 Task: Find connections with filter location Stowmarket with filter topic #Startuplife with filter profile language Spanish with filter current company Idea Cellular Ltd with filter school Sri Krishnadevaraya University with filter industry Construction with filter service category Content Strategy with filter keywords title Sheet Metal Worker
Action: Mouse moved to (540, 79)
Screenshot: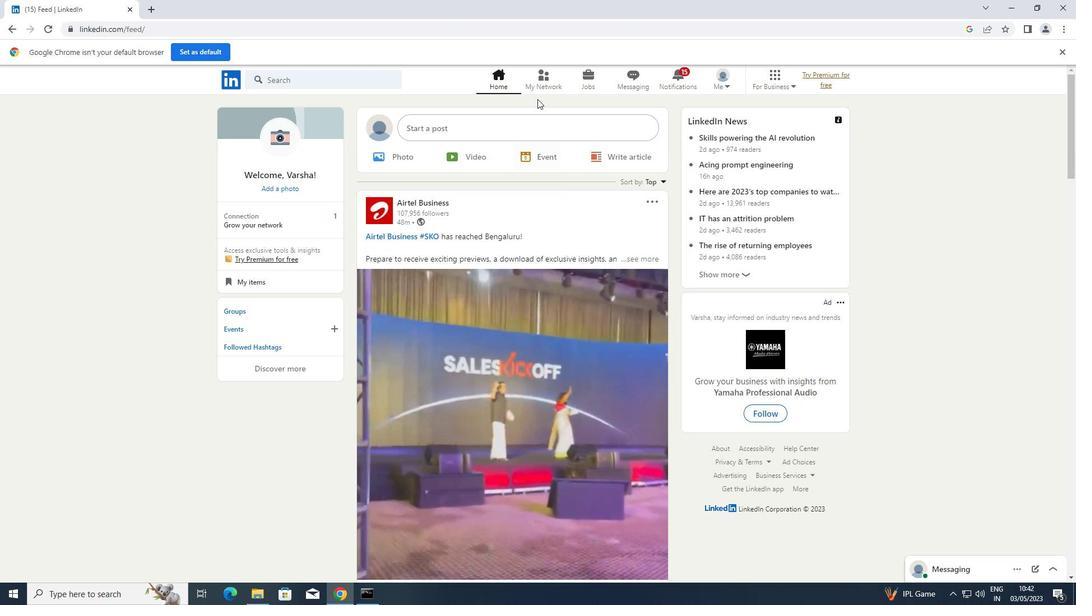 
Action: Mouse pressed left at (540, 79)
Screenshot: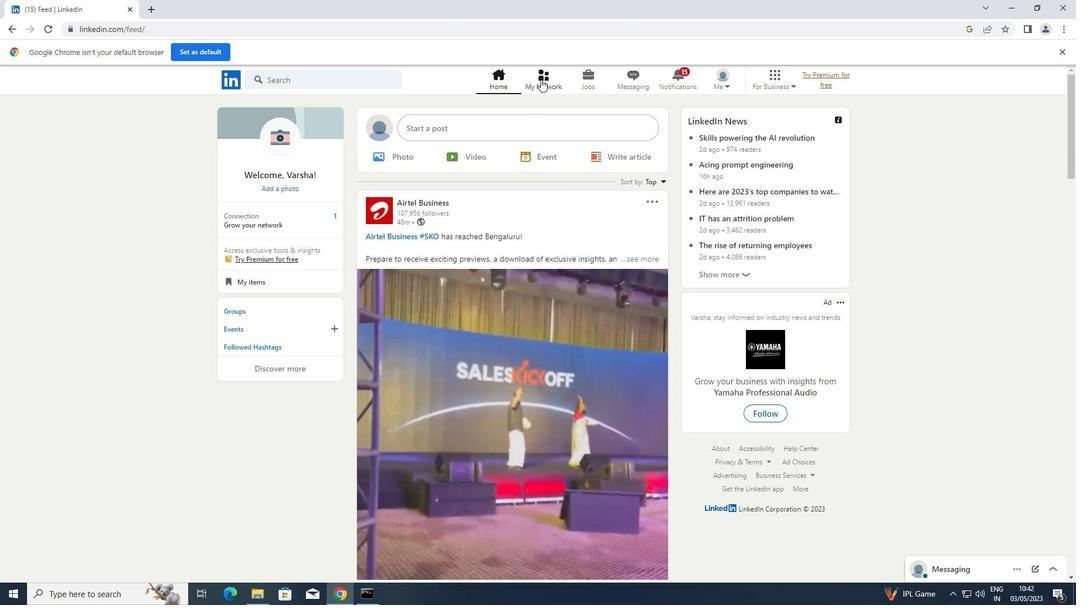 
Action: Mouse moved to (253, 135)
Screenshot: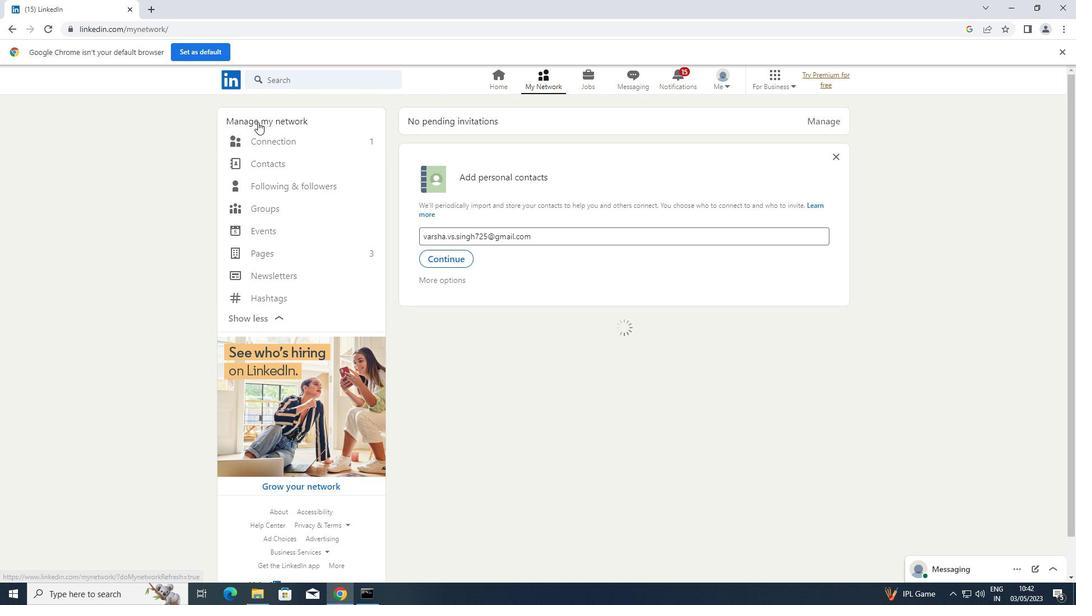 
Action: Mouse pressed left at (253, 135)
Screenshot: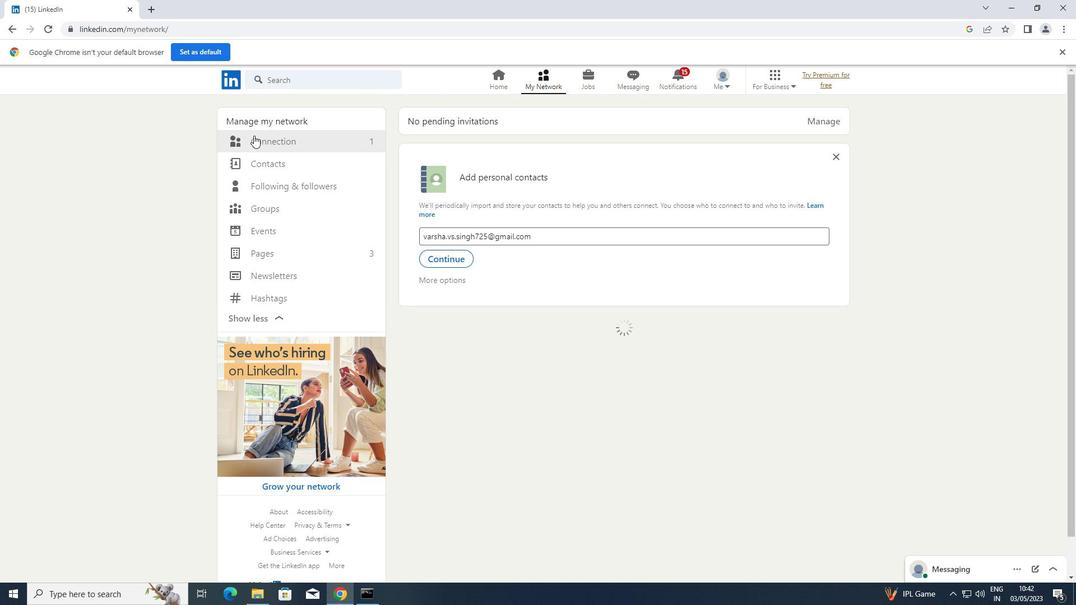 
Action: Mouse moved to (643, 140)
Screenshot: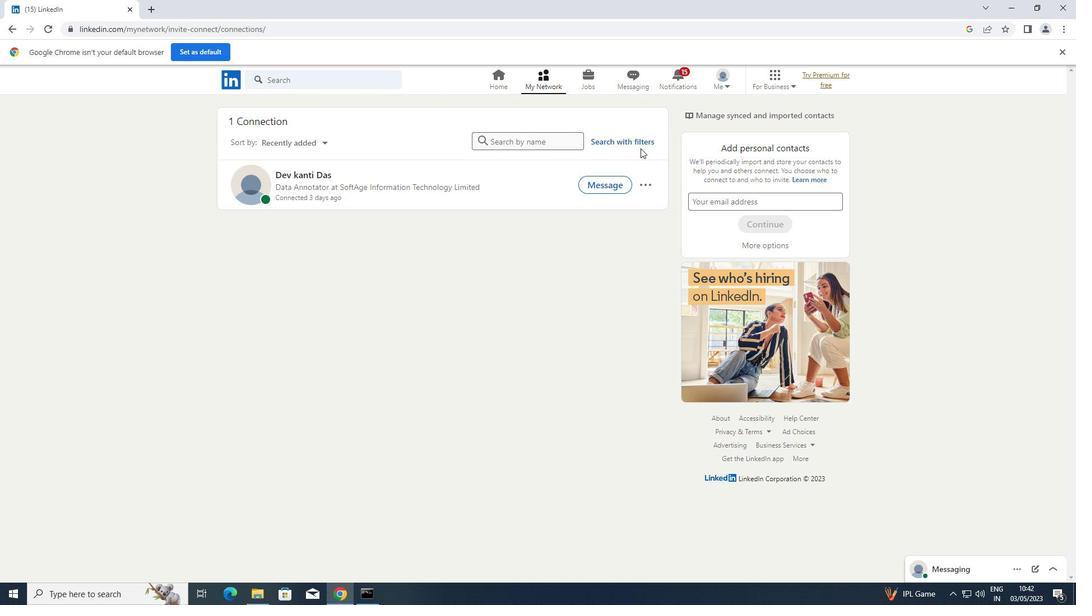 
Action: Mouse pressed left at (643, 140)
Screenshot: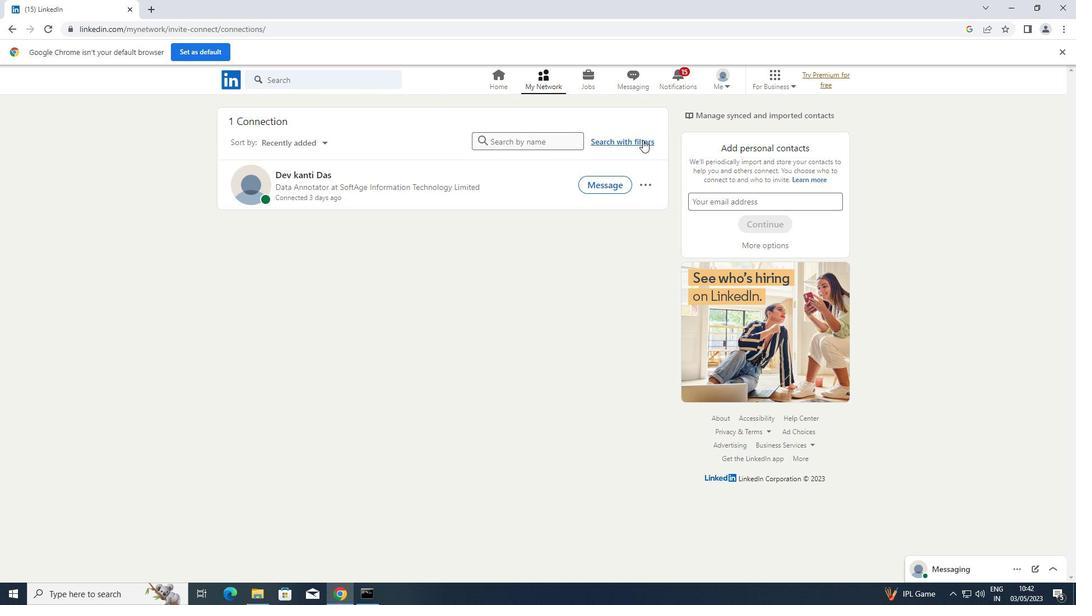 
Action: Mouse moved to (571, 115)
Screenshot: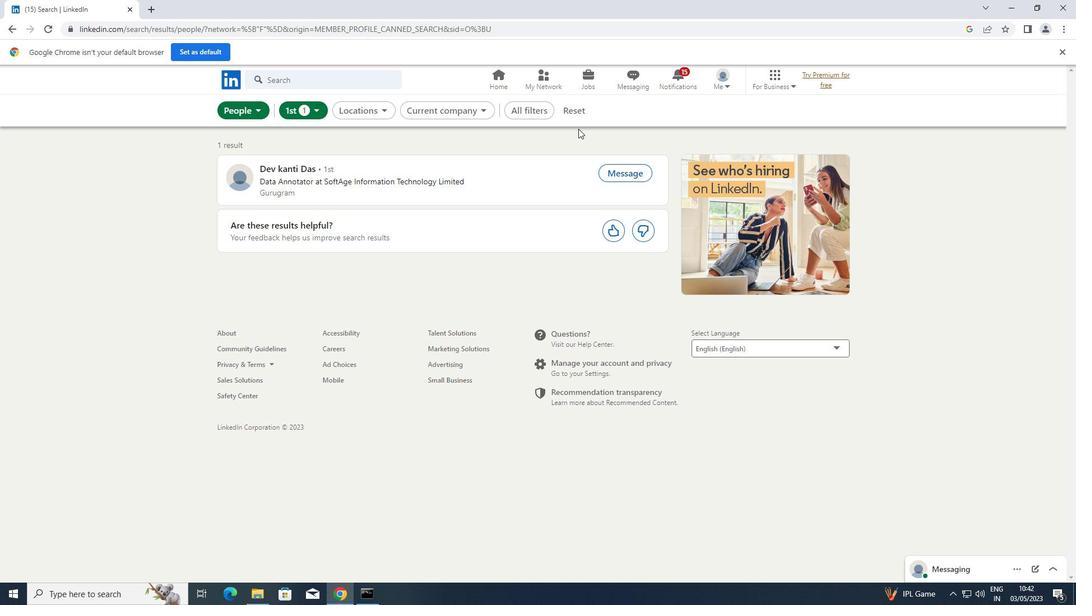 
Action: Mouse pressed left at (571, 115)
Screenshot: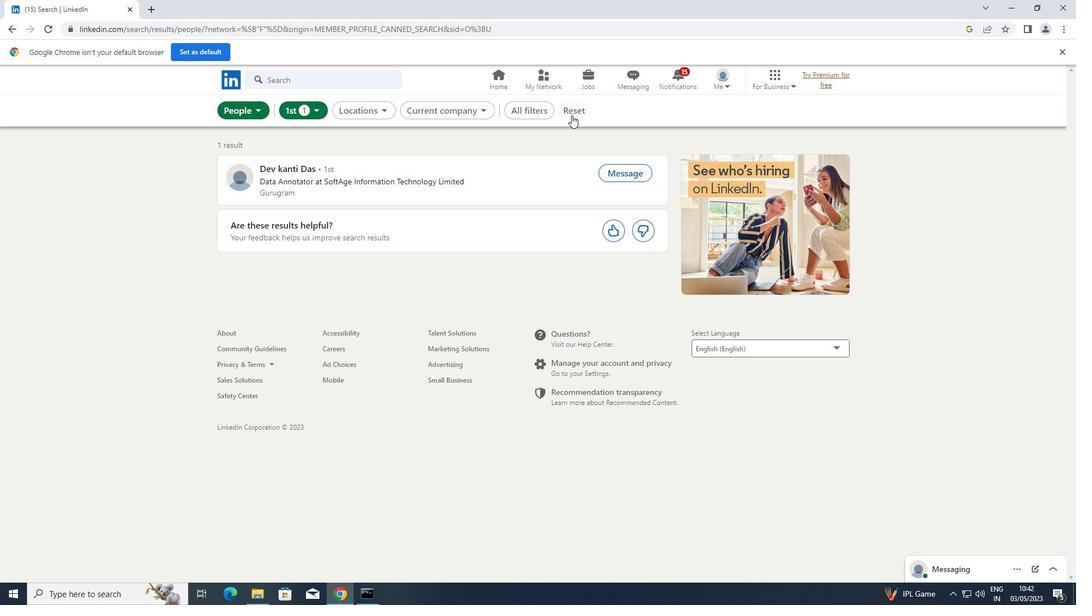 
Action: Mouse moved to (556, 104)
Screenshot: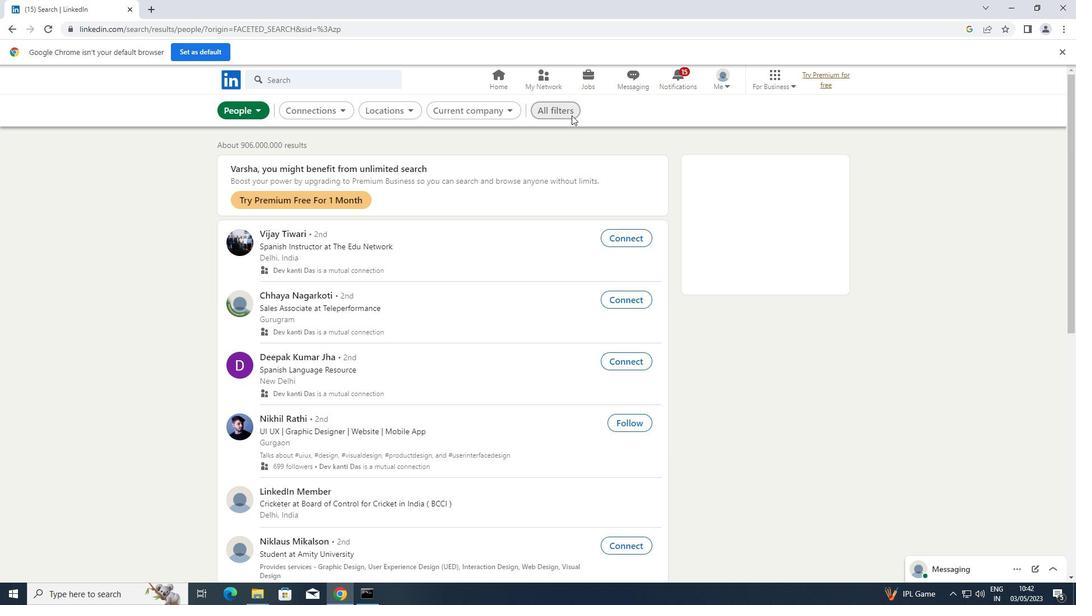 
Action: Mouse pressed left at (556, 104)
Screenshot: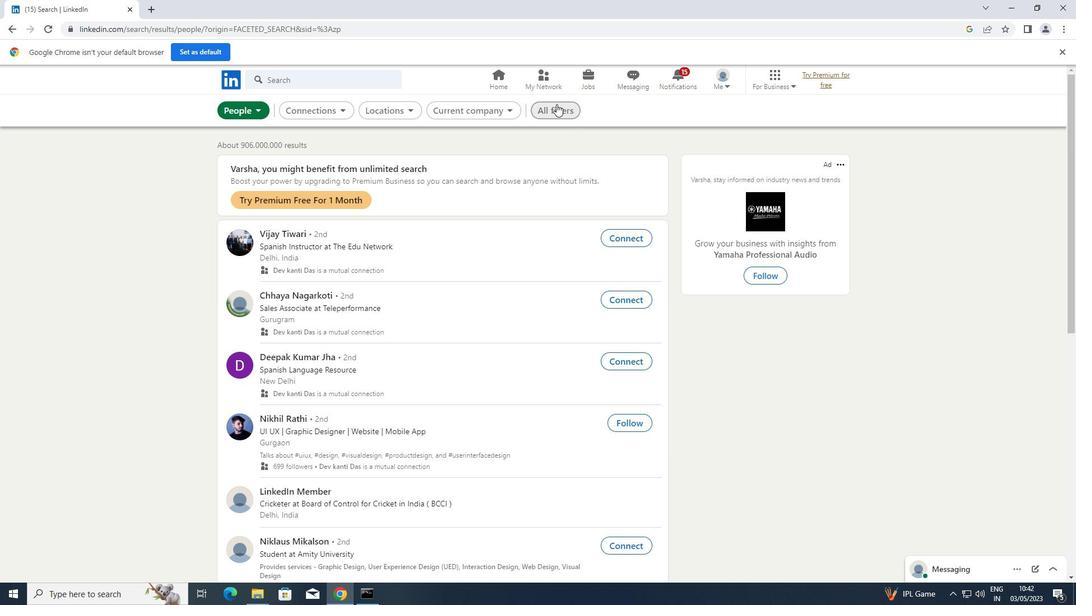 
Action: Mouse moved to (817, 230)
Screenshot: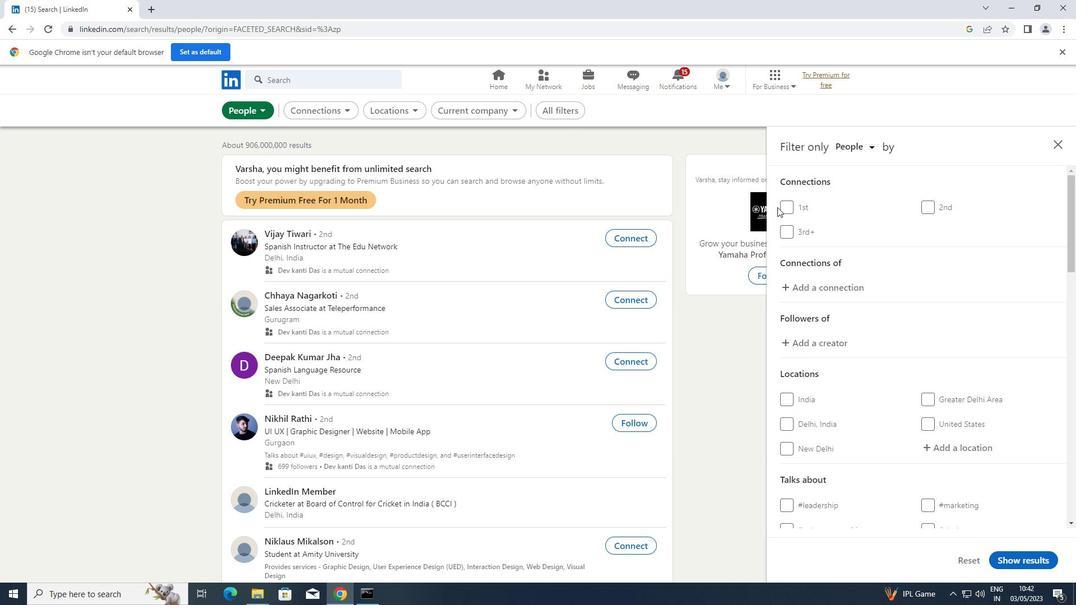 
Action: Mouse scrolled (817, 230) with delta (0, 0)
Screenshot: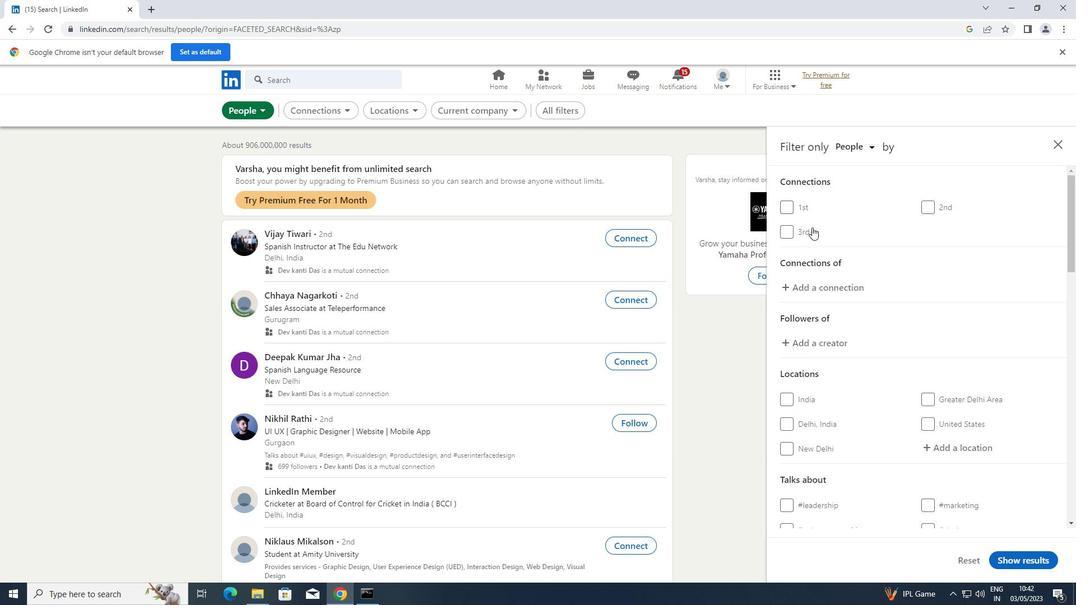 
Action: Mouse scrolled (817, 230) with delta (0, 0)
Screenshot: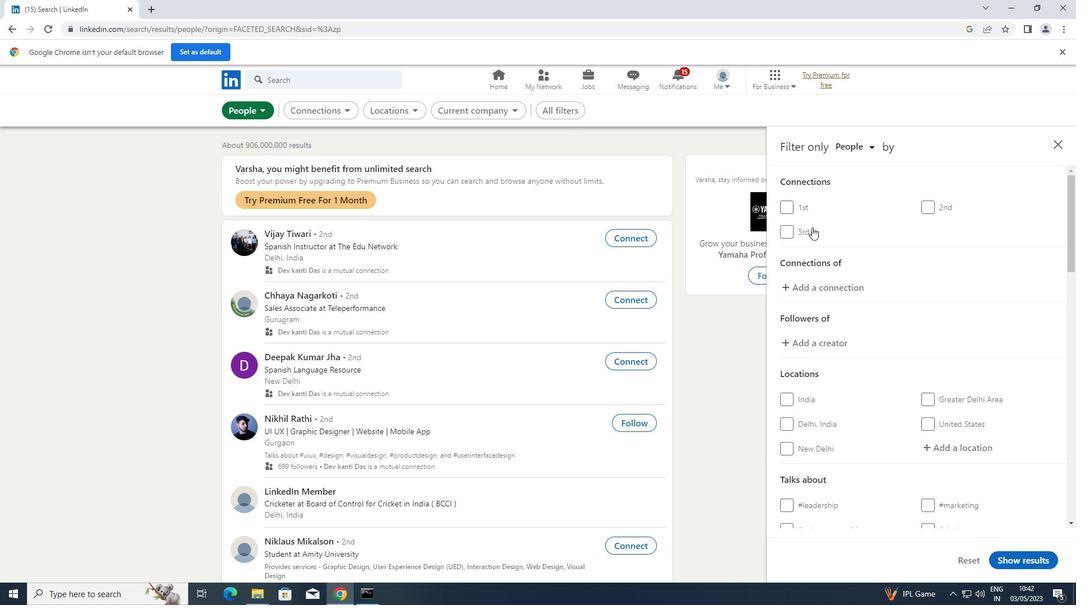 
Action: Mouse moved to (939, 331)
Screenshot: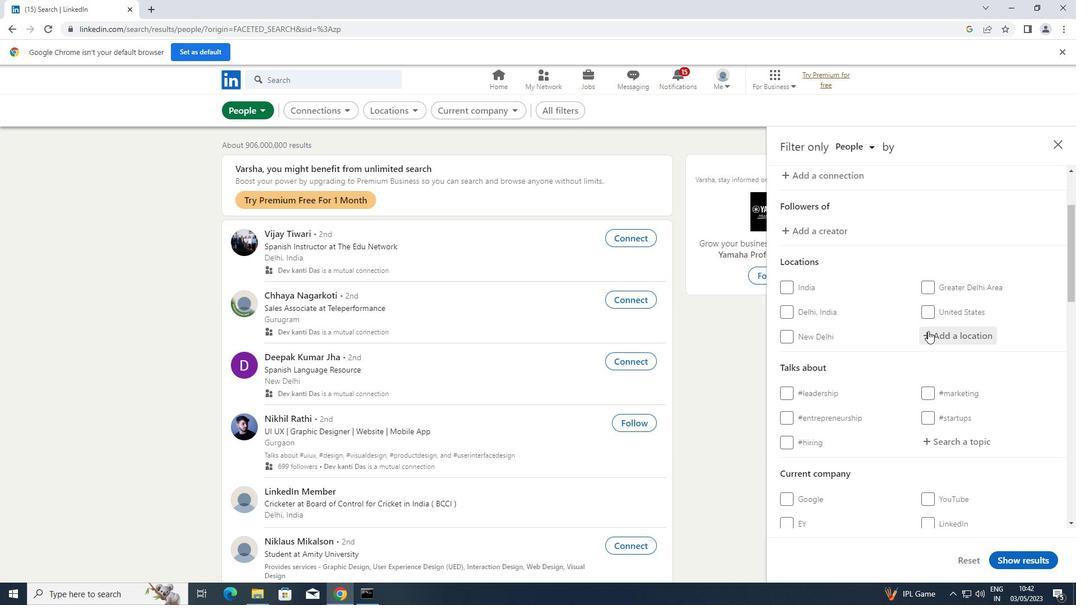 
Action: Mouse pressed left at (939, 331)
Screenshot: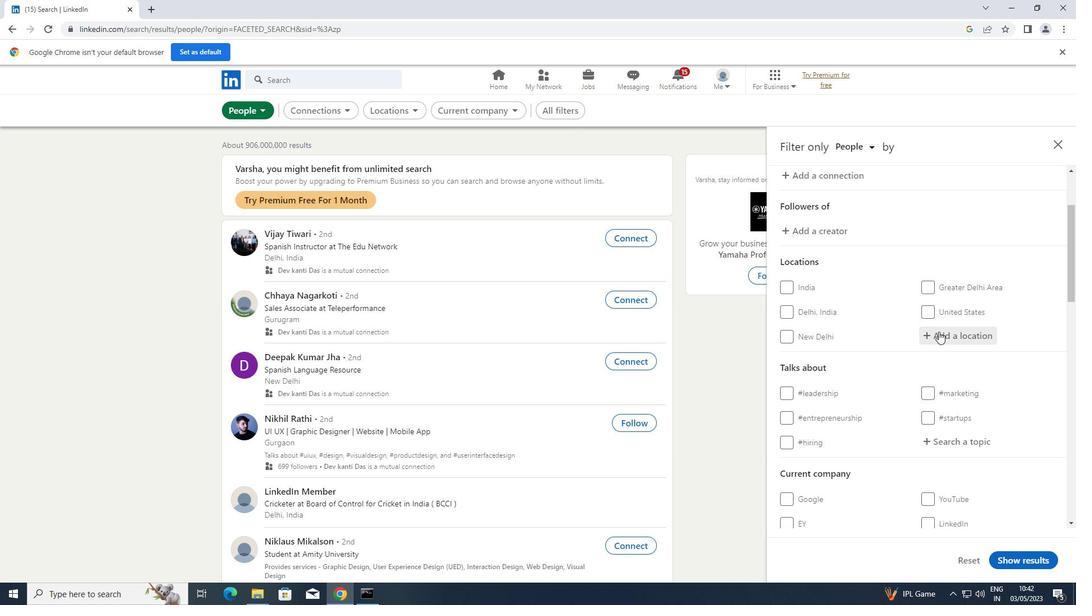 
Action: Mouse moved to (936, 332)
Screenshot: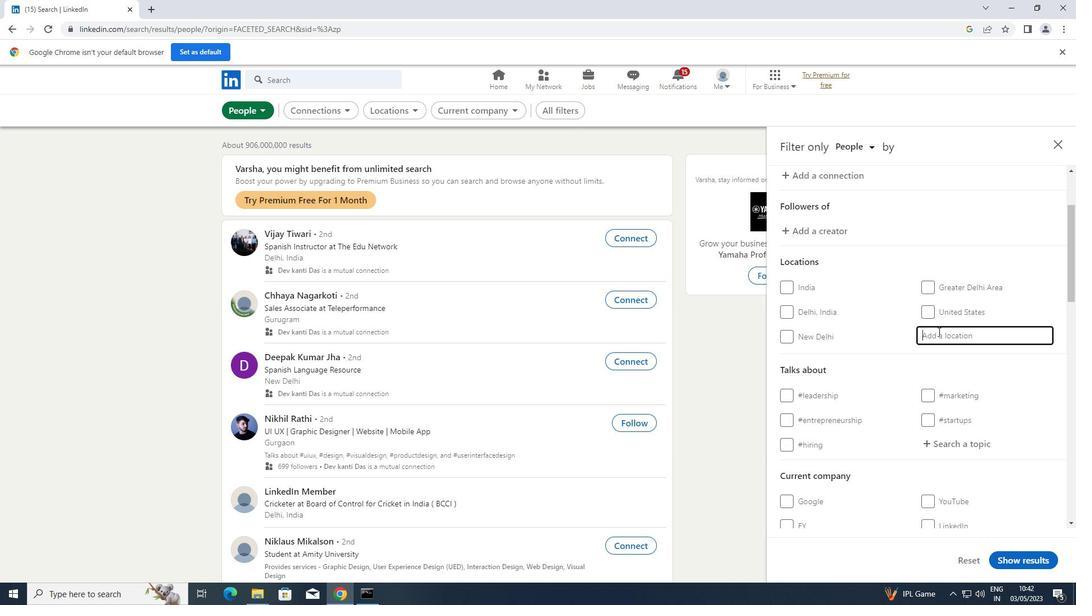 
Action: Key pressed <Key.shift>STOWMARKET
Screenshot: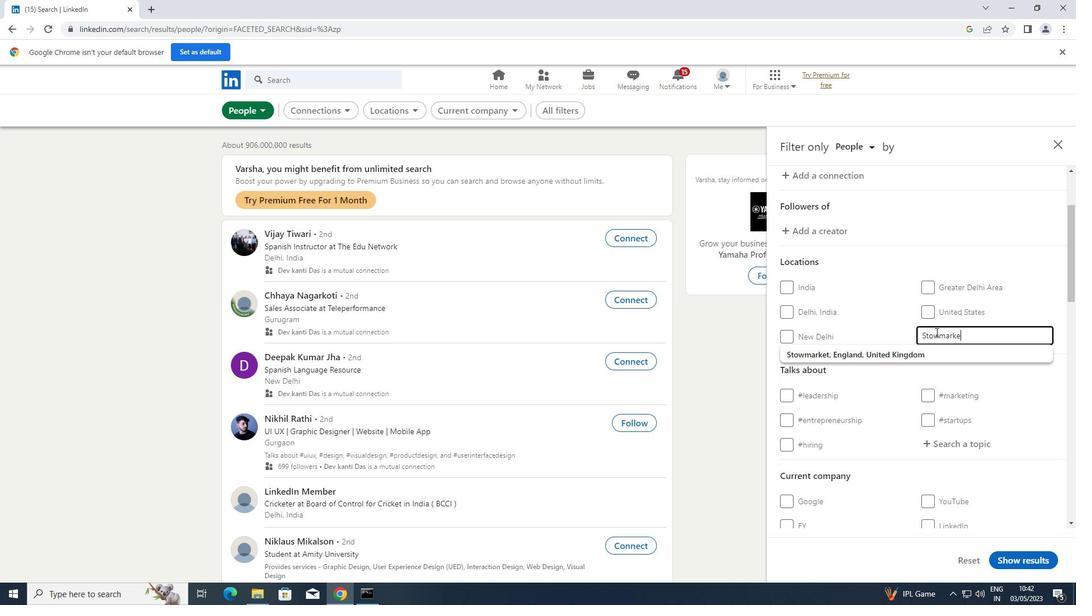 
Action: Mouse moved to (932, 444)
Screenshot: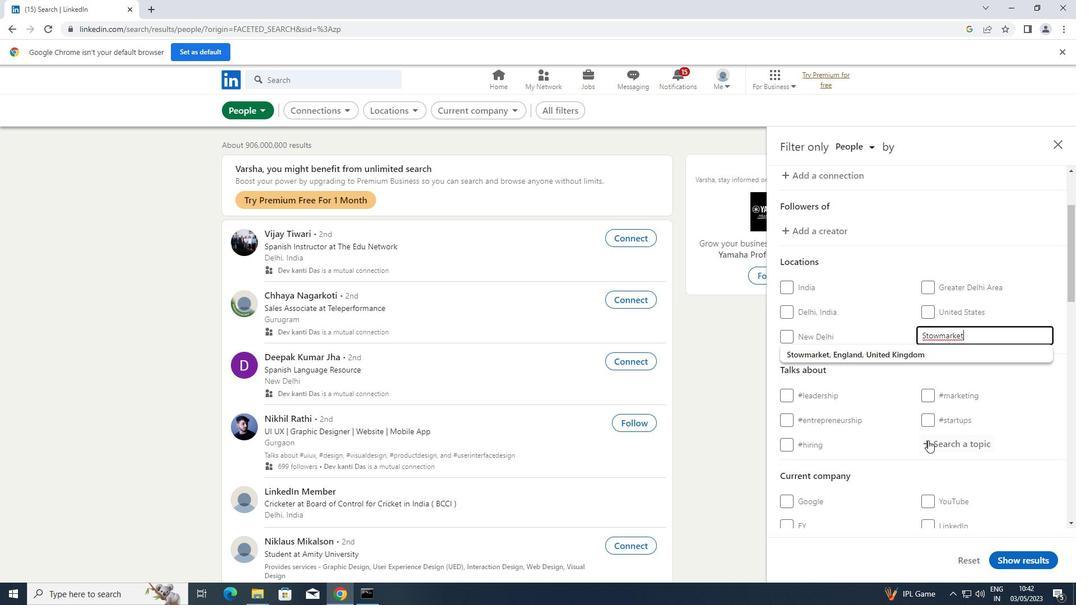 
Action: Mouse pressed left at (932, 444)
Screenshot: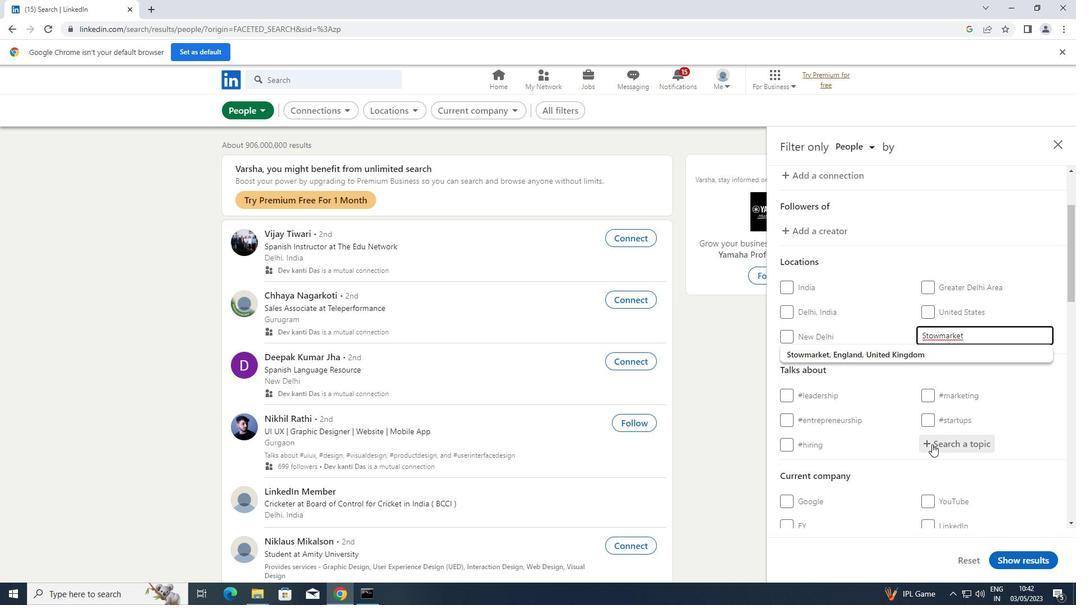 
Action: Key pressed <Key.shift>STARTUPLI
Screenshot: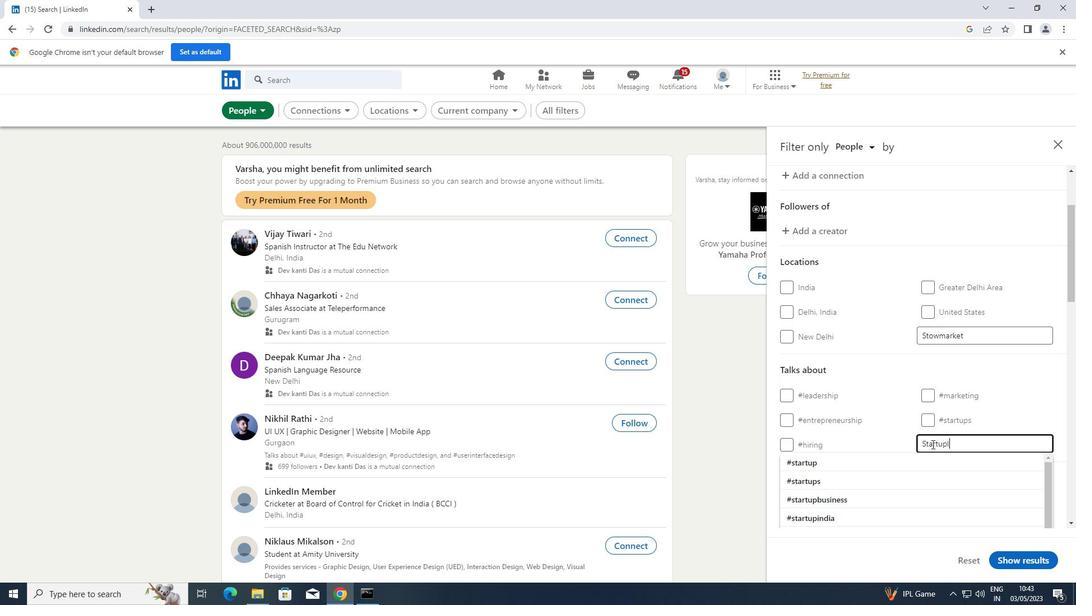 
Action: Mouse moved to (826, 458)
Screenshot: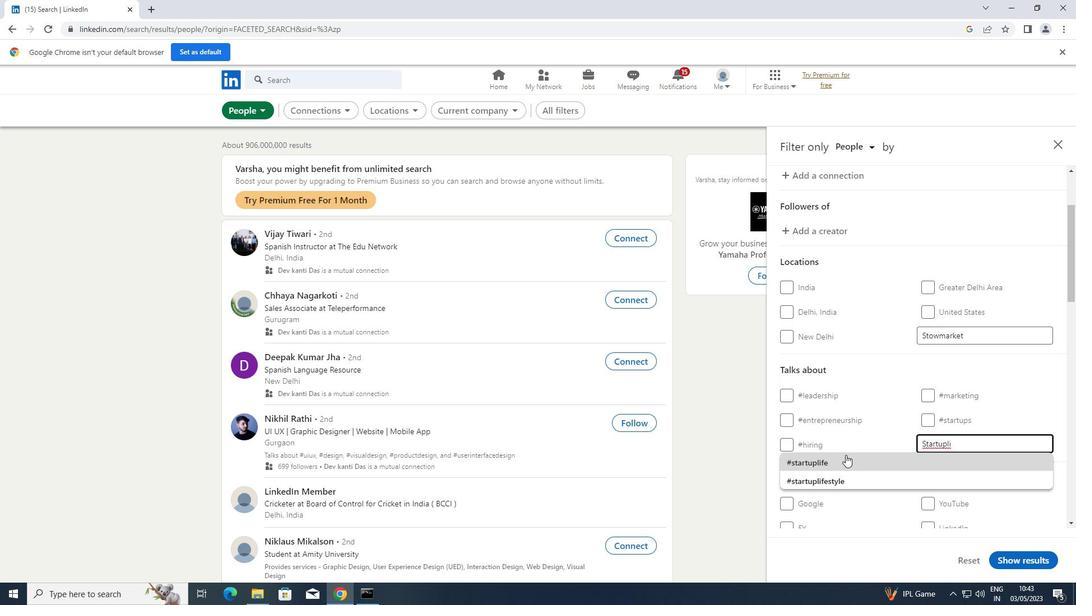 
Action: Mouse pressed left at (826, 458)
Screenshot: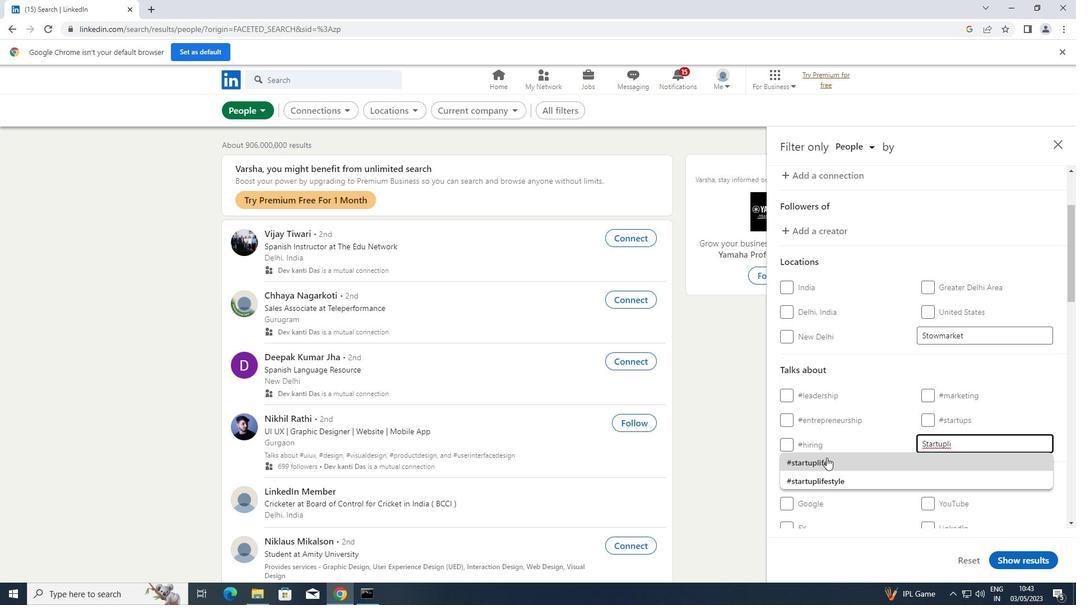 
Action: Mouse moved to (520, 160)
Screenshot: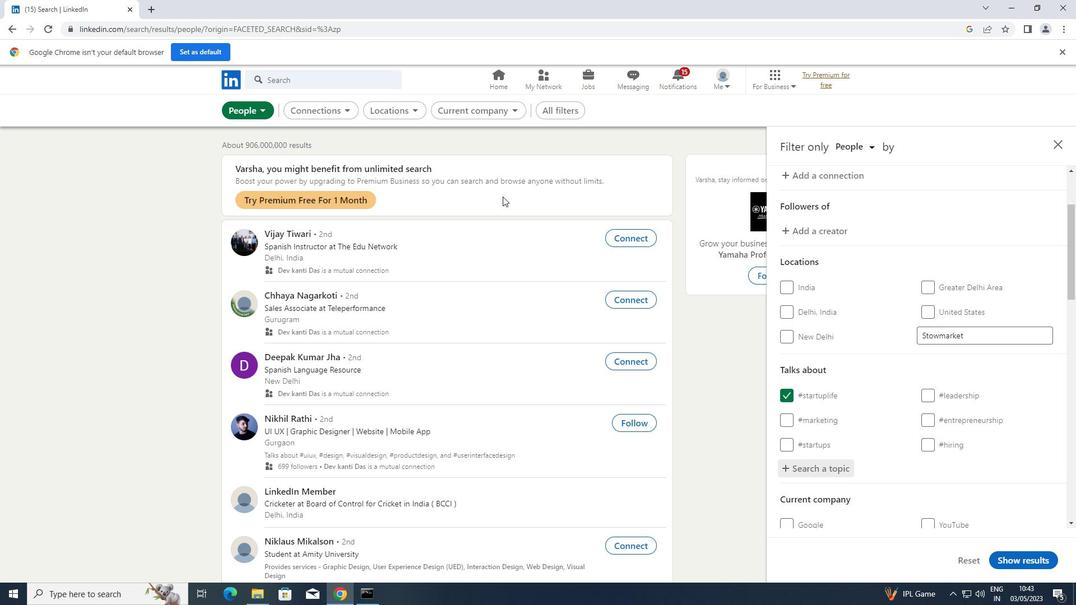 
Action: Mouse scrolled (520, 159) with delta (0, 0)
Screenshot: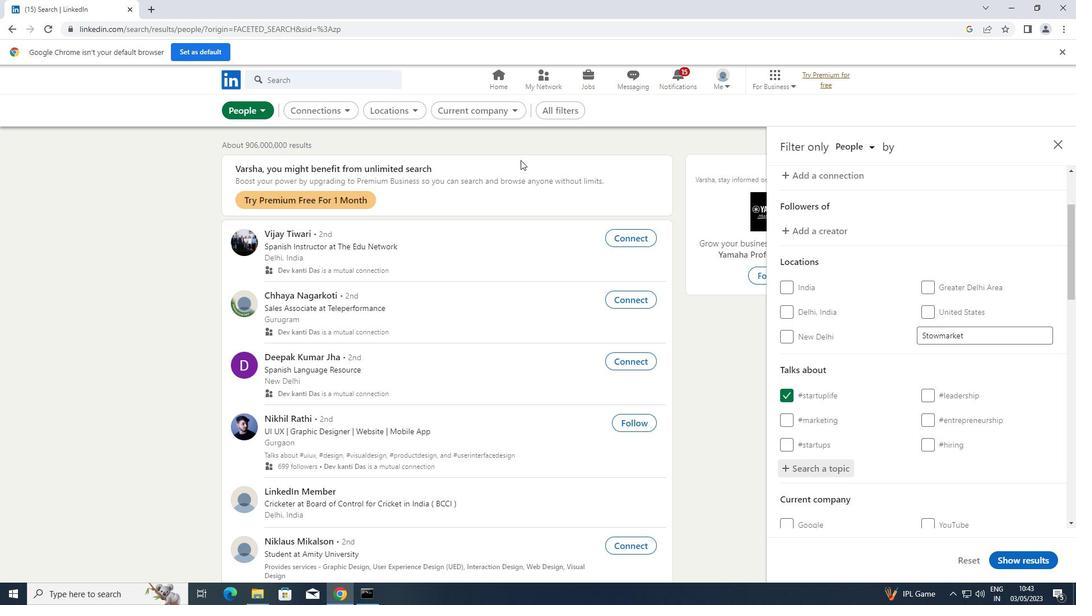 
Action: Mouse scrolled (520, 159) with delta (0, 0)
Screenshot: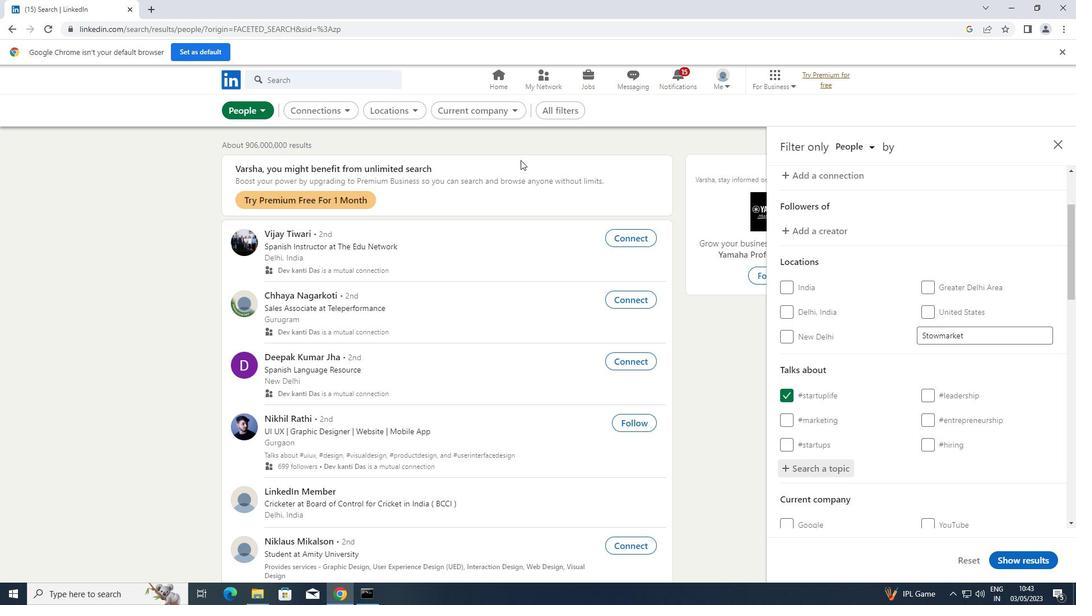 
Action: Mouse scrolled (520, 159) with delta (0, 0)
Screenshot: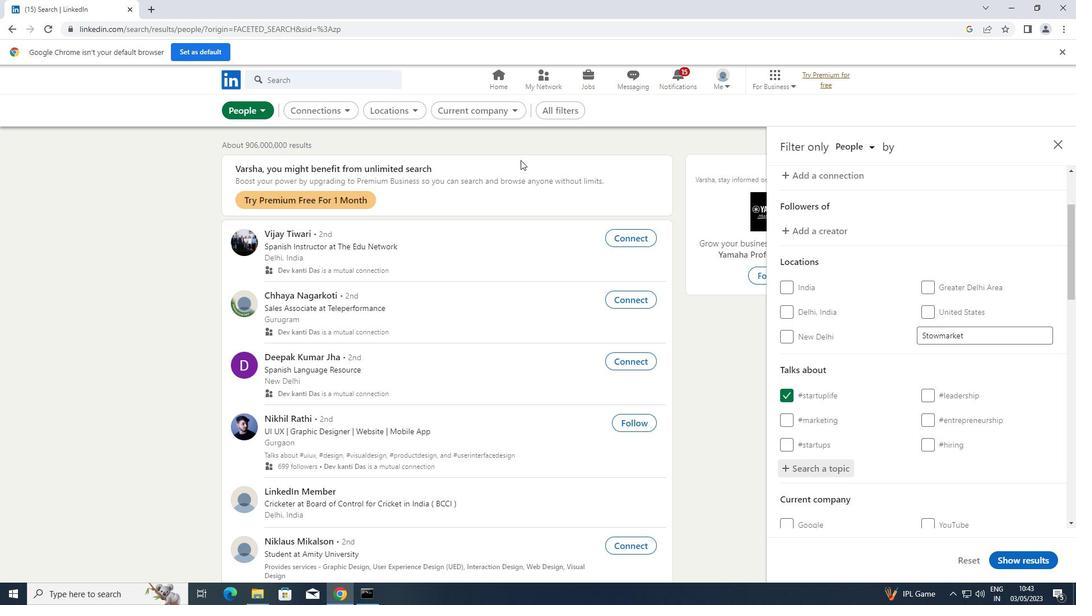
Action: Mouse moved to (794, 344)
Screenshot: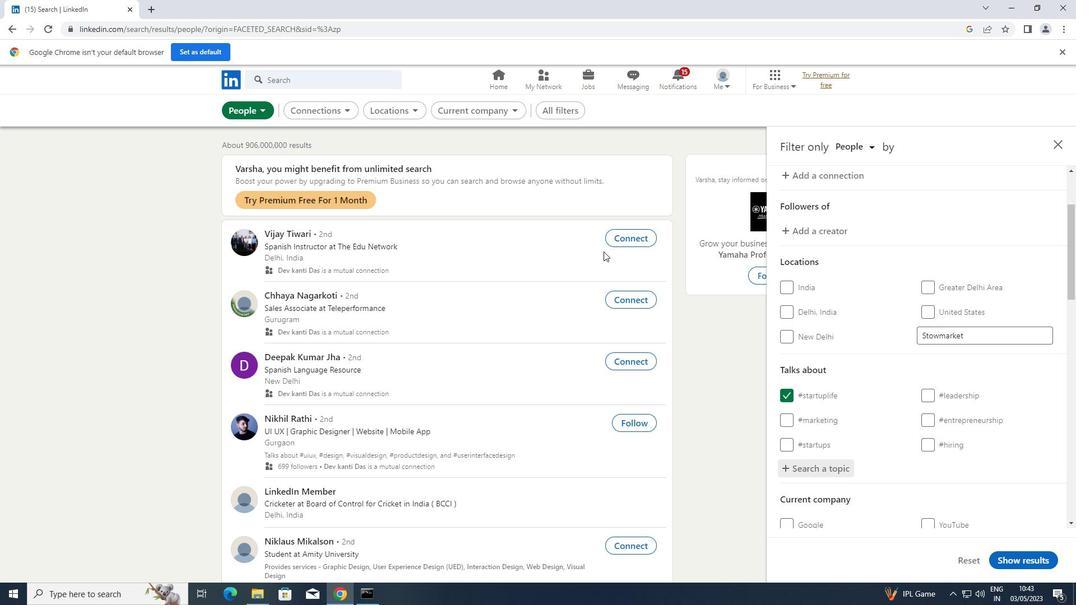 
Action: Mouse scrolled (794, 344) with delta (0, 0)
Screenshot: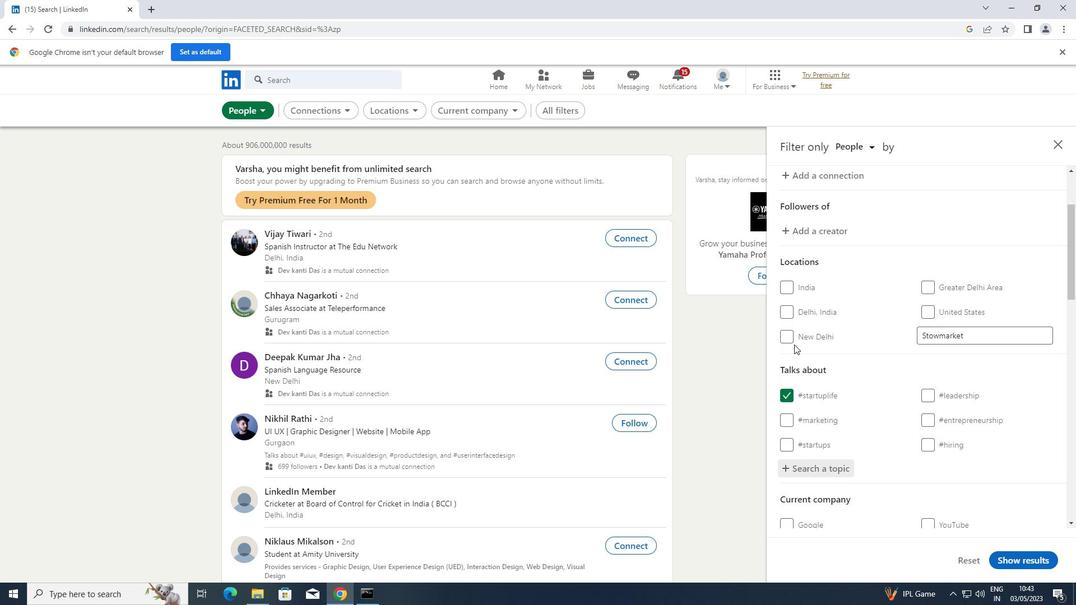 
Action: Mouse scrolled (794, 344) with delta (0, 0)
Screenshot: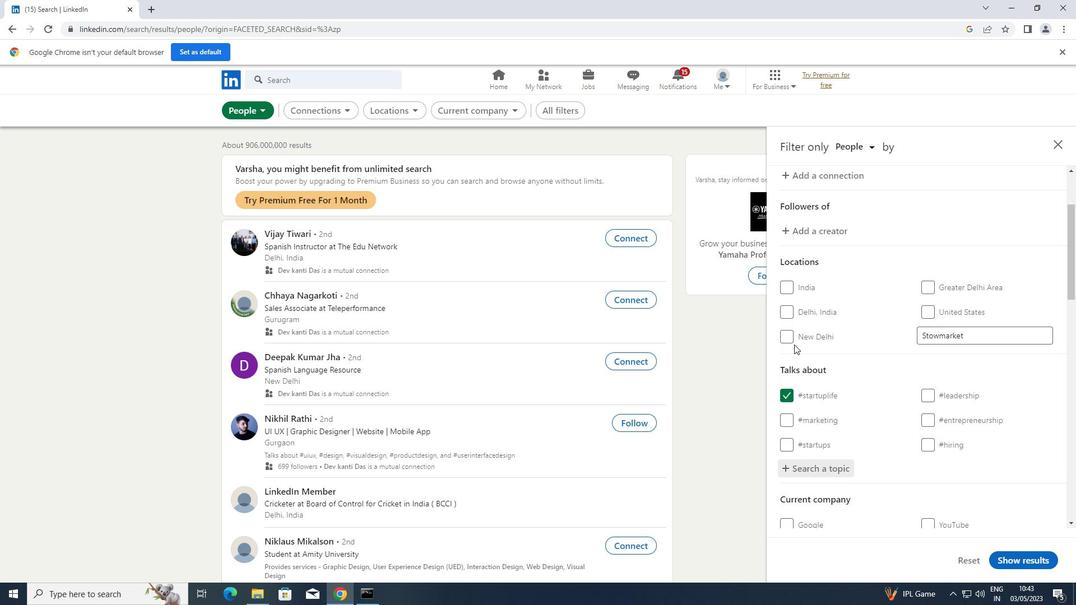 
Action: Mouse scrolled (794, 344) with delta (0, 0)
Screenshot: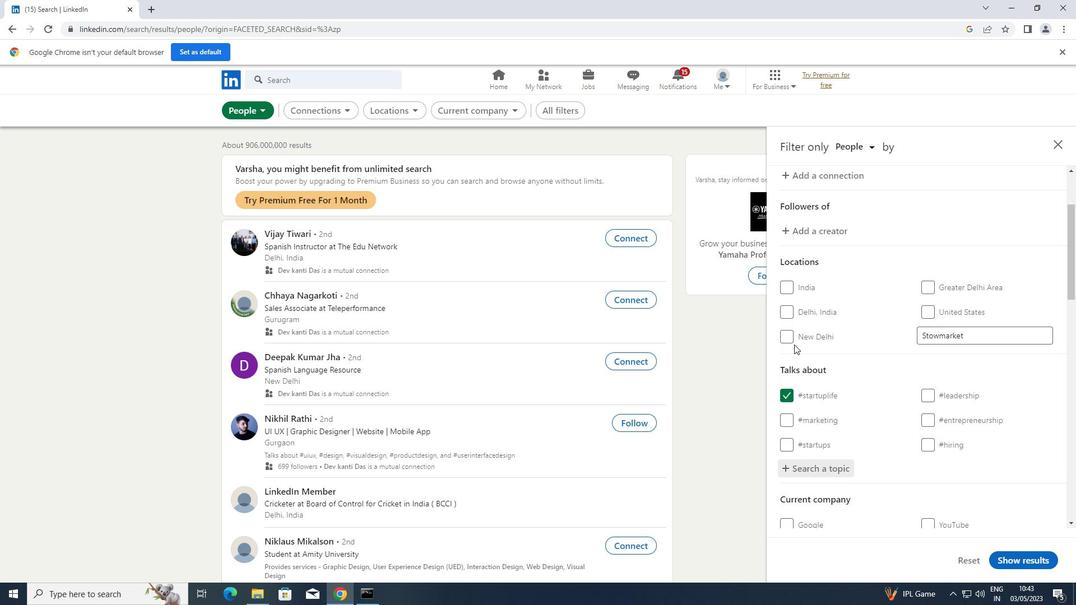 
Action: Mouse scrolled (794, 344) with delta (0, 0)
Screenshot: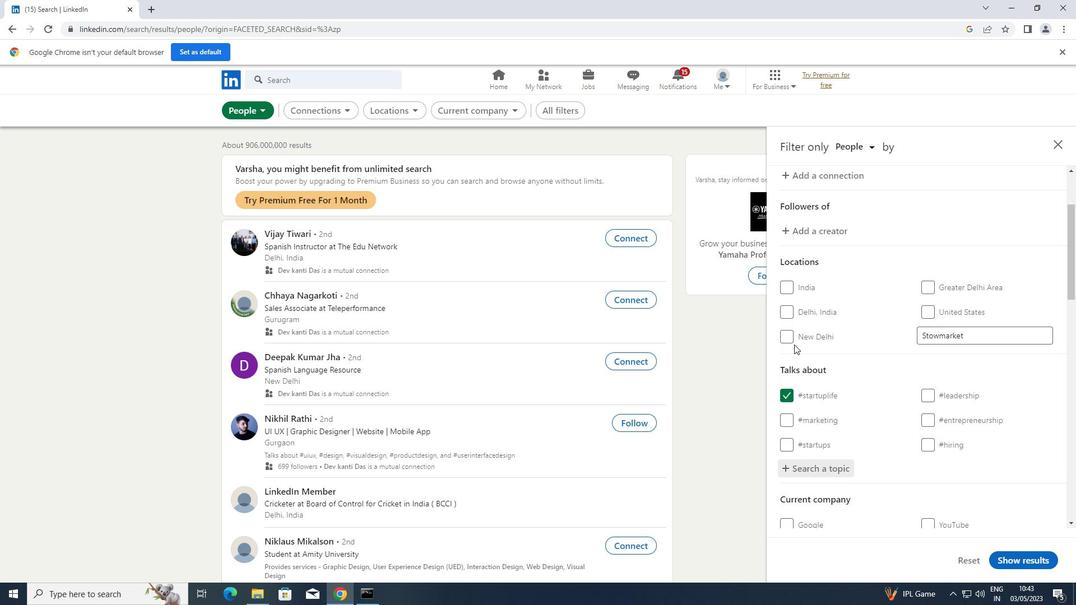 
Action: Mouse scrolled (794, 344) with delta (0, 0)
Screenshot: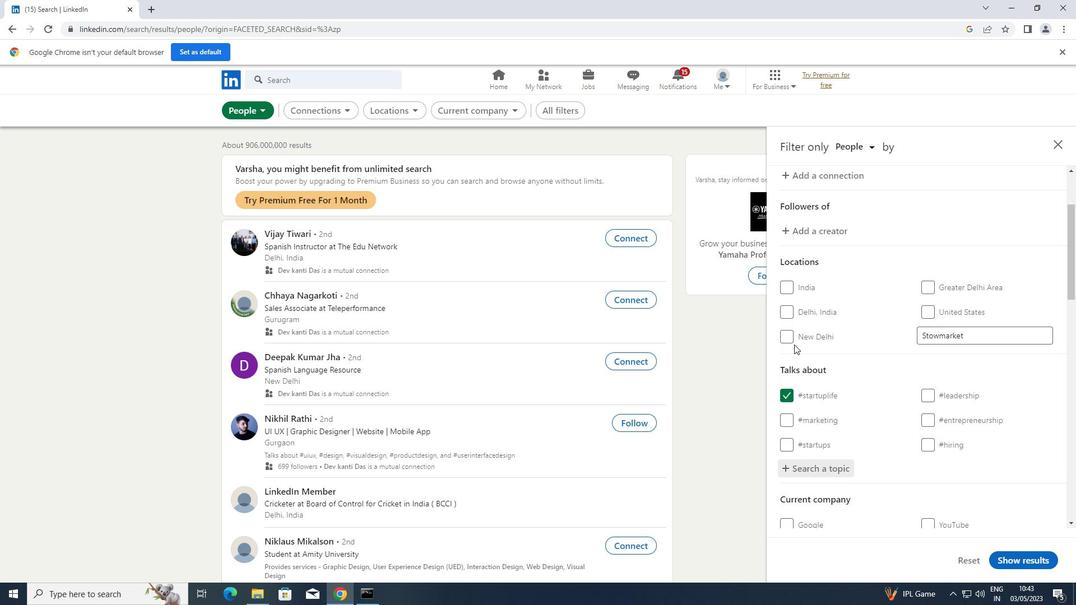 
Action: Mouse scrolled (794, 344) with delta (0, 0)
Screenshot: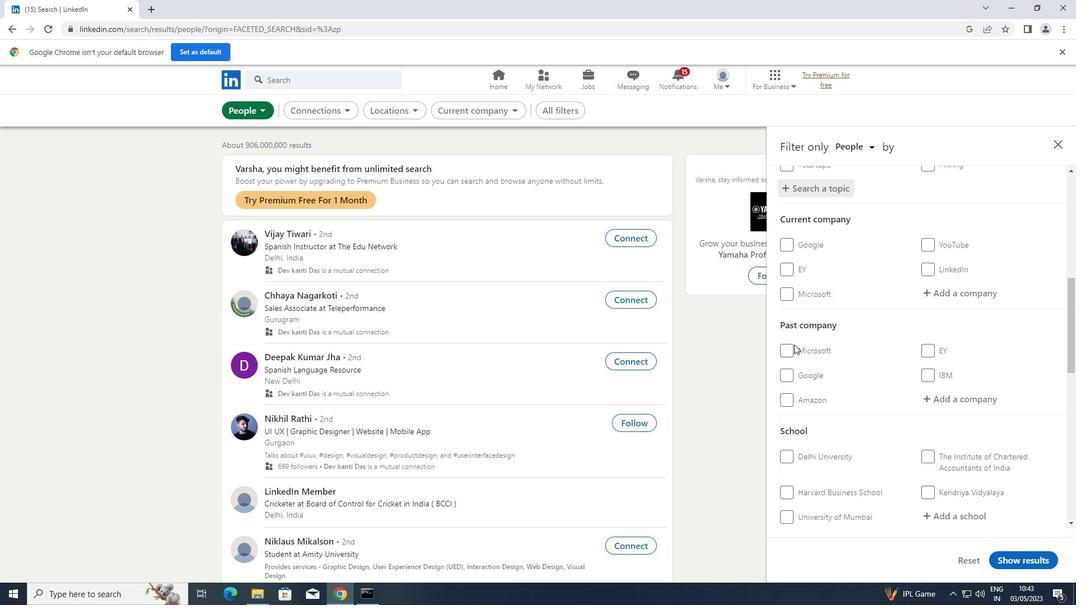 
Action: Mouse scrolled (794, 344) with delta (0, 0)
Screenshot: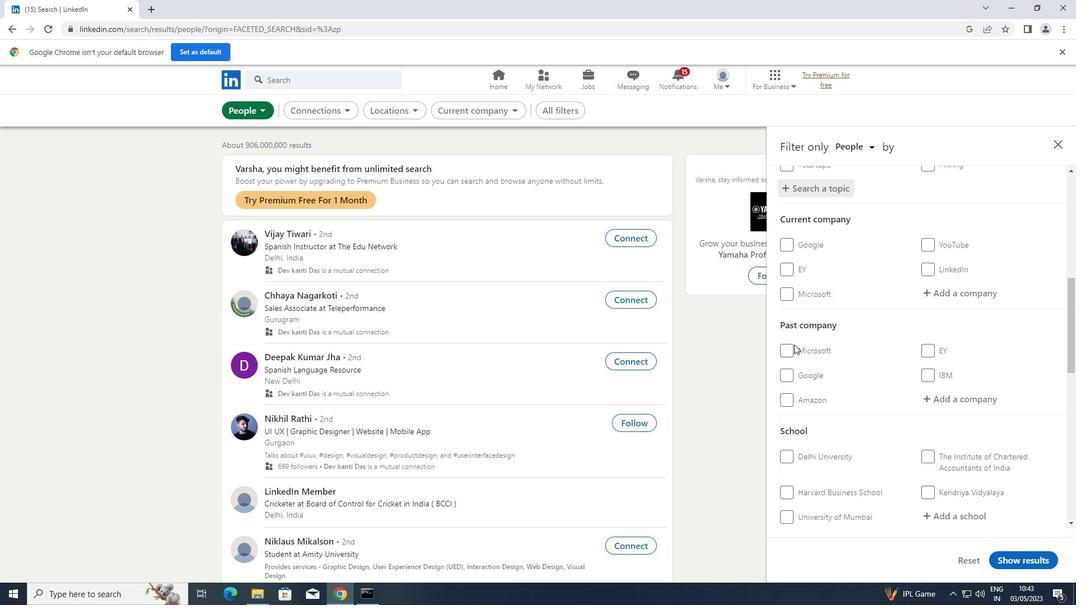 
Action: Mouse scrolled (794, 344) with delta (0, 0)
Screenshot: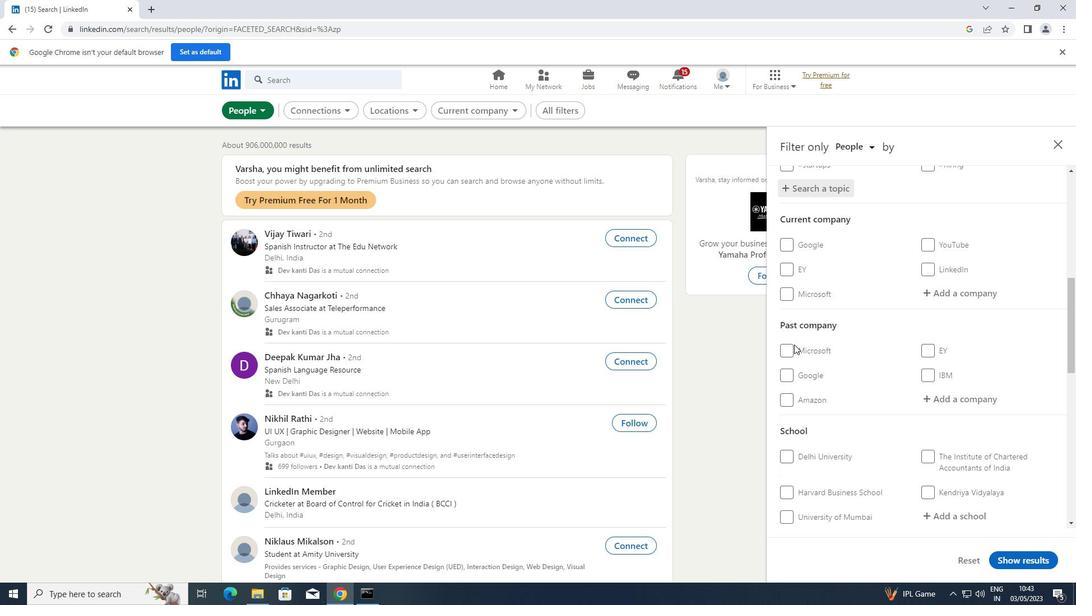 
Action: Mouse scrolled (794, 344) with delta (0, 0)
Screenshot: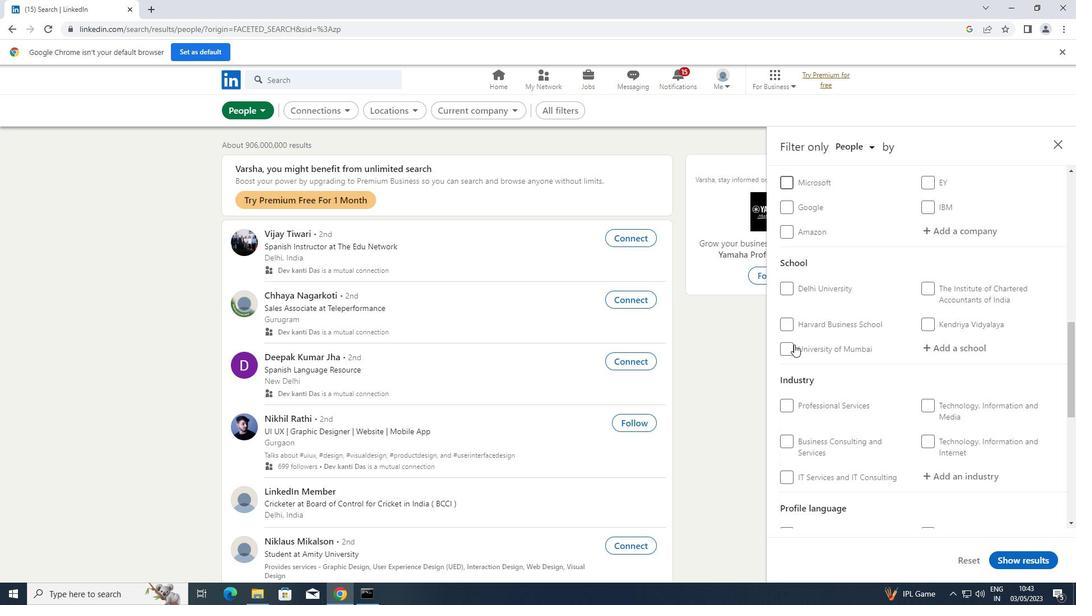
Action: Mouse moved to (794, 344)
Screenshot: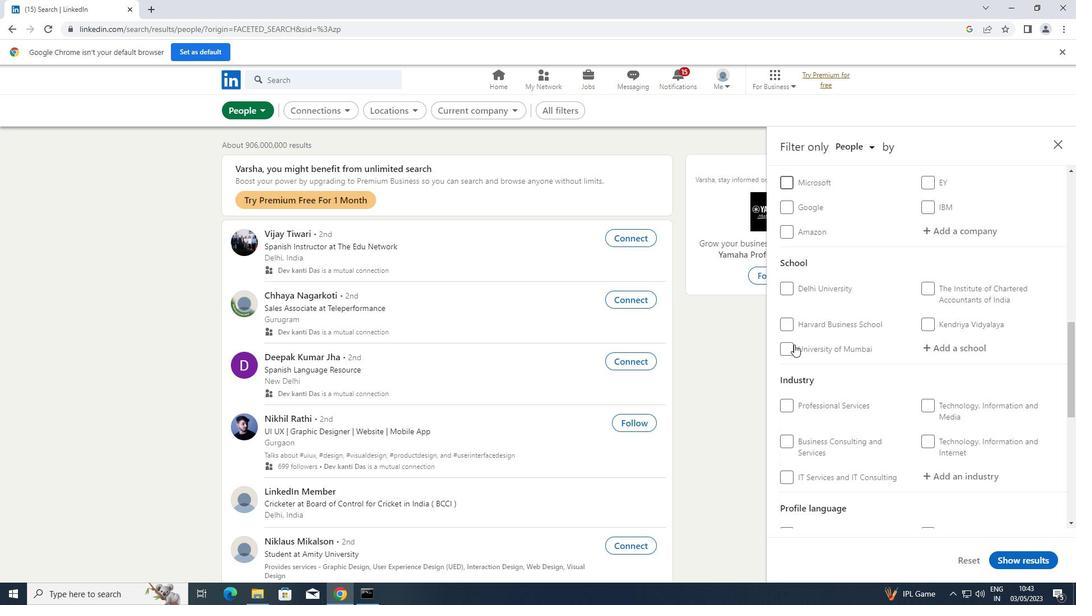 
Action: Mouse scrolled (794, 344) with delta (0, 0)
Screenshot: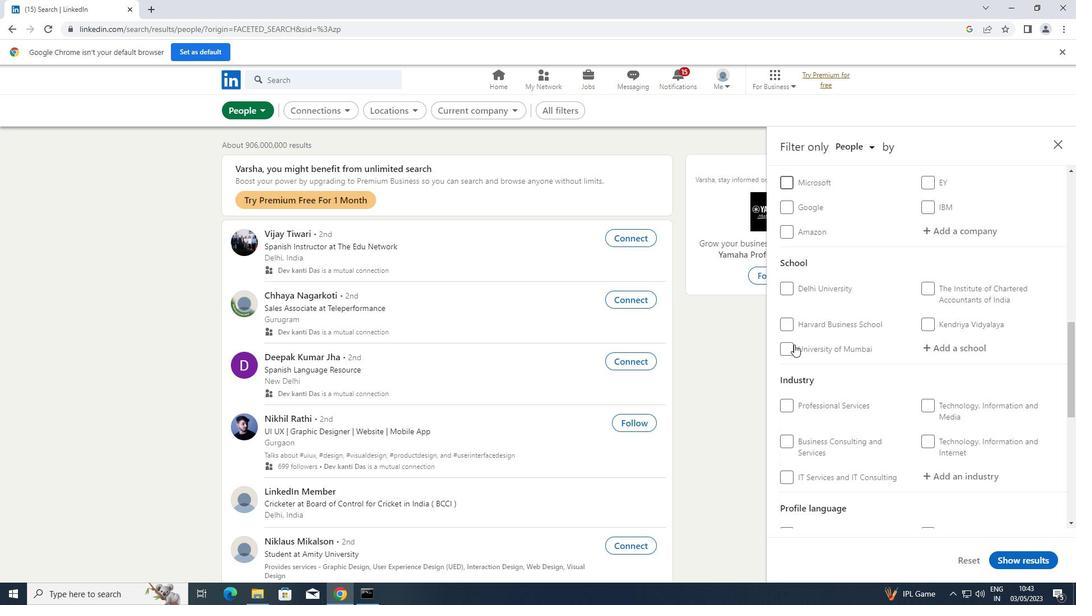 
Action: Mouse moved to (801, 349)
Screenshot: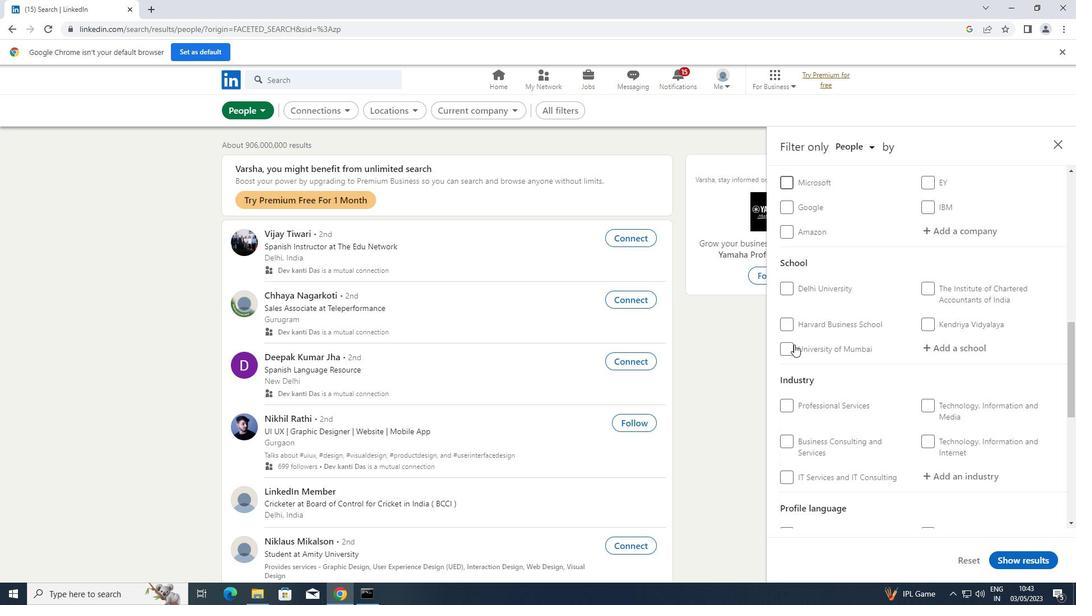 
Action: Mouse scrolled (801, 348) with delta (0, 0)
Screenshot: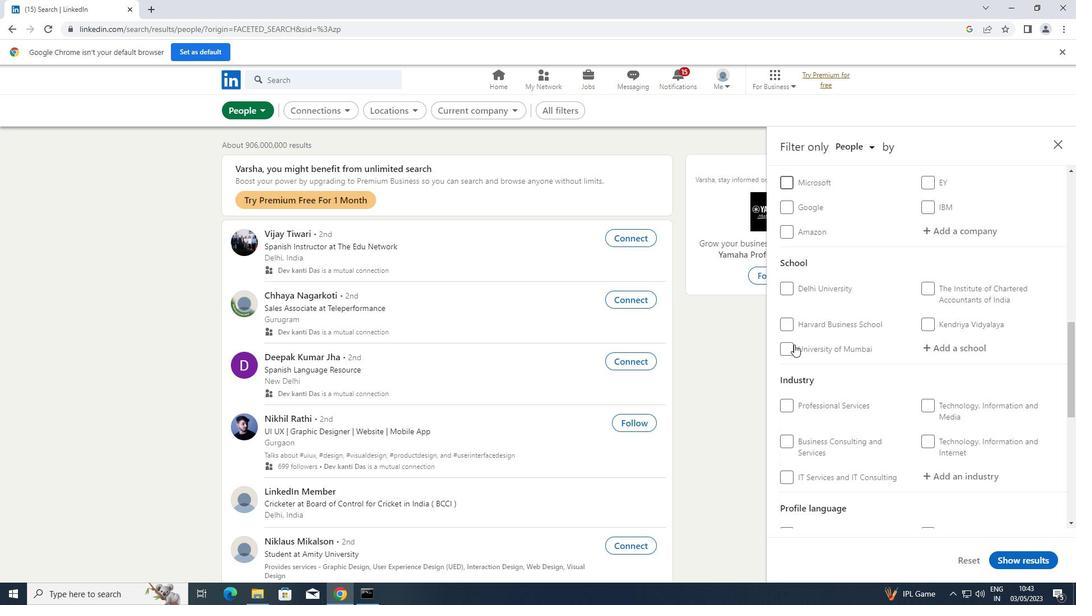 
Action: Mouse moved to (817, 353)
Screenshot: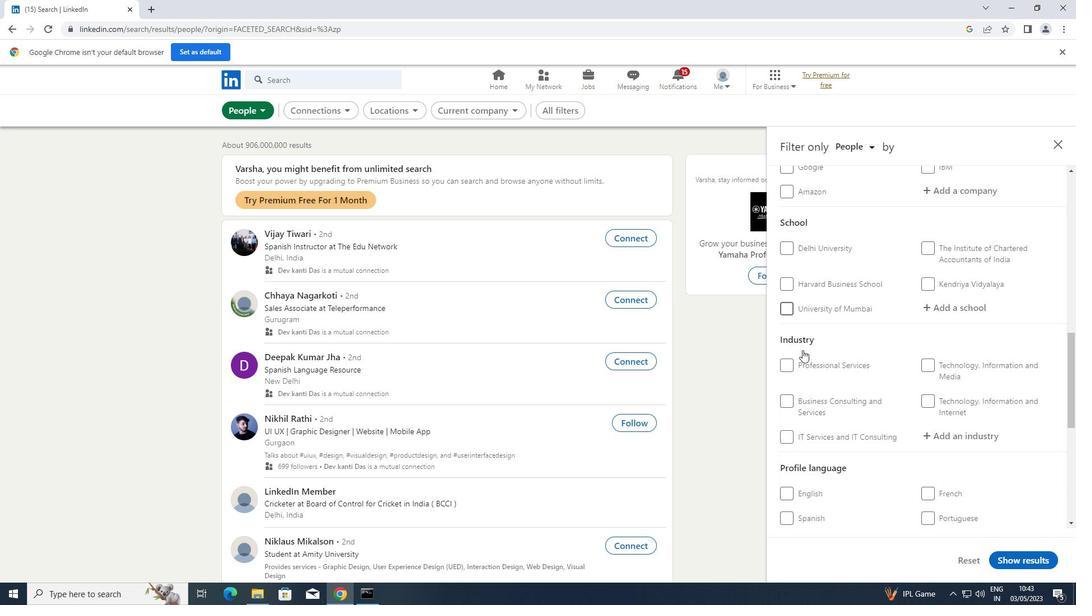 
Action: Mouse scrolled (817, 353) with delta (0, 0)
Screenshot: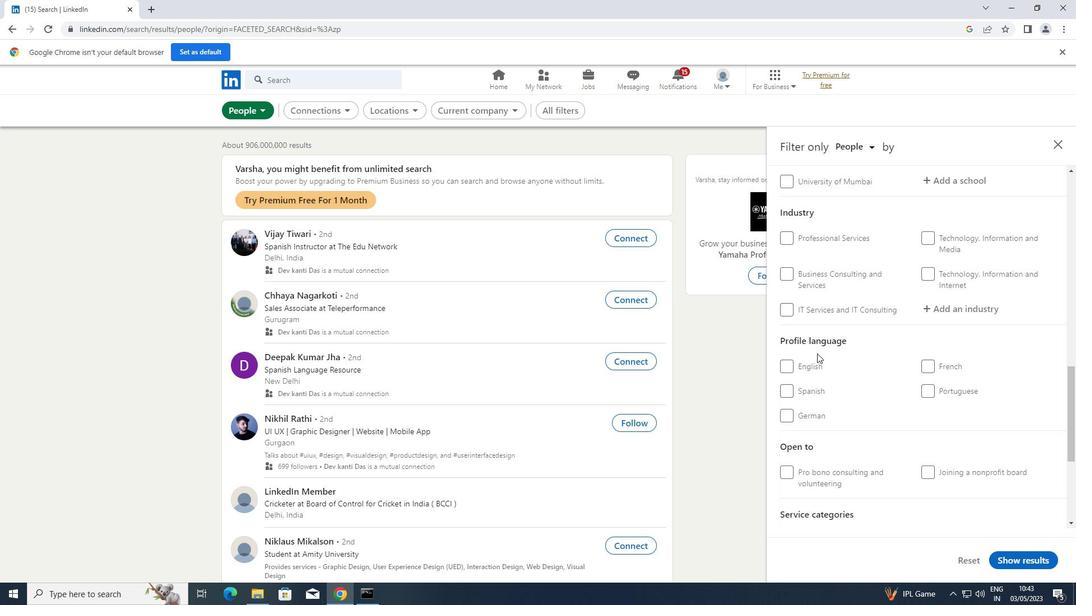 
Action: Mouse scrolled (817, 353) with delta (0, 0)
Screenshot: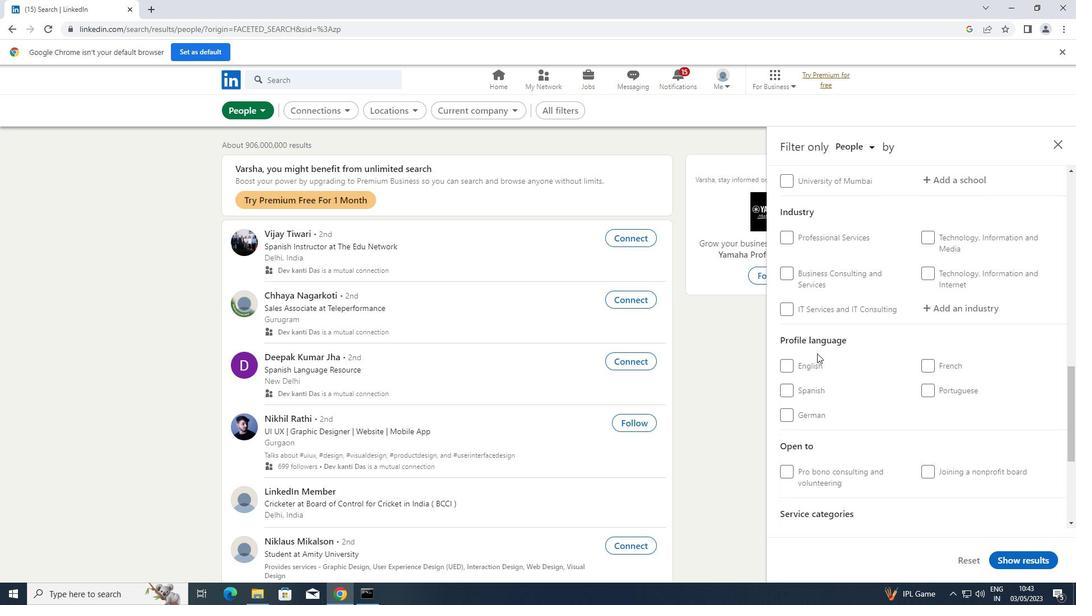 
Action: Mouse scrolled (817, 353) with delta (0, 0)
Screenshot: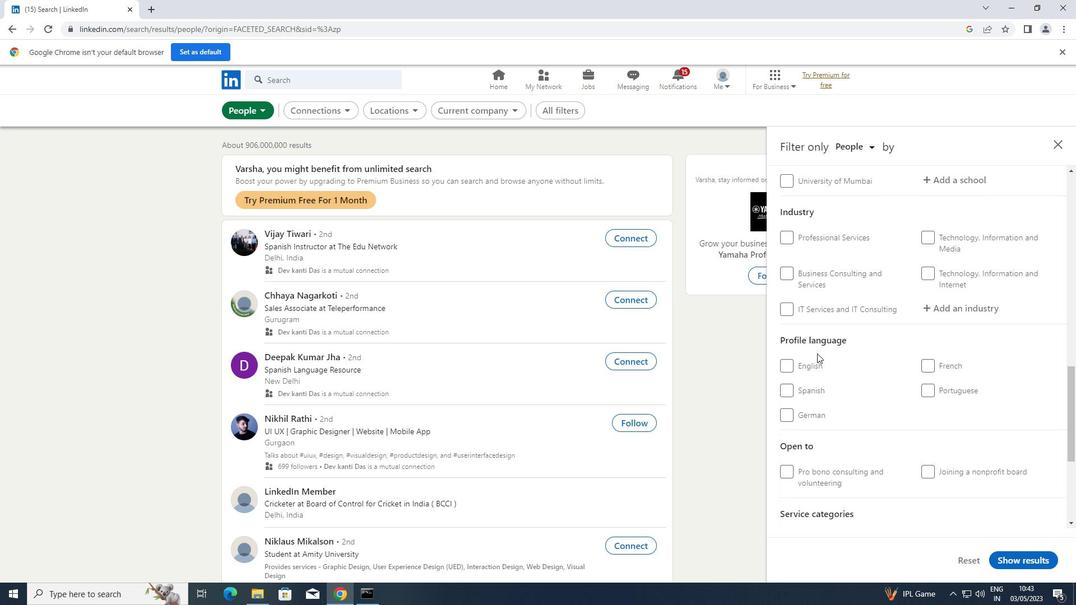 
Action: Mouse moved to (823, 367)
Screenshot: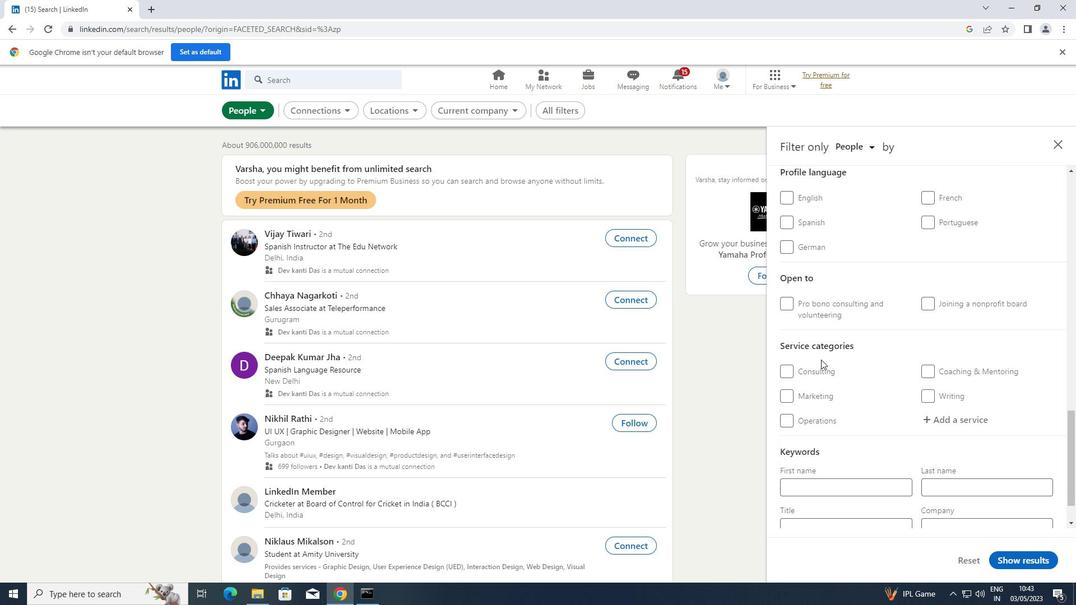 
Action: Mouse scrolled (823, 366) with delta (0, 0)
Screenshot: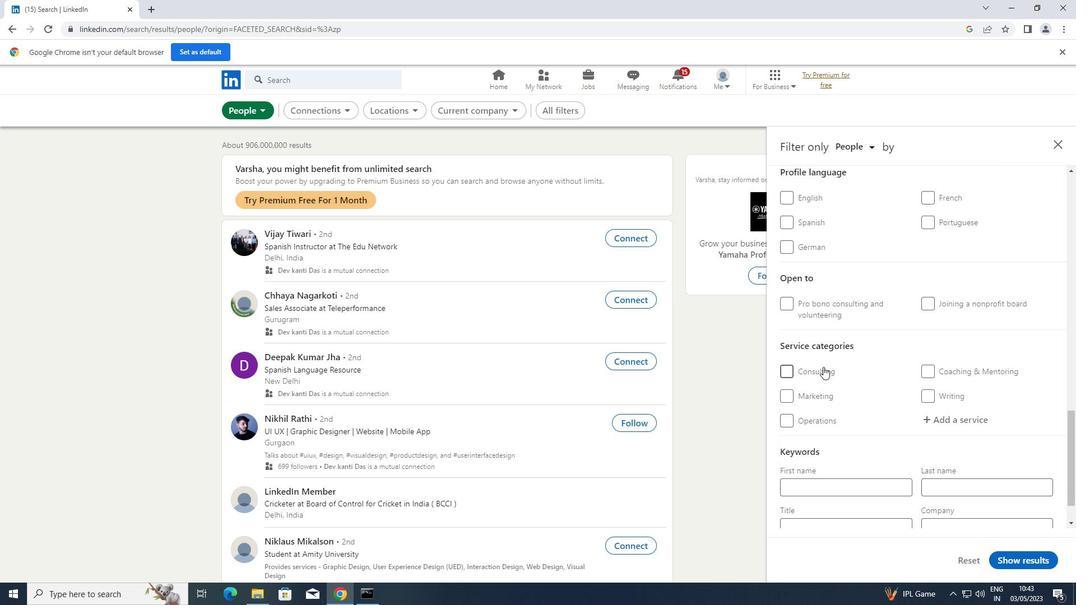 
Action: Mouse scrolled (823, 366) with delta (0, 0)
Screenshot: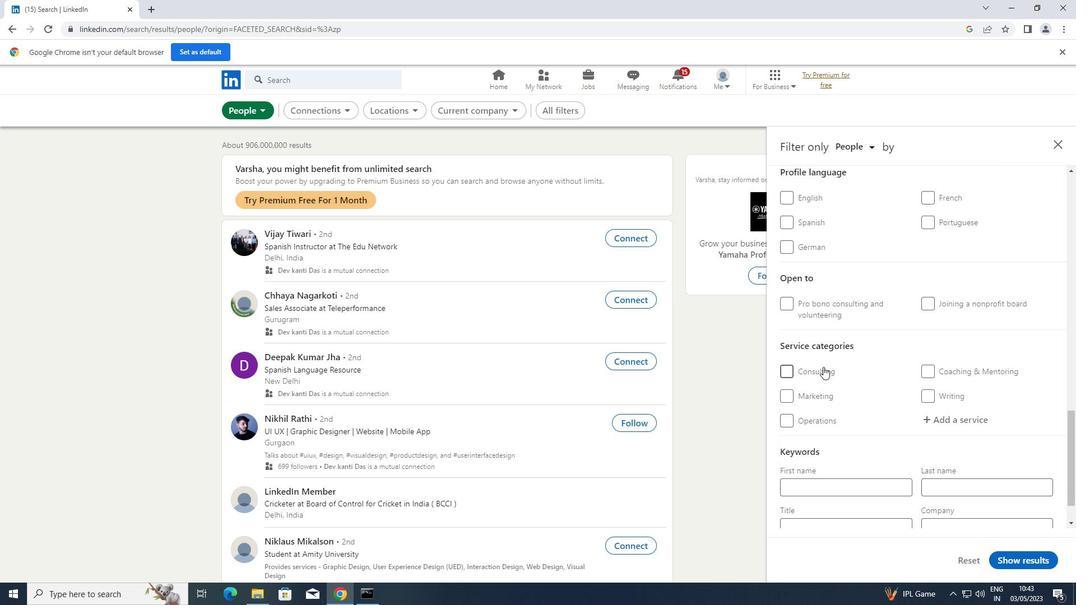 
Action: Mouse scrolled (823, 366) with delta (0, 0)
Screenshot: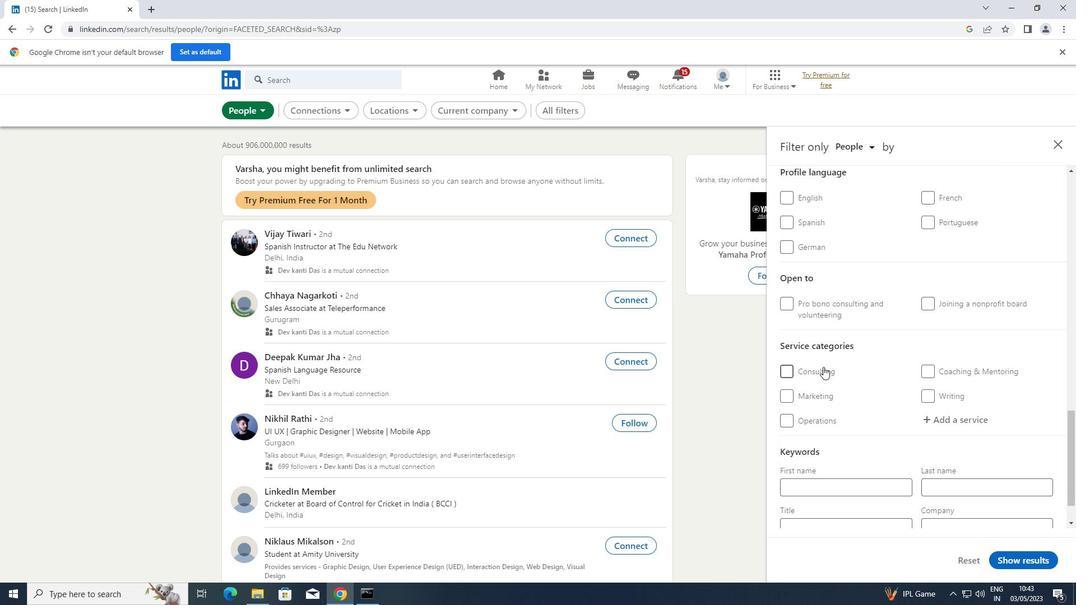 
Action: Mouse scrolled (823, 366) with delta (0, 0)
Screenshot: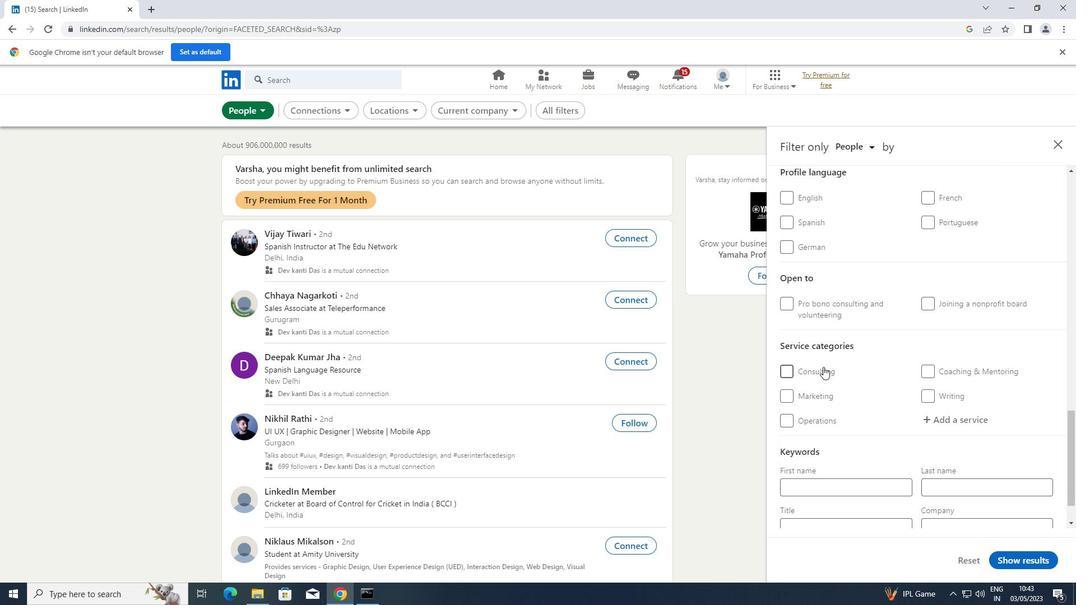 
Action: Mouse moved to (828, 348)
Screenshot: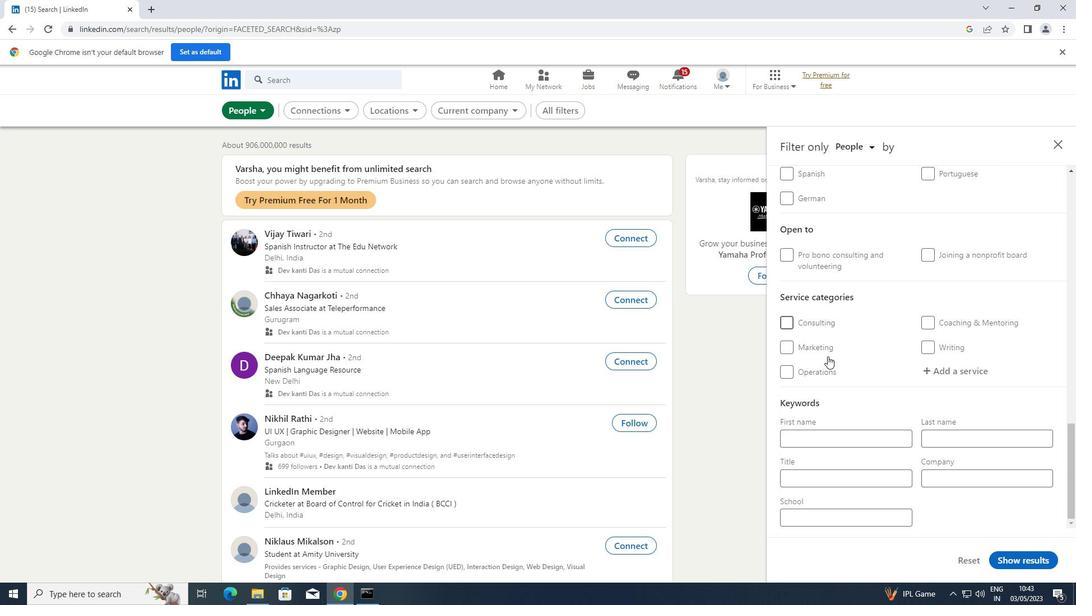 
Action: Mouse scrolled (828, 348) with delta (0, 0)
Screenshot: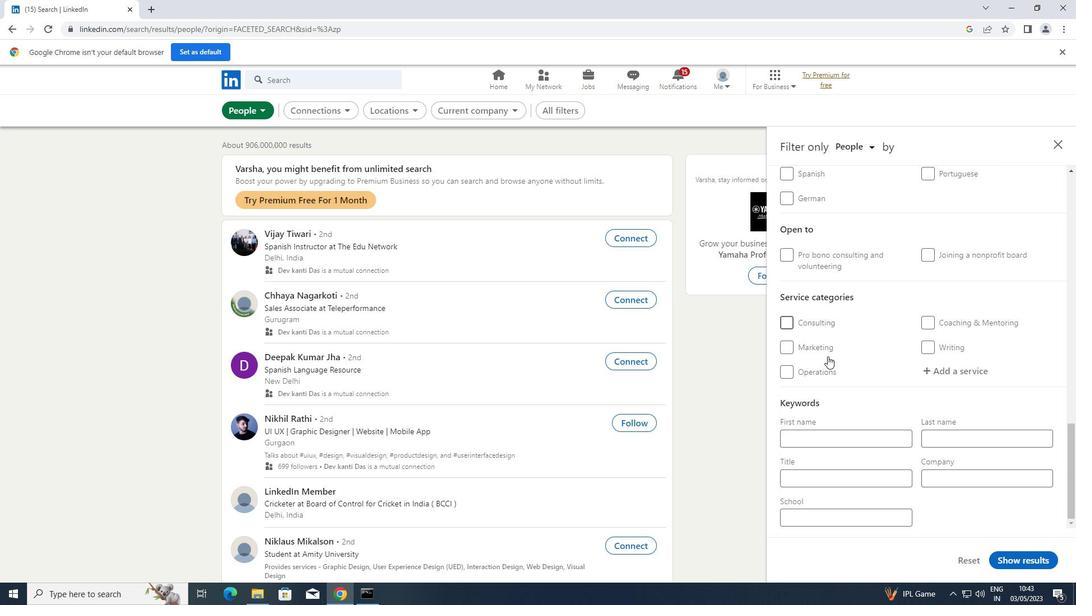 
Action: Mouse scrolled (828, 348) with delta (0, 0)
Screenshot: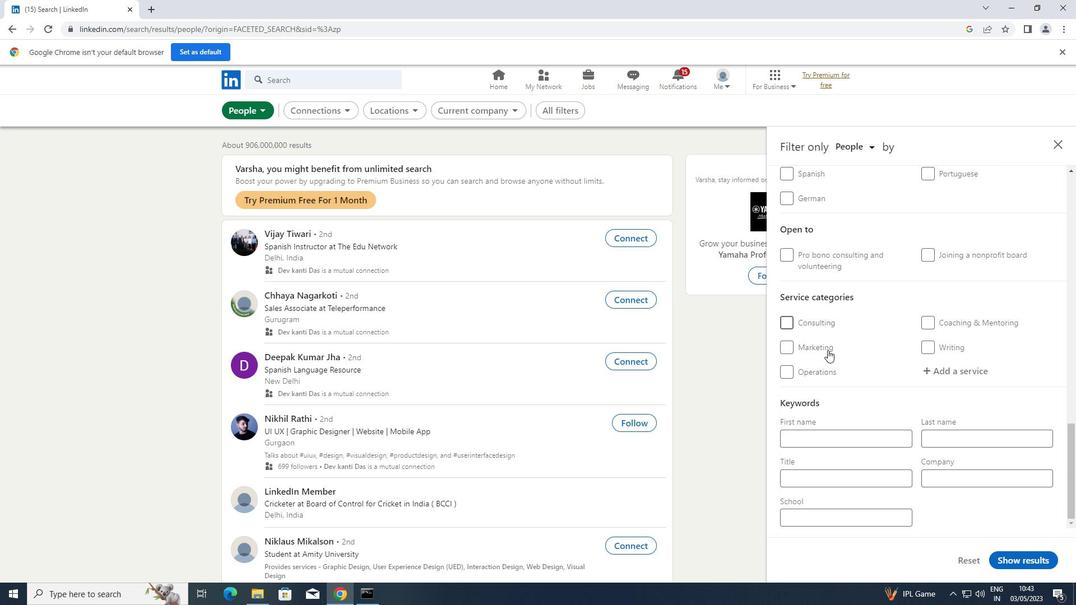
Action: Mouse moved to (789, 284)
Screenshot: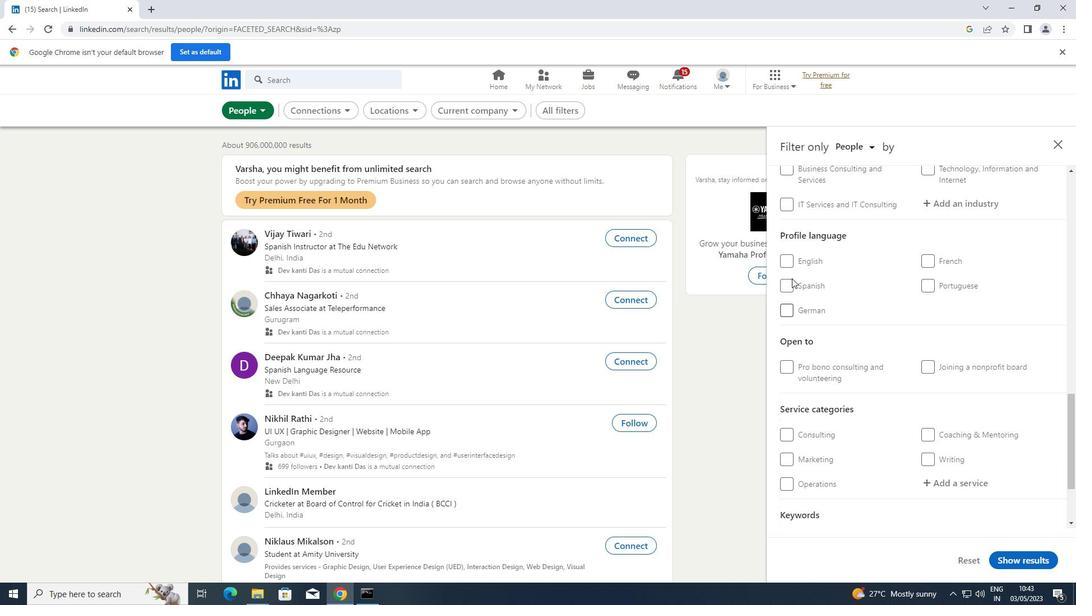 
Action: Mouse pressed left at (789, 284)
Screenshot: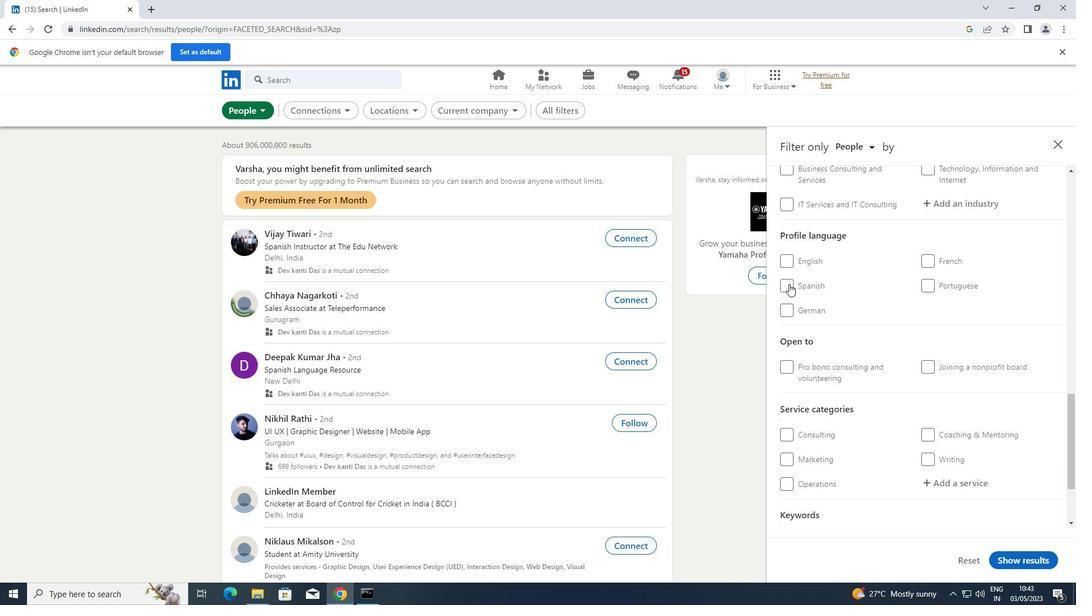 
Action: Mouse moved to (806, 289)
Screenshot: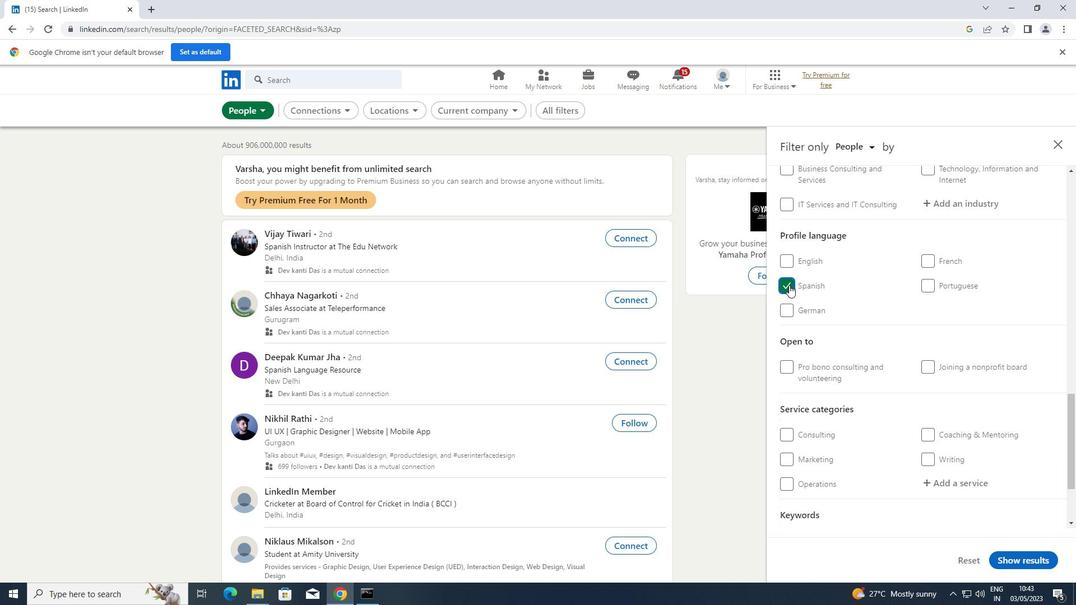 
Action: Mouse scrolled (806, 289) with delta (0, 0)
Screenshot: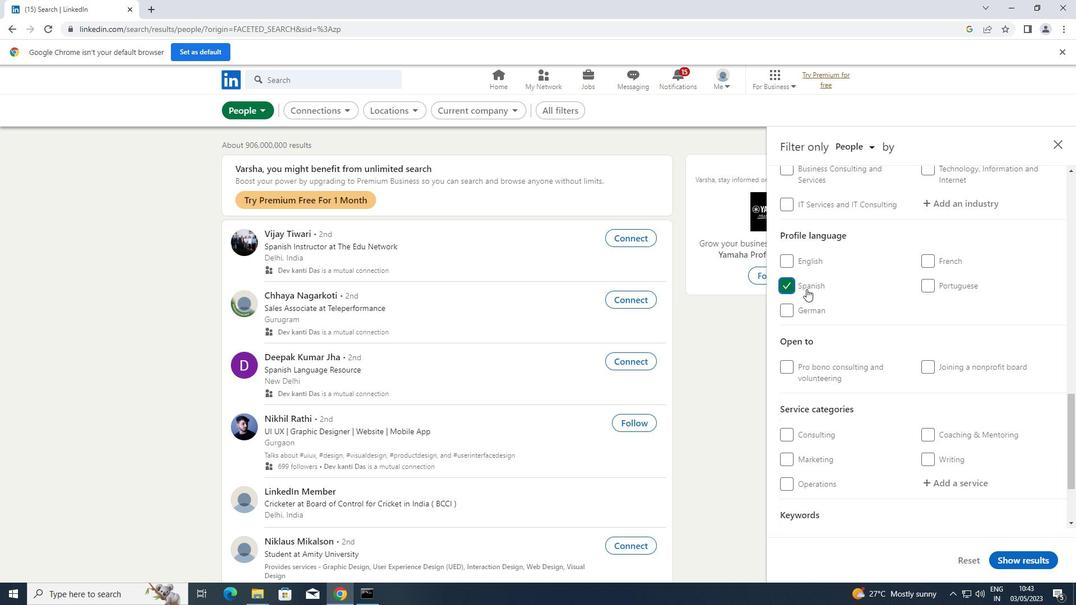 
Action: Mouse scrolled (806, 289) with delta (0, 0)
Screenshot: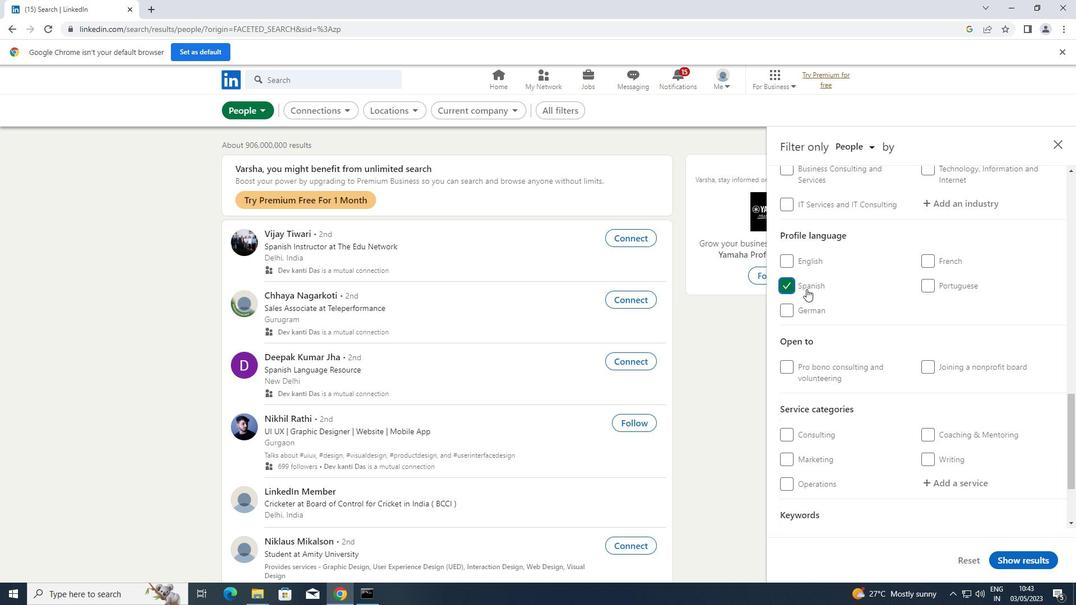 
Action: Mouse scrolled (806, 289) with delta (0, 0)
Screenshot: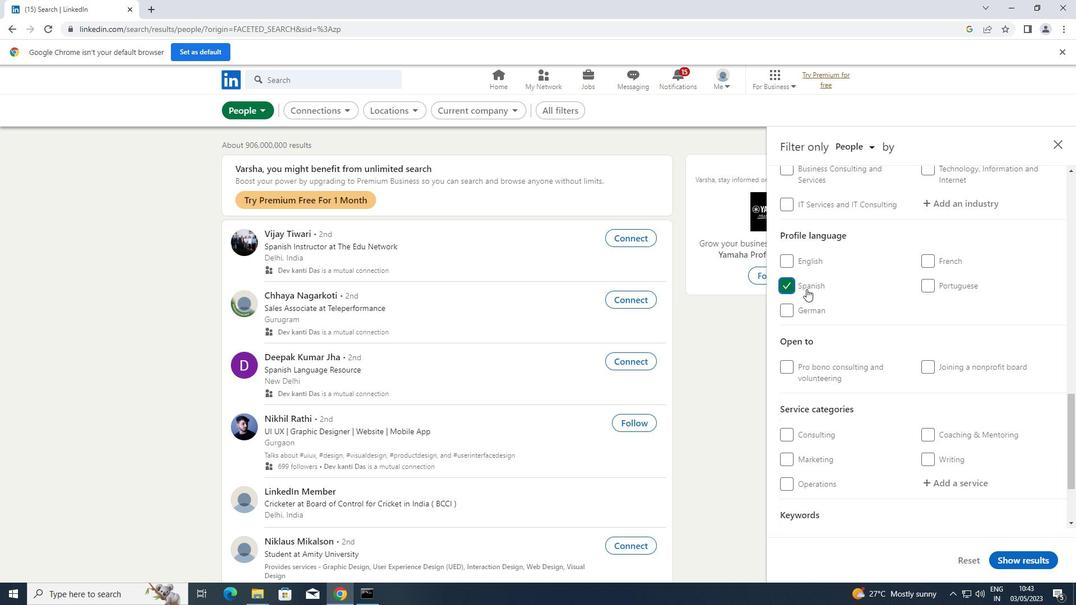 
Action: Mouse scrolled (806, 289) with delta (0, 0)
Screenshot: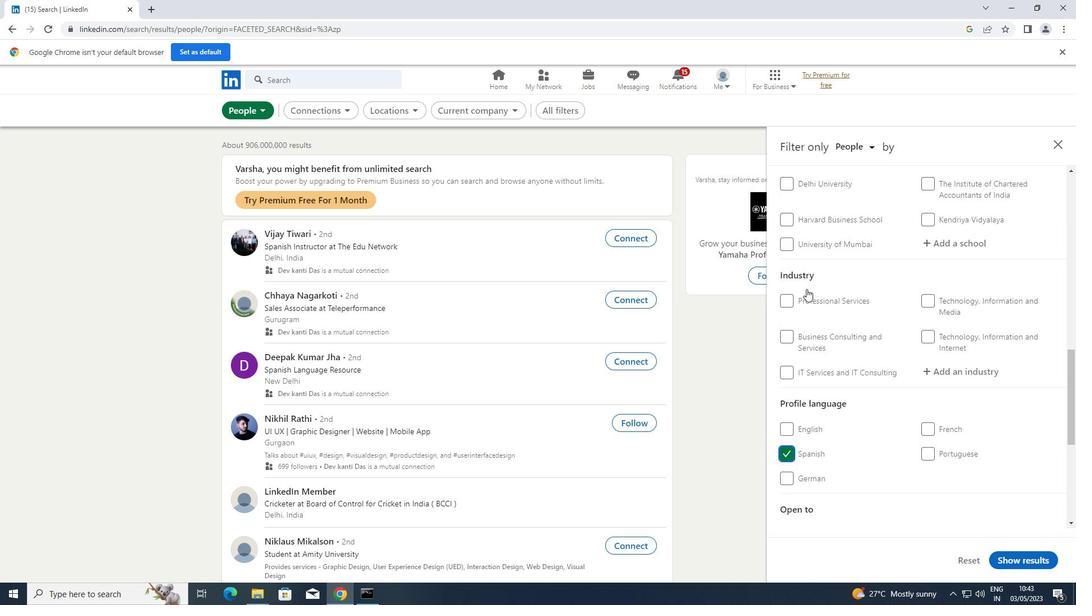 
Action: Mouse scrolled (806, 289) with delta (0, 0)
Screenshot: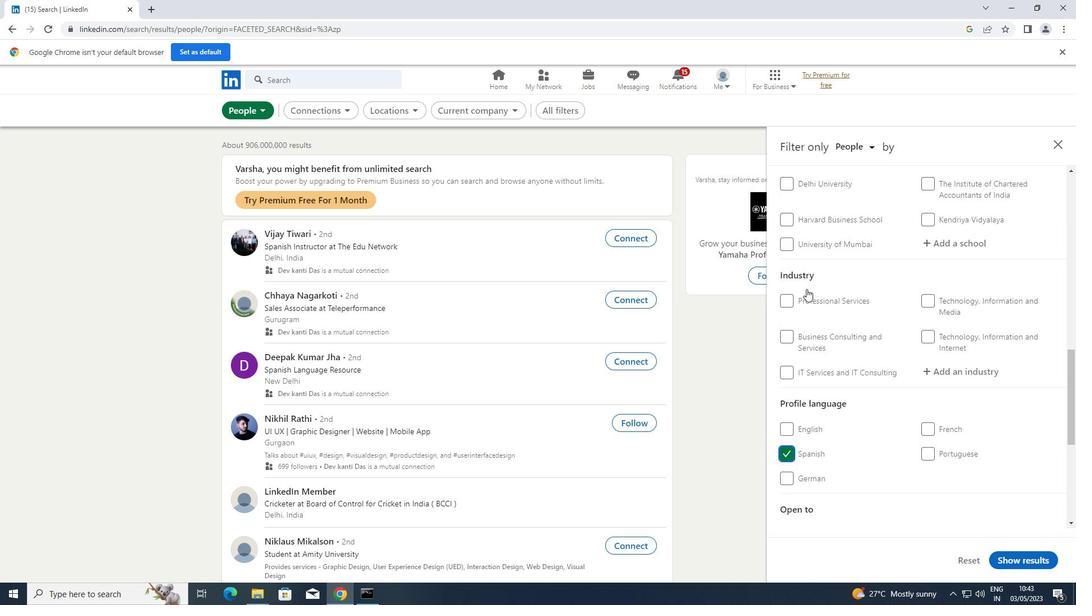 
Action: Mouse scrolled (806, 289) with delta (0, 0)
Screenshot: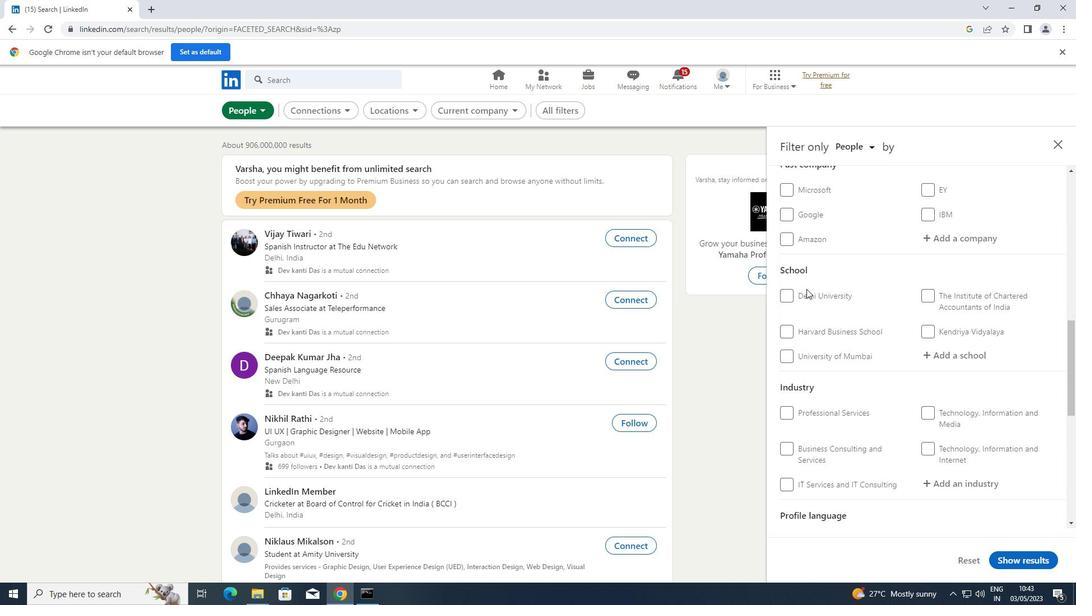 
Action: Mouse moved to (811, 289)
Screenshot: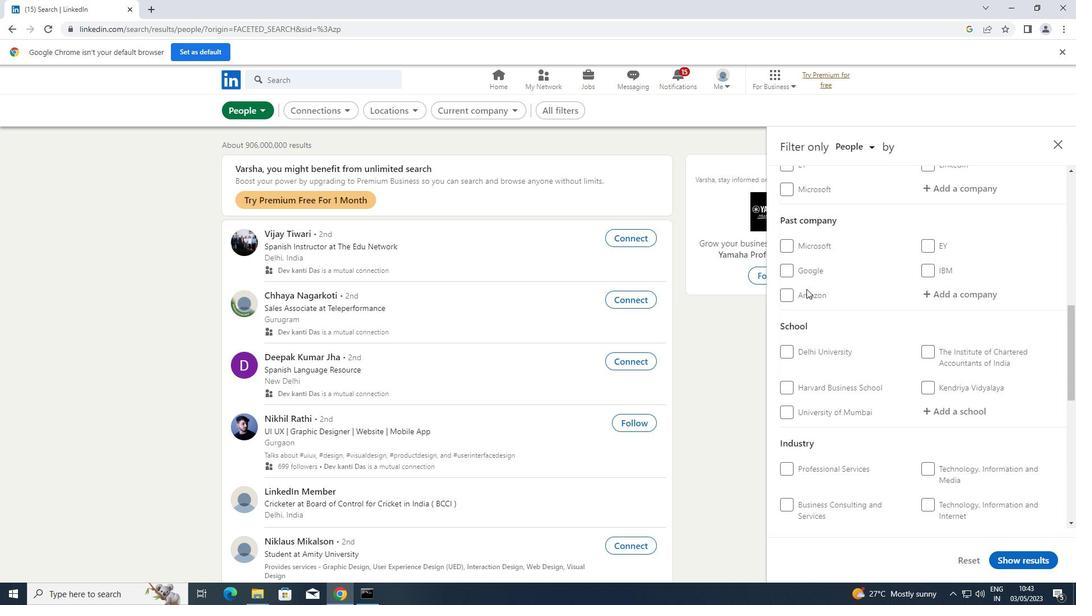 
Action: Mouse scrolled (811, 289) with delta (0, 0)
Screenshot: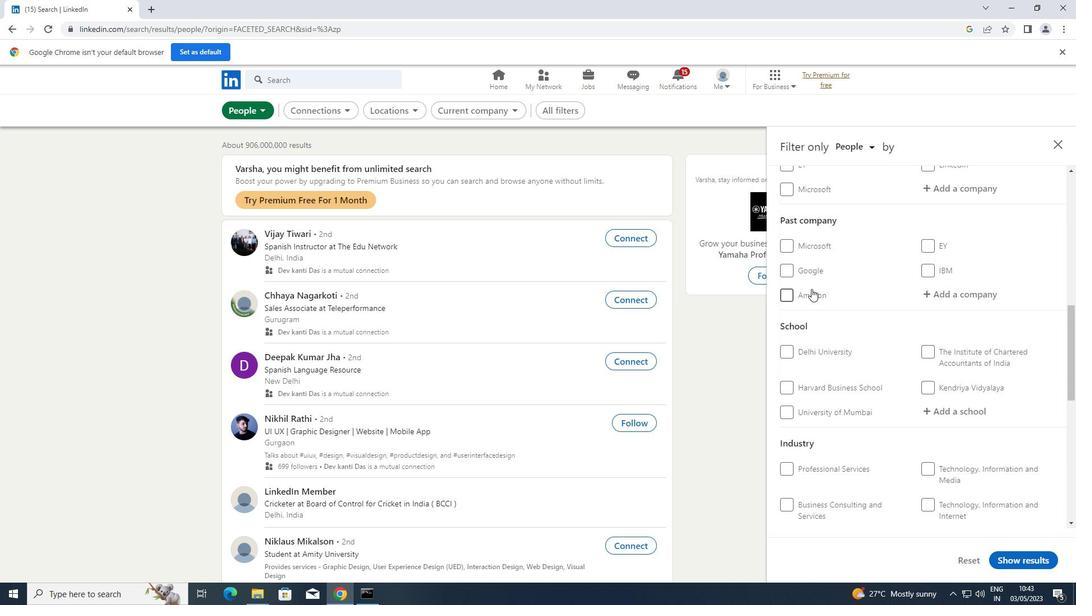 
Action: Mouse scrolled (811, 289) with delta (0, 0)
Screenshot: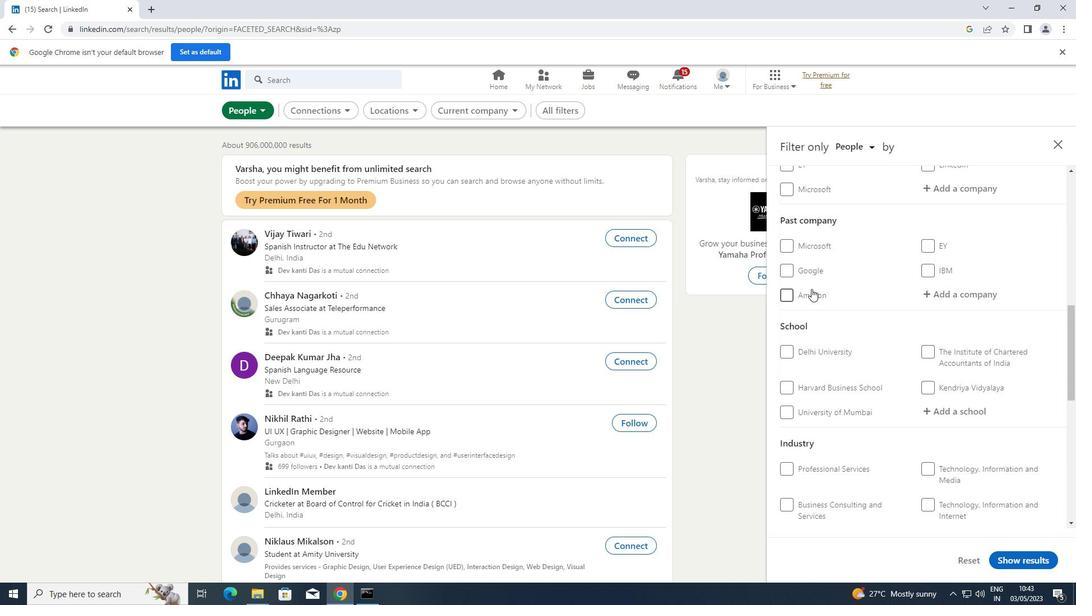 
Action: Mouse moved to (956, 294)
Screenshot: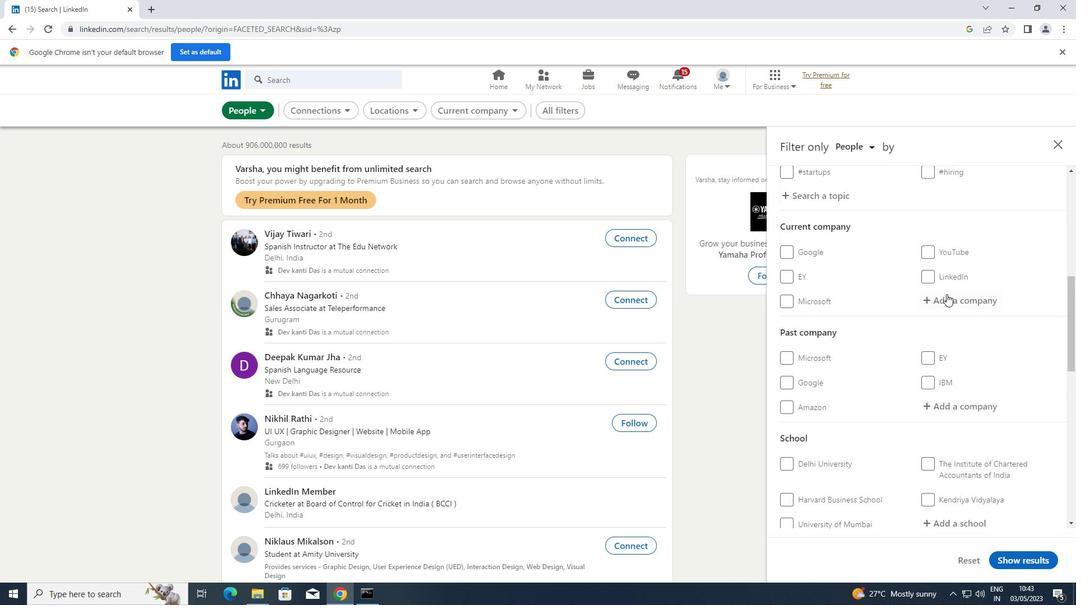 
Action: Mouse pressed left at (956, 294)
Screenshot: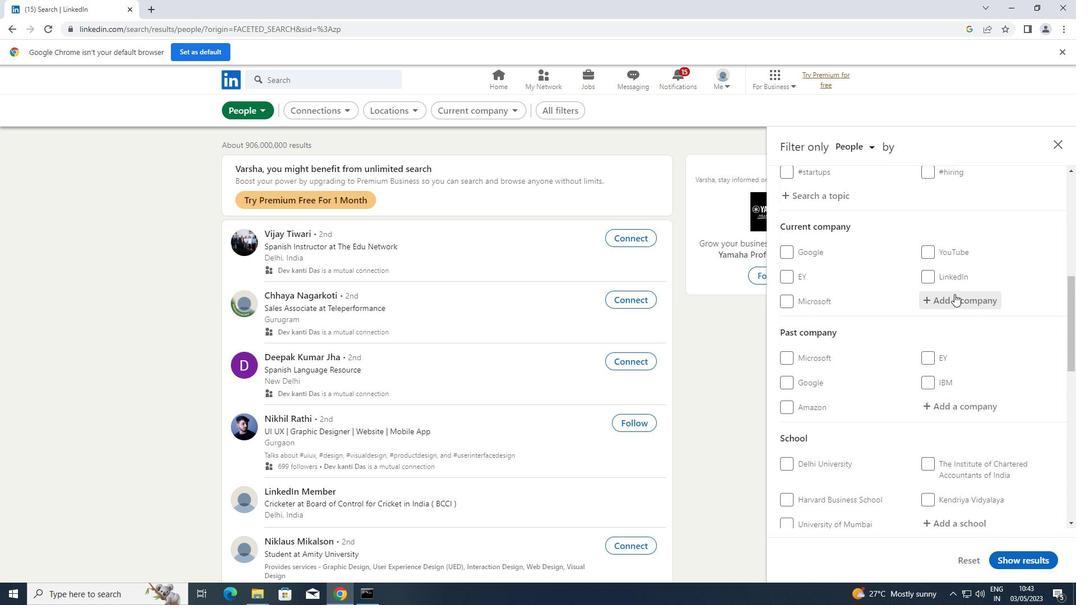
Action: Key pressed <Key.shift_r><Key.shift_r>IDEA<Key.space><Key.shift>CE
Screenshot: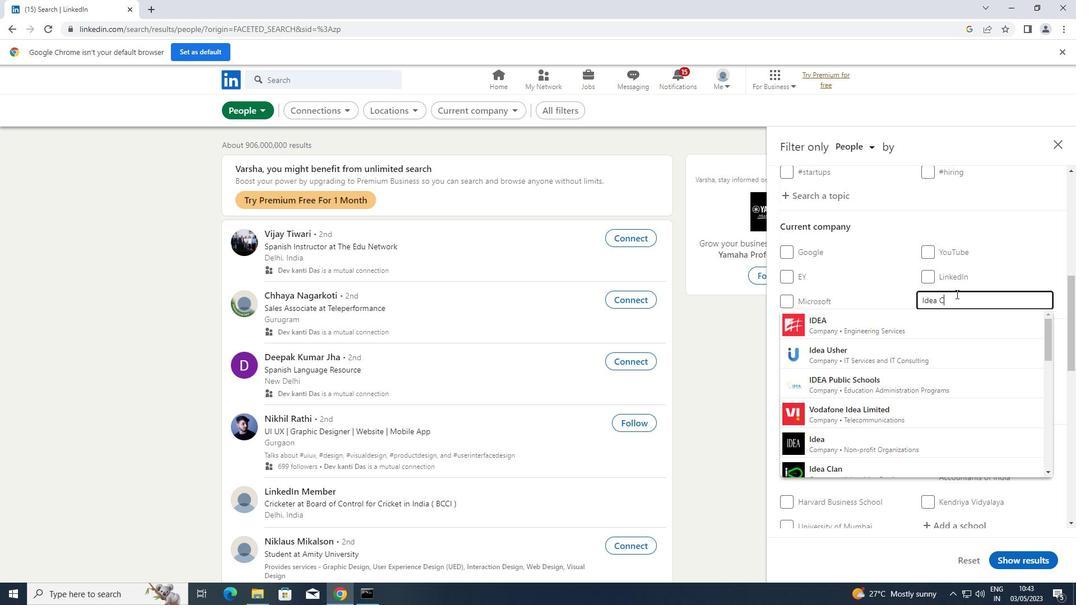 
Action: Mouse moved to (875, 325)
Screenshot: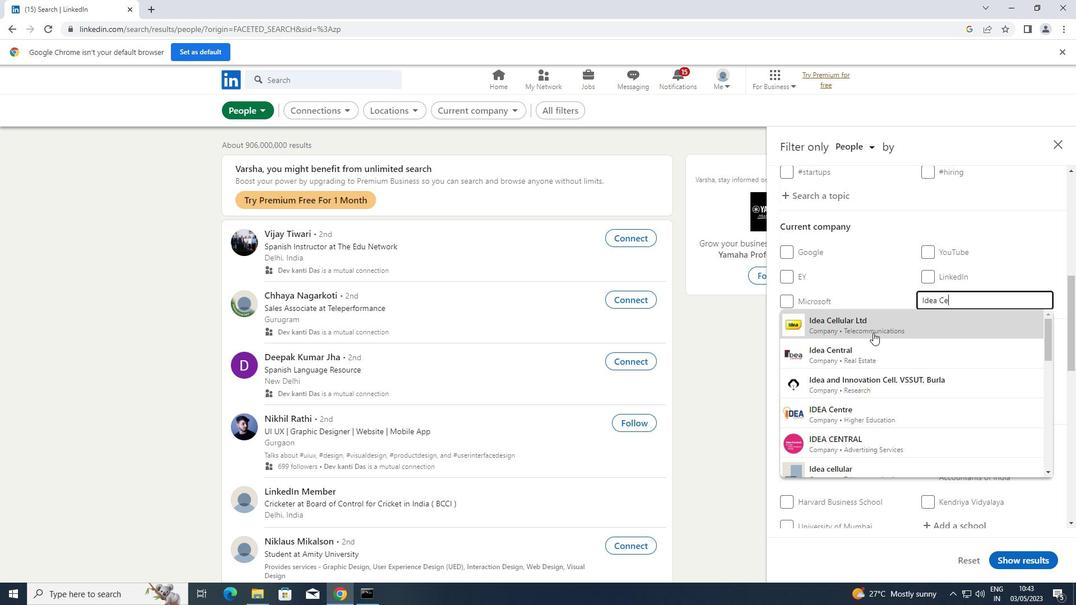 
Action: Mouse pressed left at (875, 325)
Screenshot: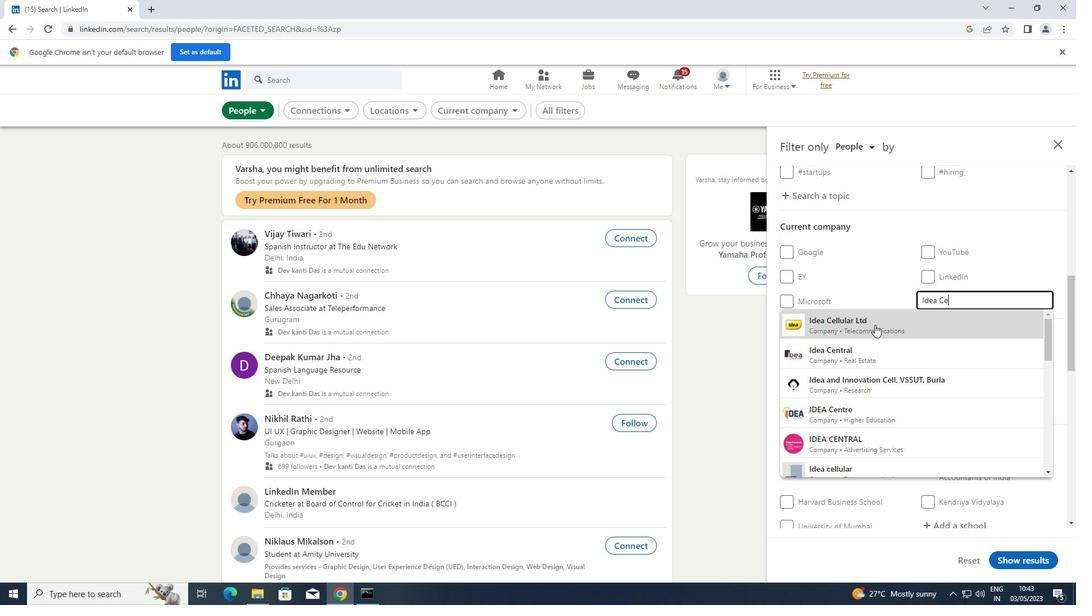 
Action: Mouse moved to (875, 324)
Screenshot: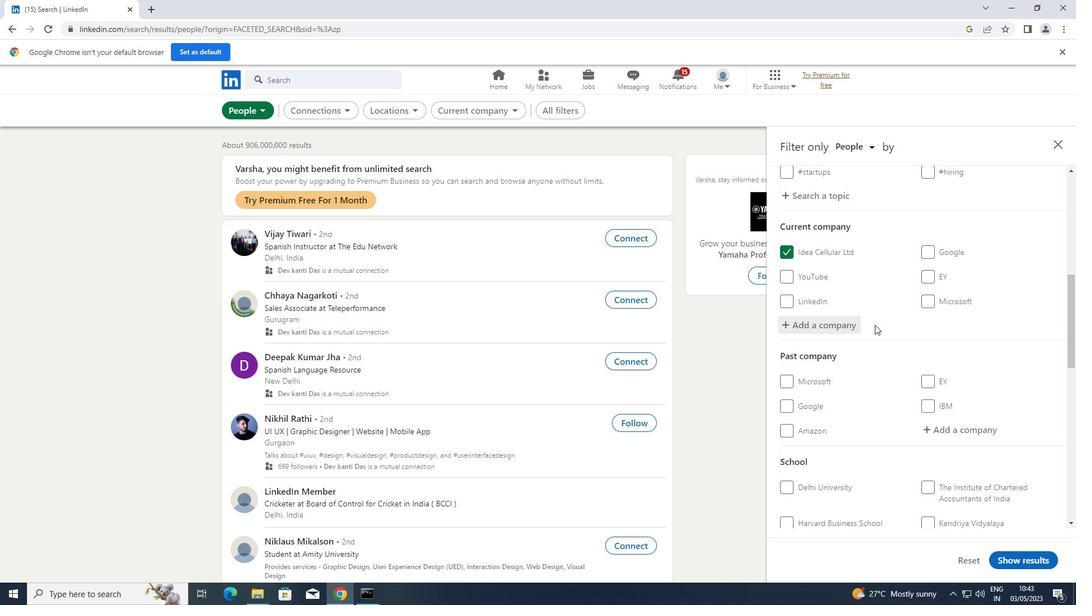 
Action: Mouse scrolled (875, 324) with delta (0, 0)
Screenshot: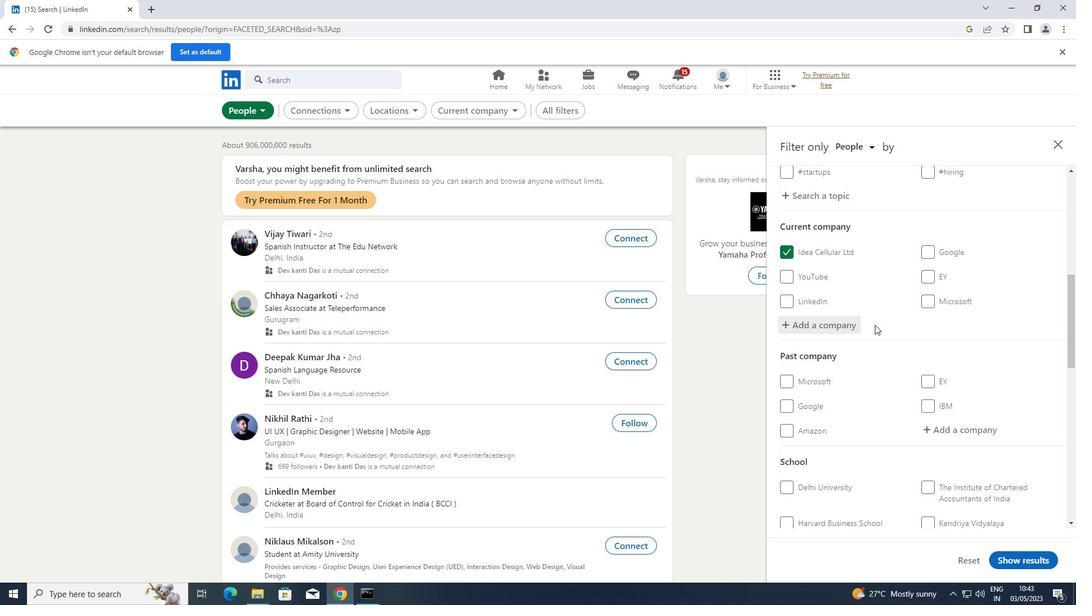 
Action: Mouse scrolled (875, 324) with delta (0, 0)
Screenshot: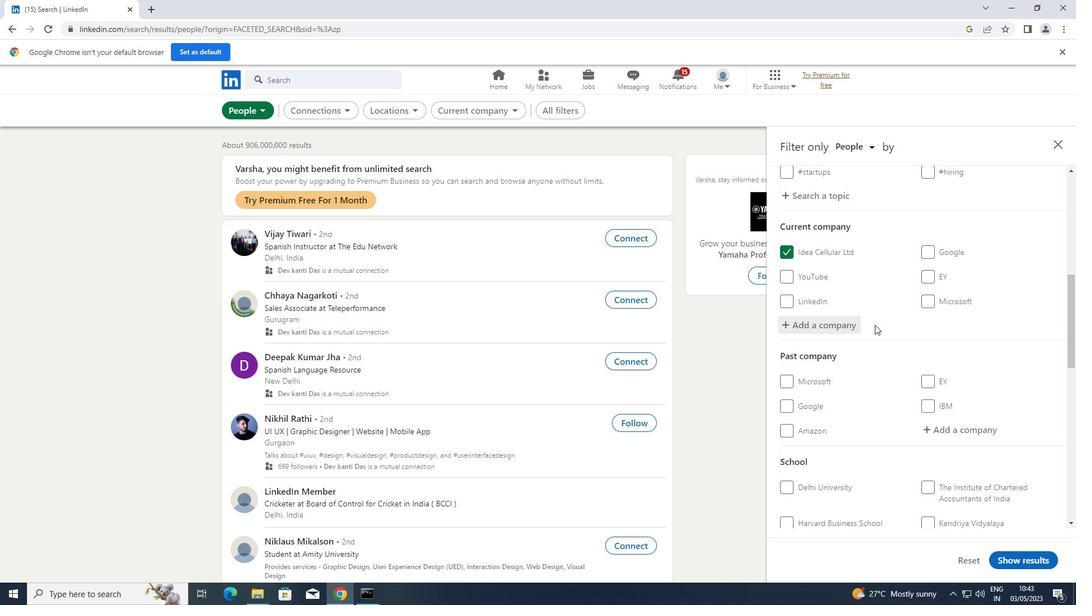 
Action: Mouse moved to (947, 433)
Screenshot: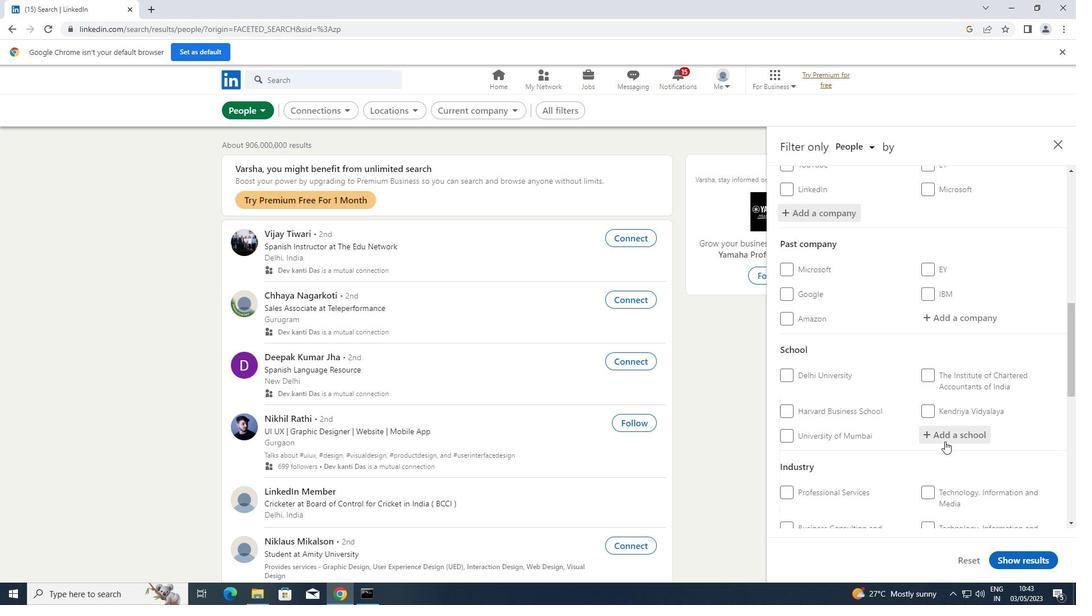 
Action: Mouse pressed left at (947, 433)
Screenshot: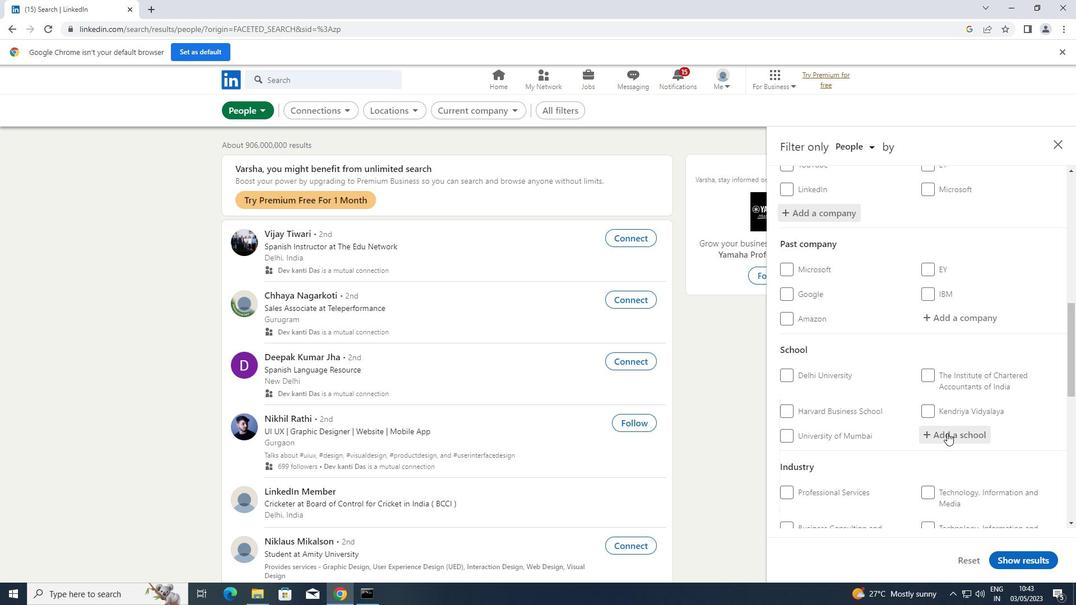 
Action: Mouse moved to (912, 244)
Screenshot: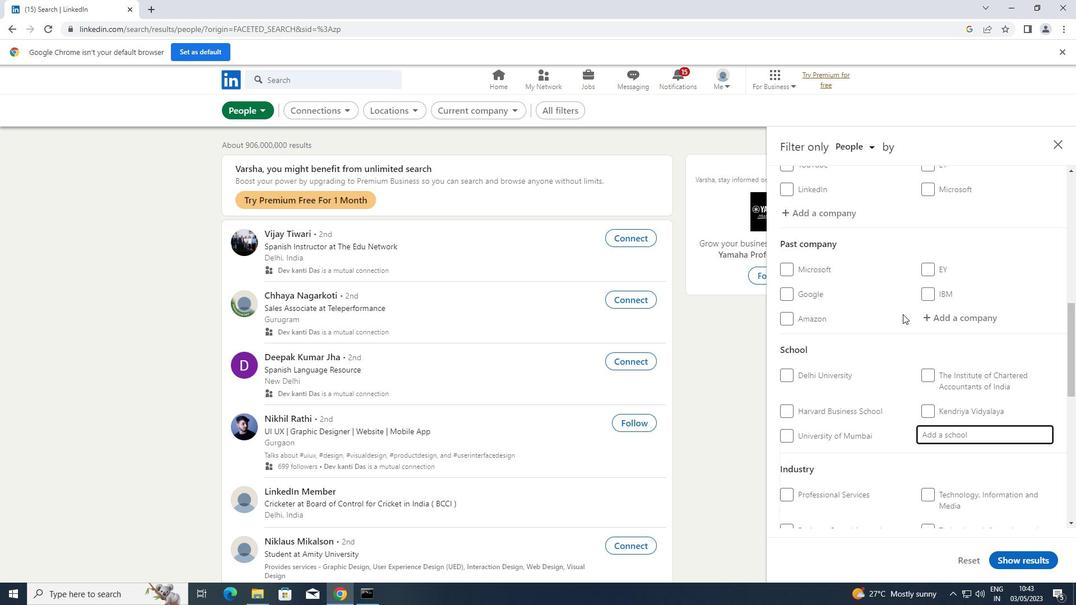 
Action: Mouse scrolled (912, 245) with delta (0, 0)
Screenshot: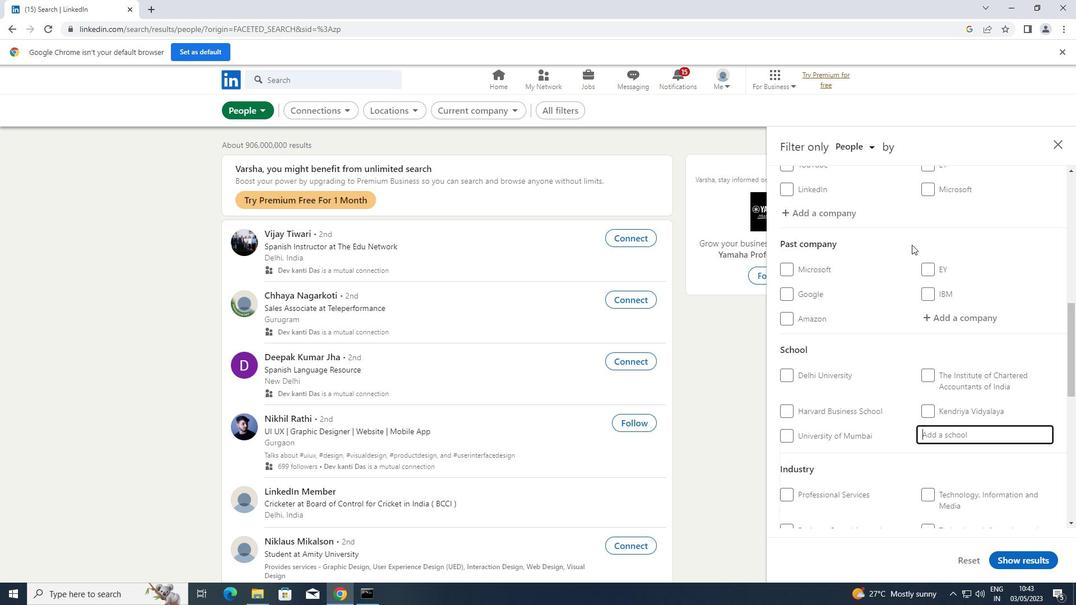
Action: Mouse scrolled (912, 245) with delta (0, 0)
Screenshot: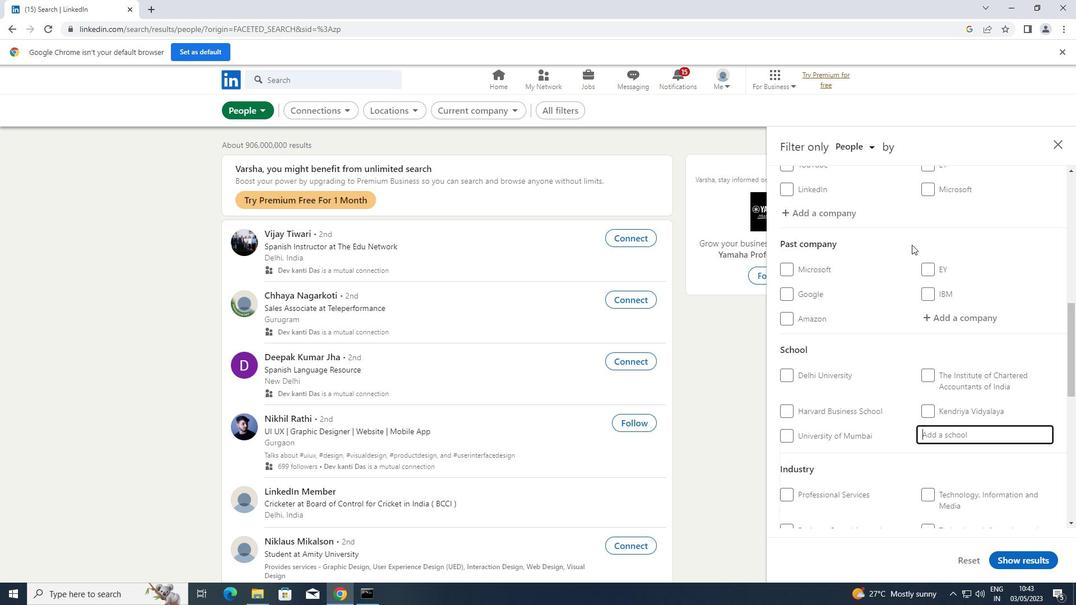 
Action: Mouse moved to (914, 332)
Screenshot: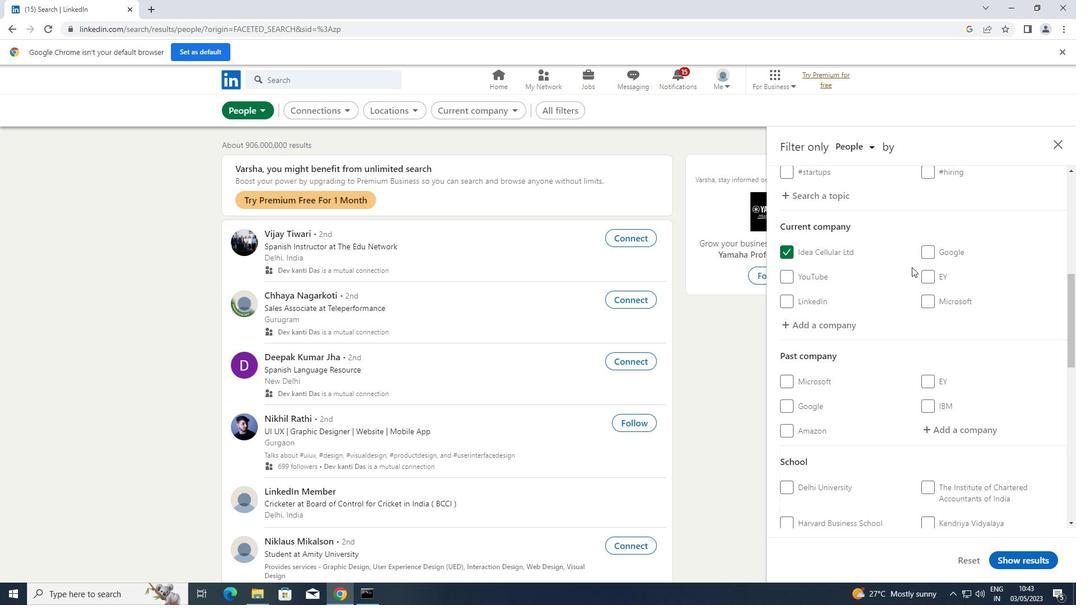 
Action: Mouse scrolled (914, 331) with delta (0, 0)
Screenshot: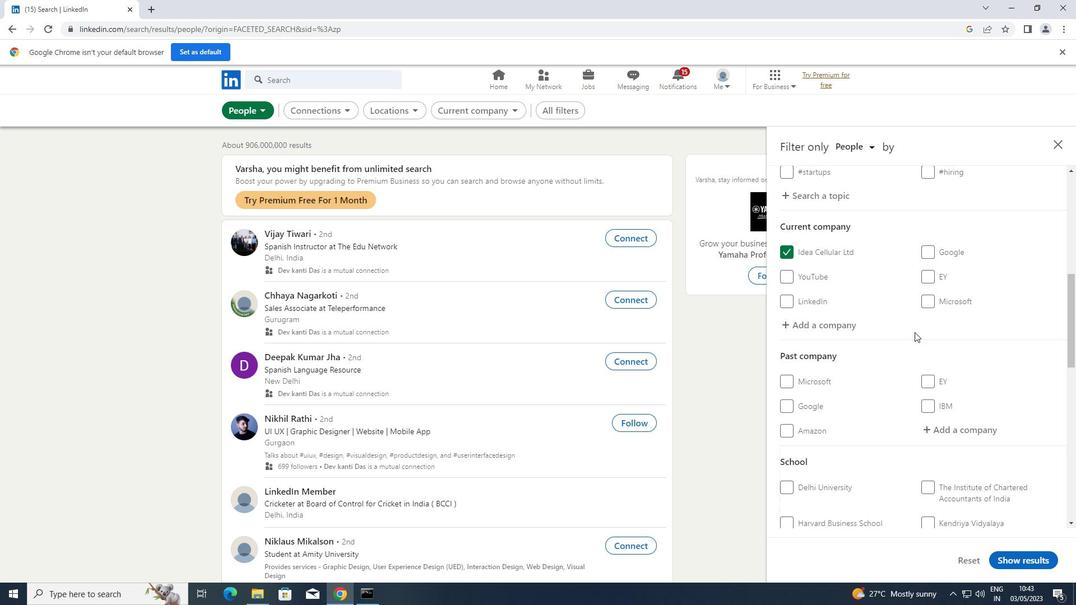 
Action: Mouse scrolled (914, 331) with delta (0, 0)
Screenshot: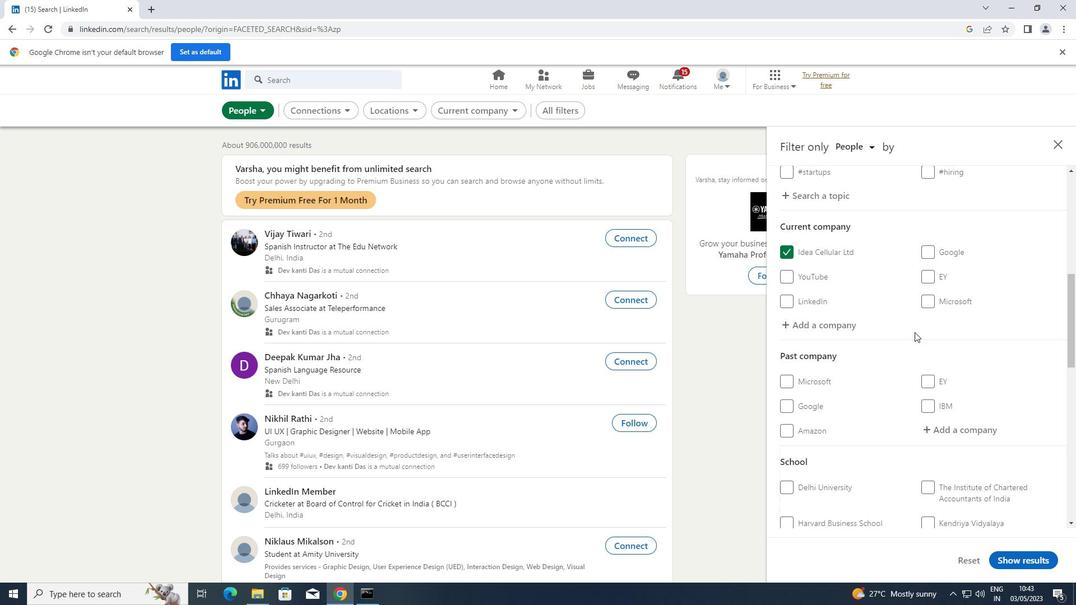 
Action: Mouse scrolled (914, 331) with delta (0, 0)
Screenshot: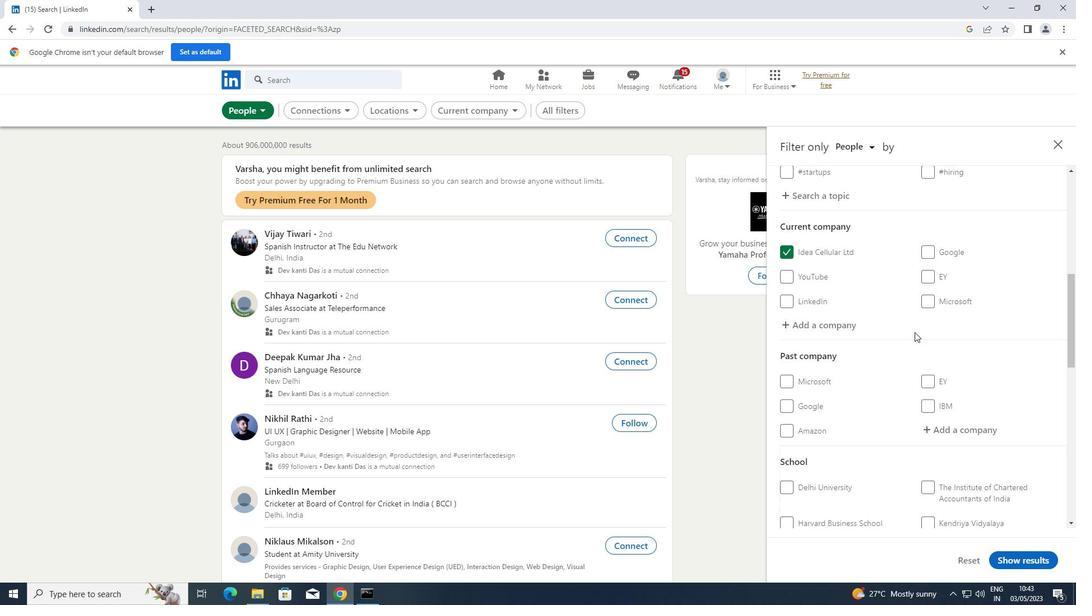 
Action: Mouse moved to (958, 371)
Screenshot: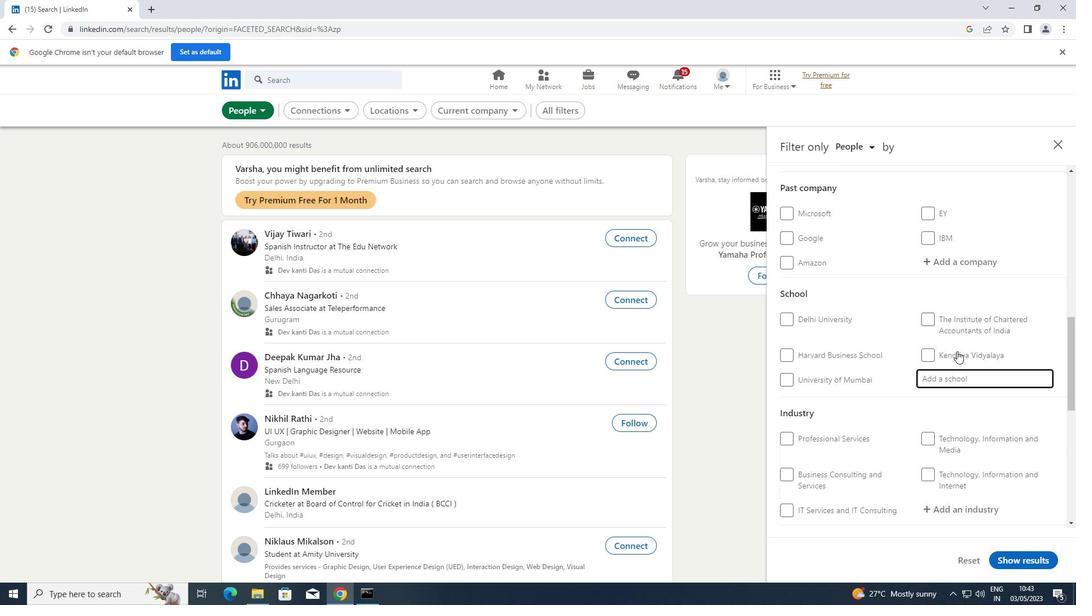 
Action: Key pressed <Key.shift>SRI<Key.space><Key.shift>KRISHNA
Screenshot: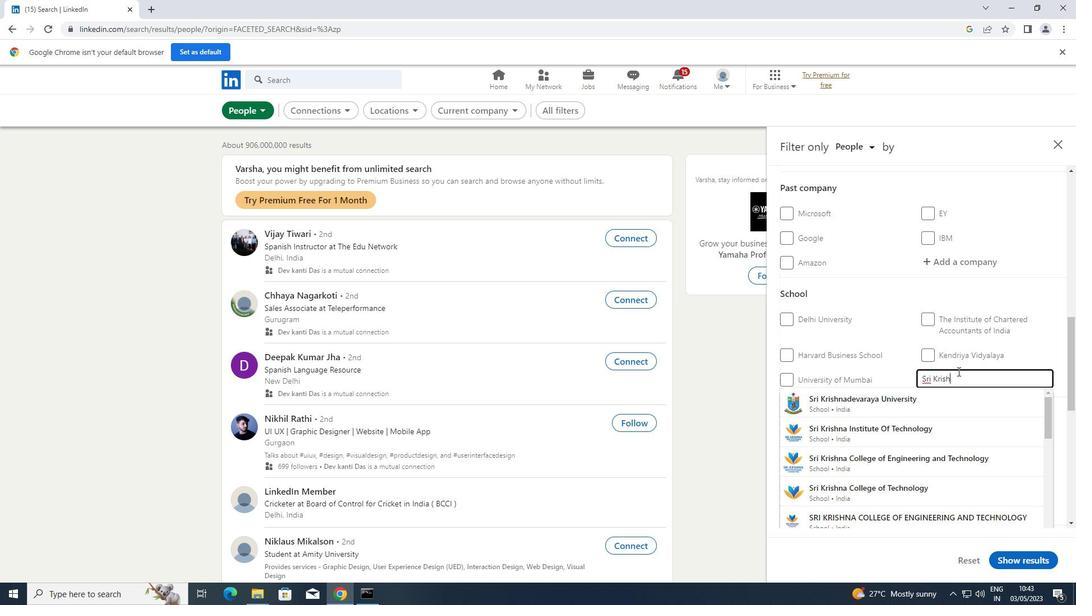 
Action: Mouse moved to (868, 437)
Screenshot: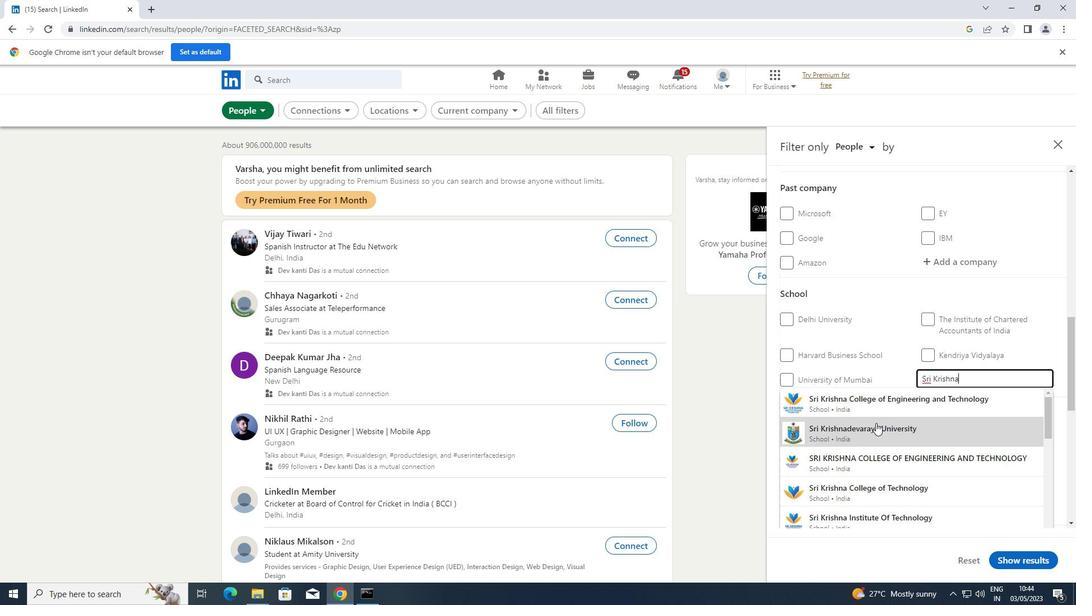 
Action: Mouse pressed left at (868, 437)
Screenshot: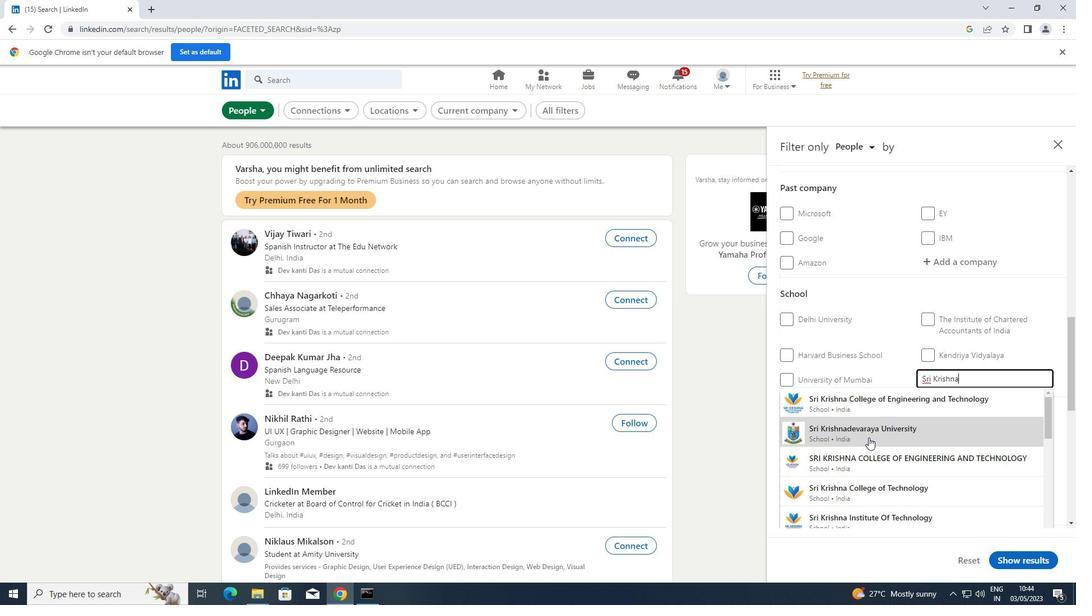 
Action: Mouse scrolled (868, 437) with delta (0, 0)
Screenshot: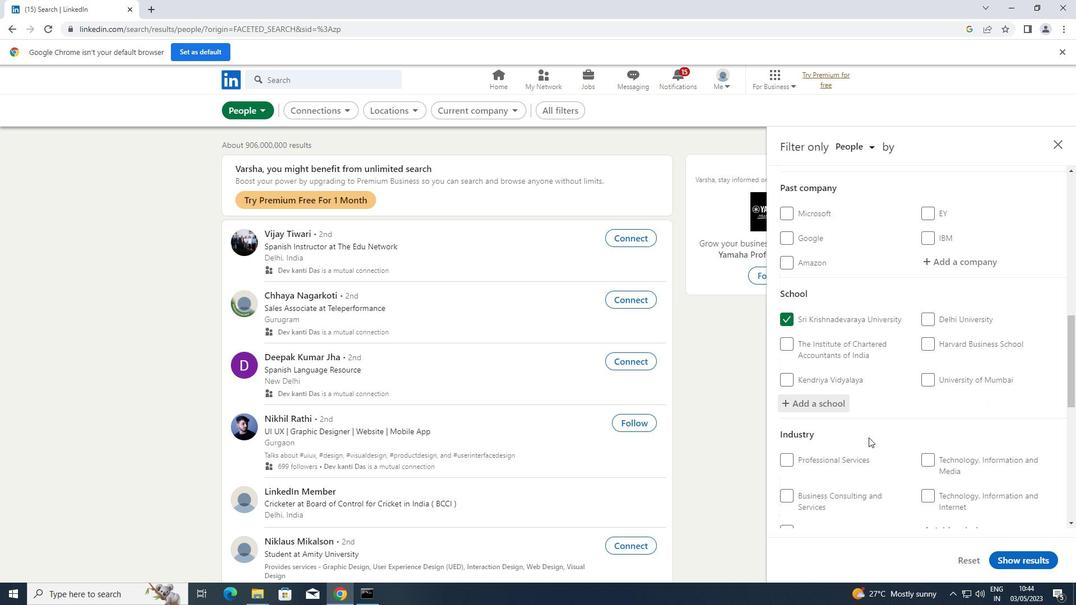 
Action: Mouse scrolled (868, 437) with delta (0, 0)
Screenshot: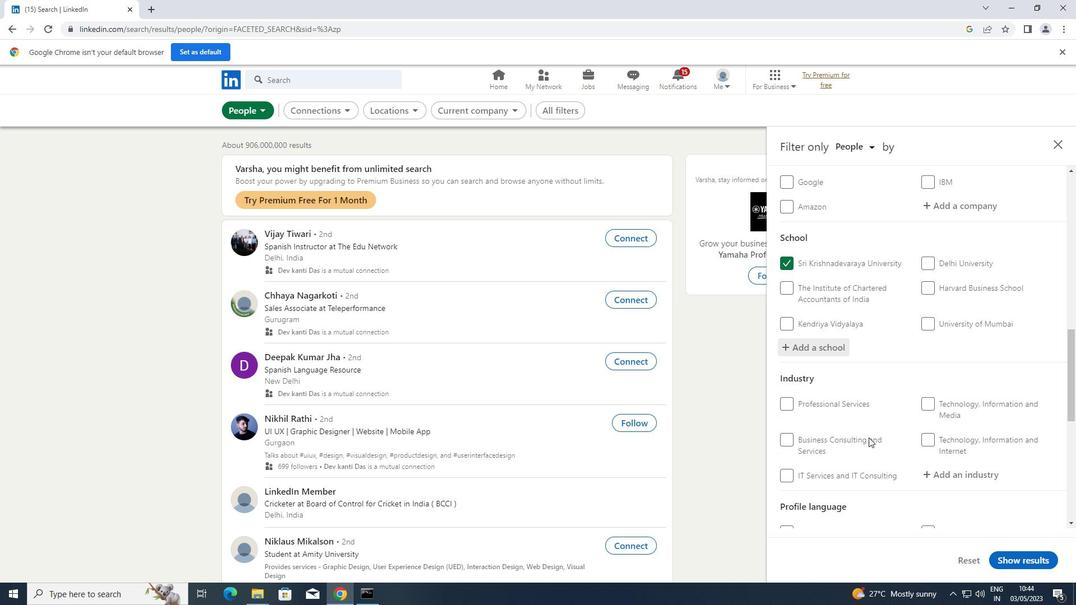 
Action: Mouse moved to (940, 416)
Screenshot: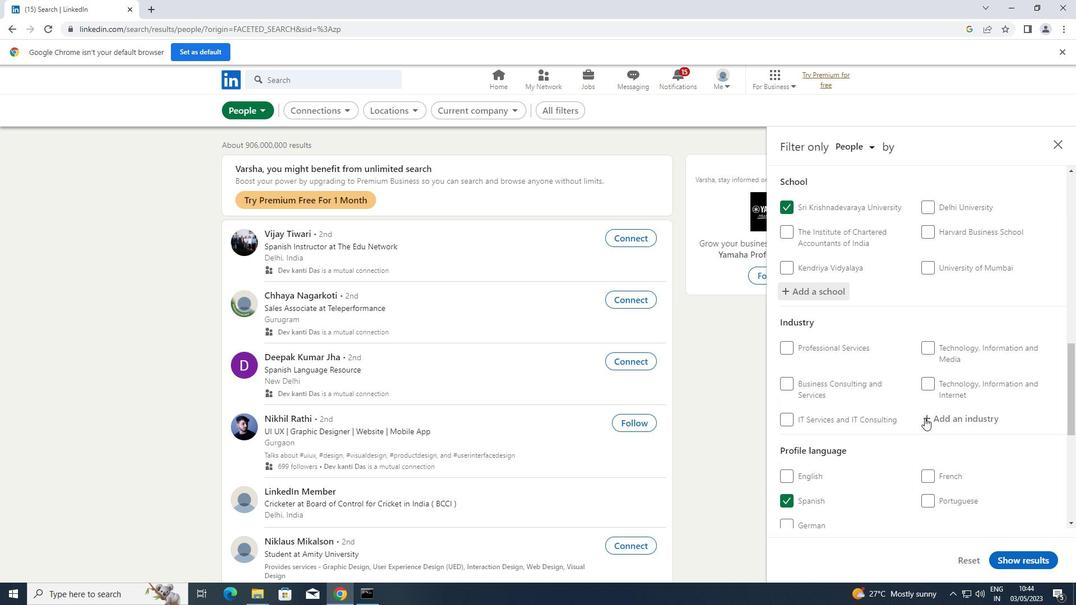 
Action: Mouse pressed left at (940, 416)
Screenshot: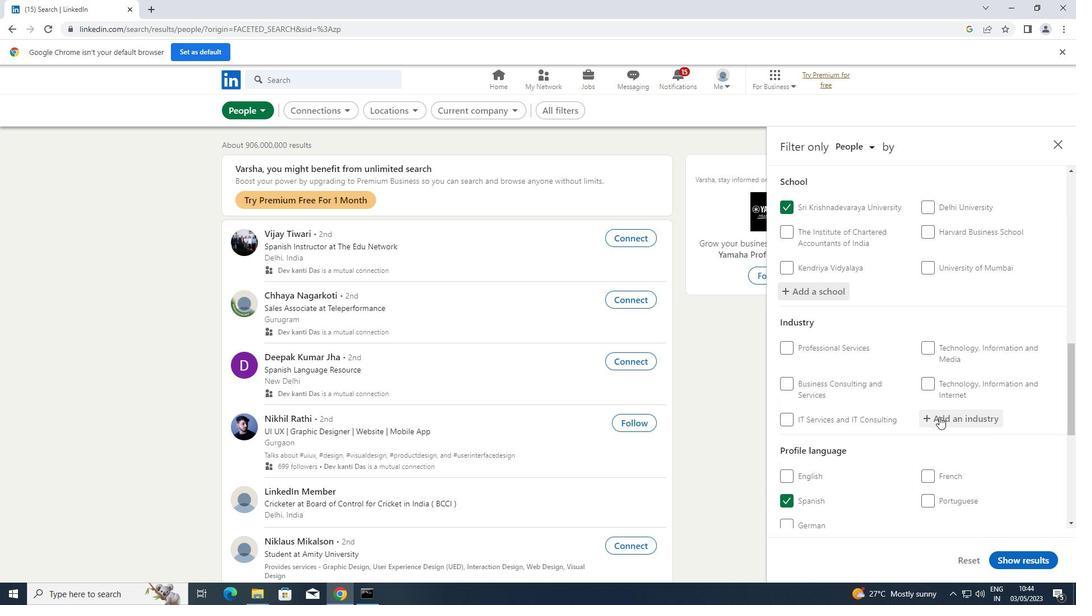 
Action: Key pressed <Key.shift>CONSTRUC
Screenshot: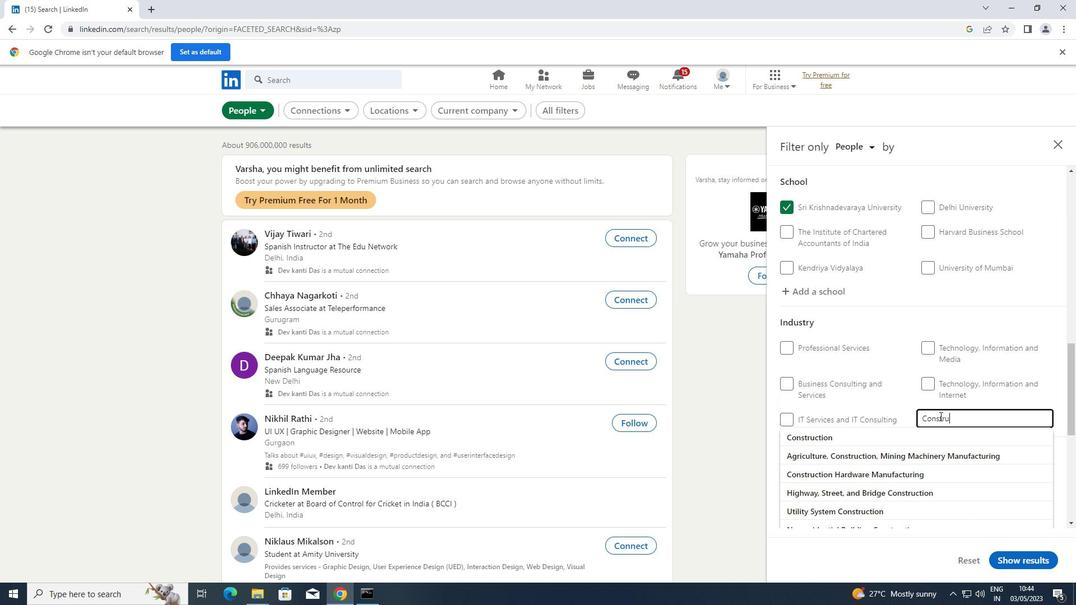
Action: Mouse moved to (841, 436)
Screenshot: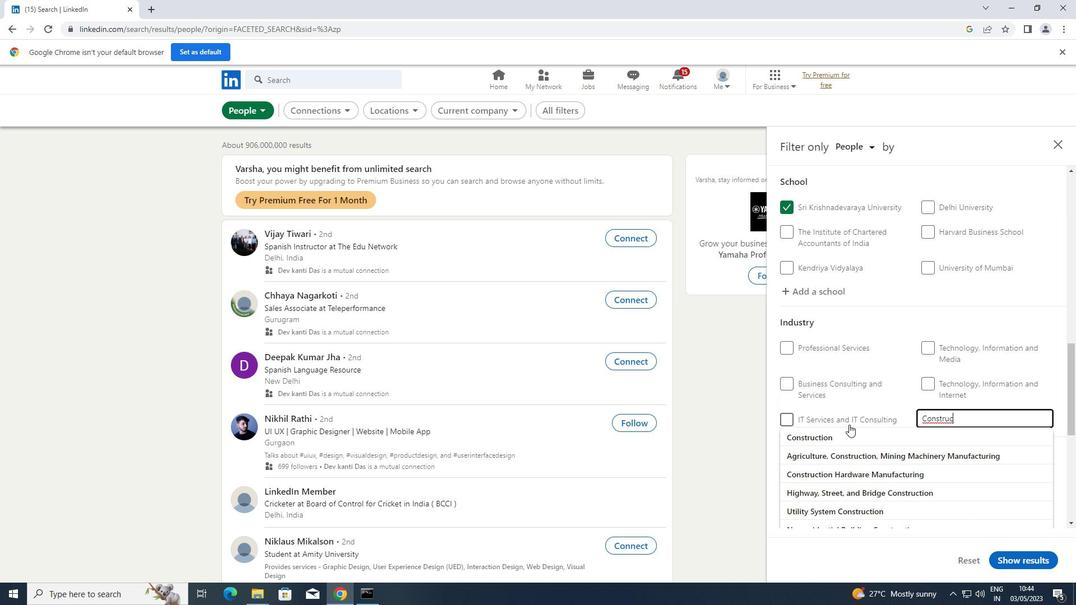 
Action: Mouse pressed left at (841, 436)
Screenshot: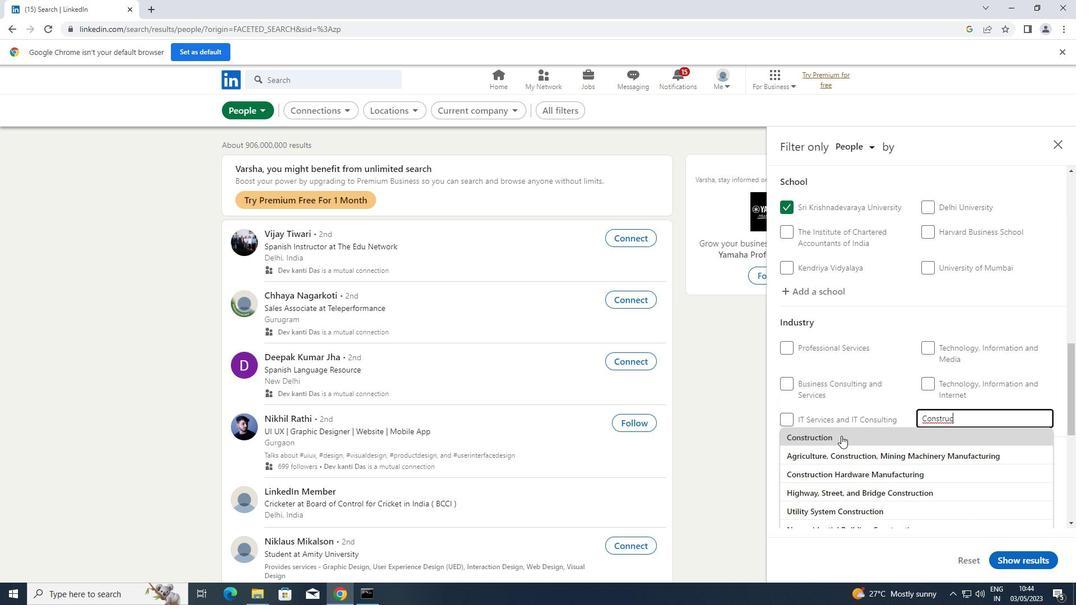 
Action: Mouse scrolled (841, 435) with delta (0, 0)
Screenshot: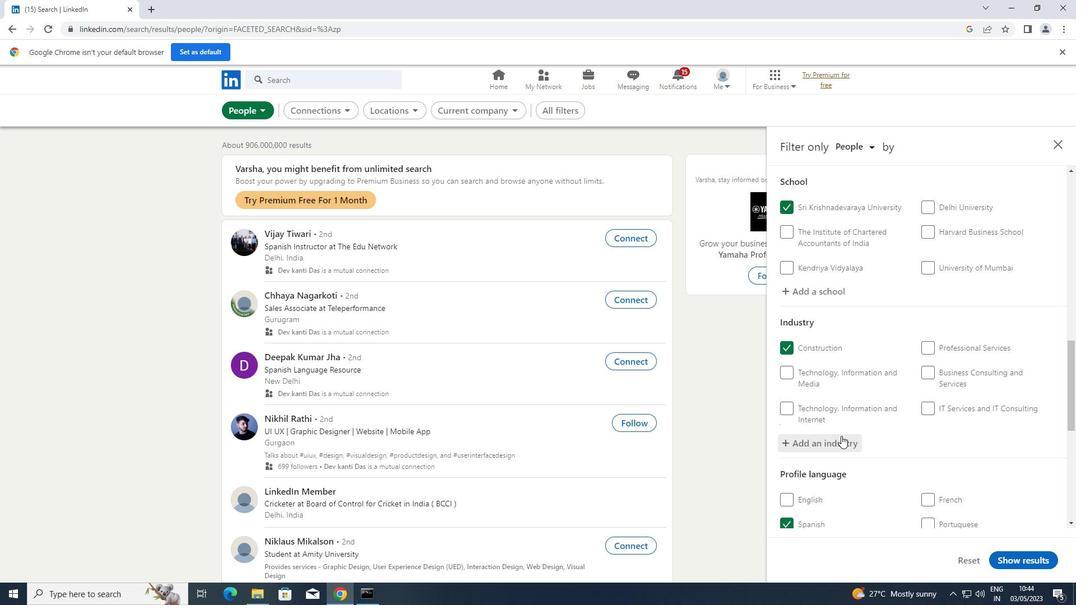 
Action: Mouse scrolled (841, 435) with delta (0, 0)
Screenshot: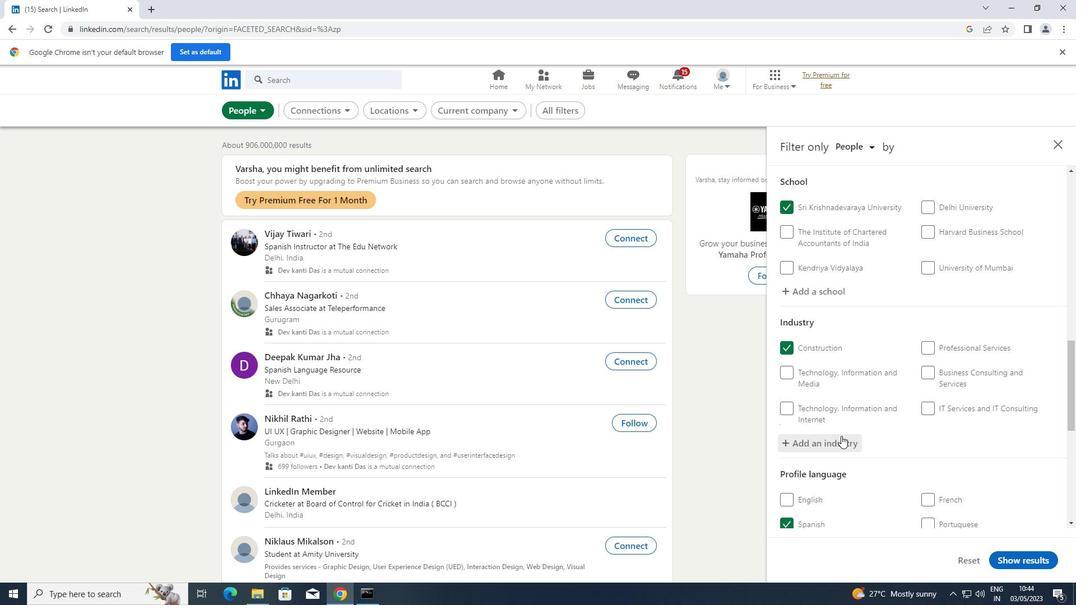 
Action: Mouse scrolled (841, 435) with delta (0, 0)
Screenshot: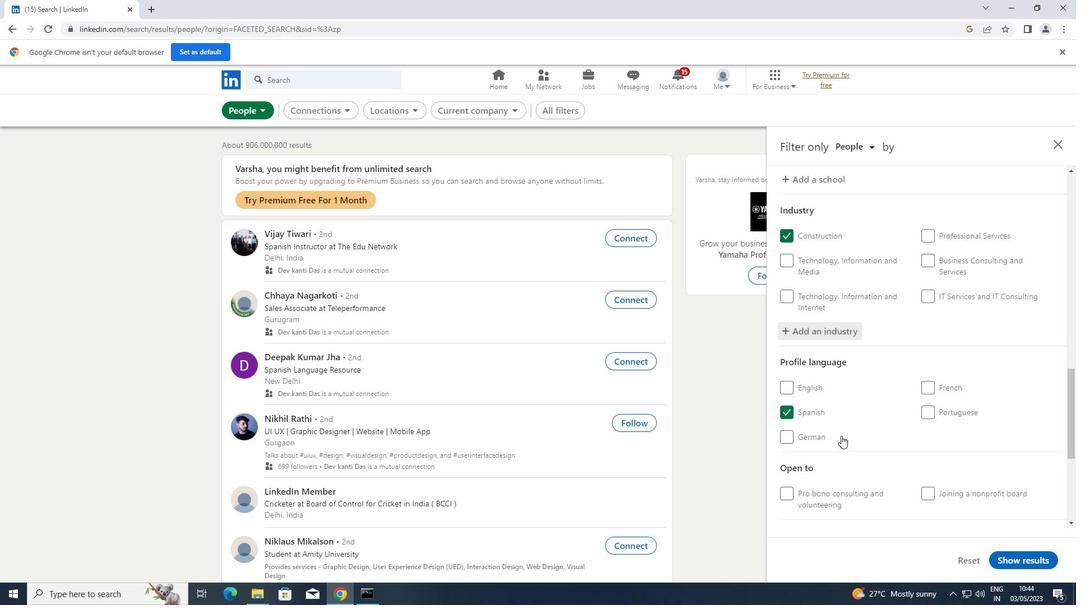 
Action: Mouse scrolled (841, 435) with delta (0, 0)
Screenshot: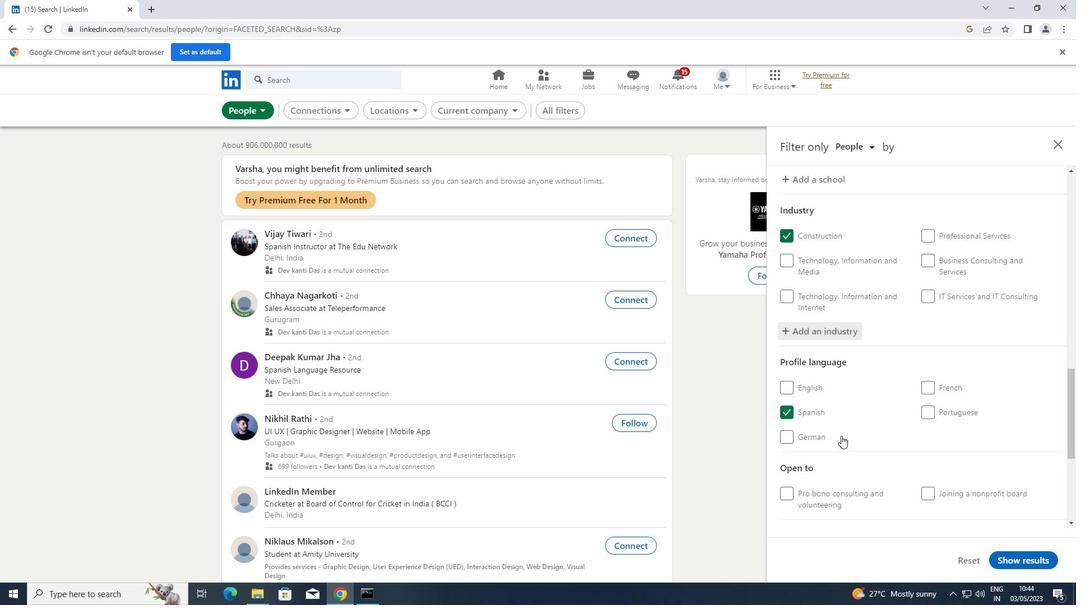 
Action: Mouse scrolled (841, 435) with delta (0, 0)
Screenshot: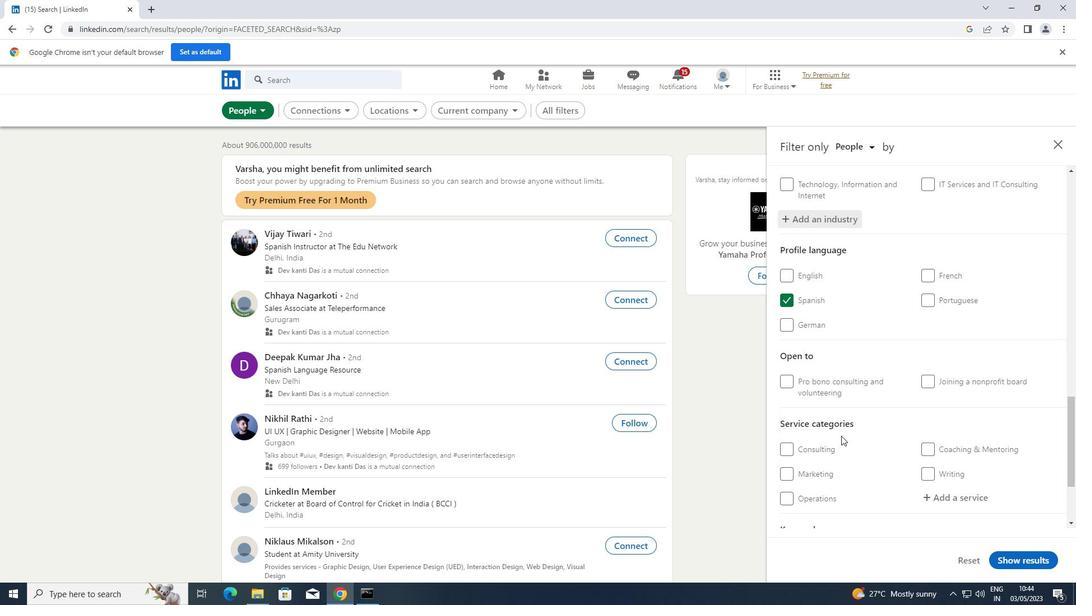 
Action: Mouse scrolled (841, 435) with delta (0, 0)
Screenshot: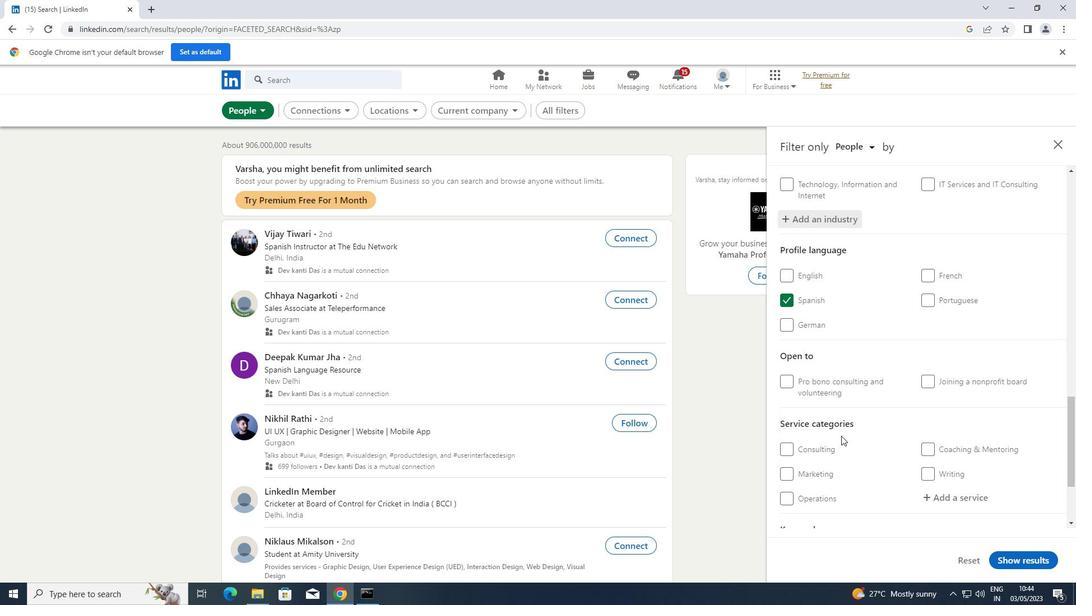 
Action: Mouse scrolled (841, 435) with delta (0, 0)
Screenshot: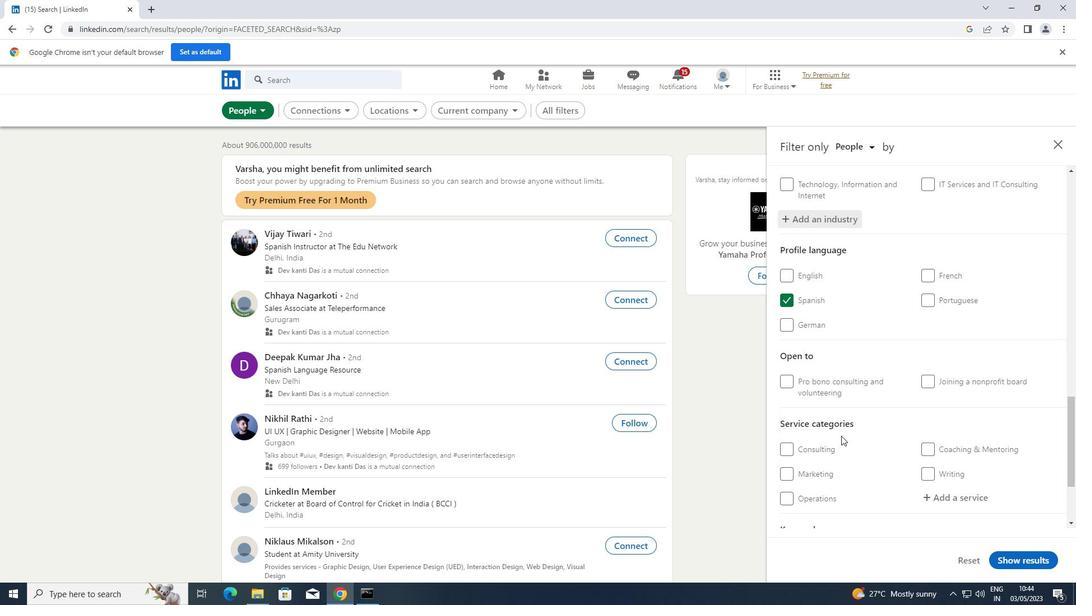 
Action: Mouse moved to (972, 371)
Screenshot: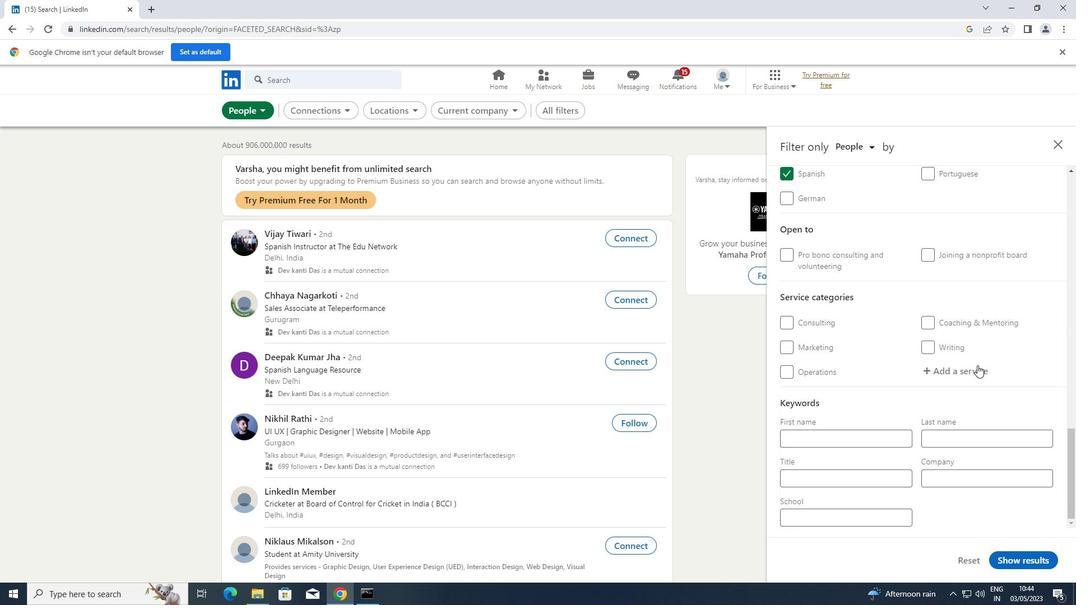 
Action: Mouse pressed left at (972, 371)
Screenshot: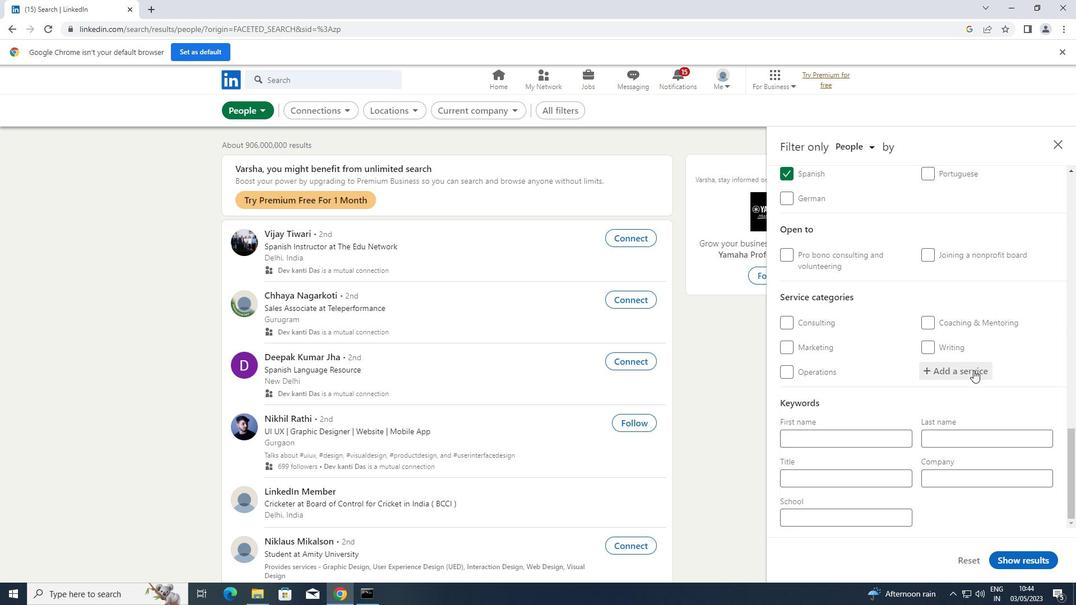 
Action: Key pressed <Key.shift>CONTENT
Screenshot: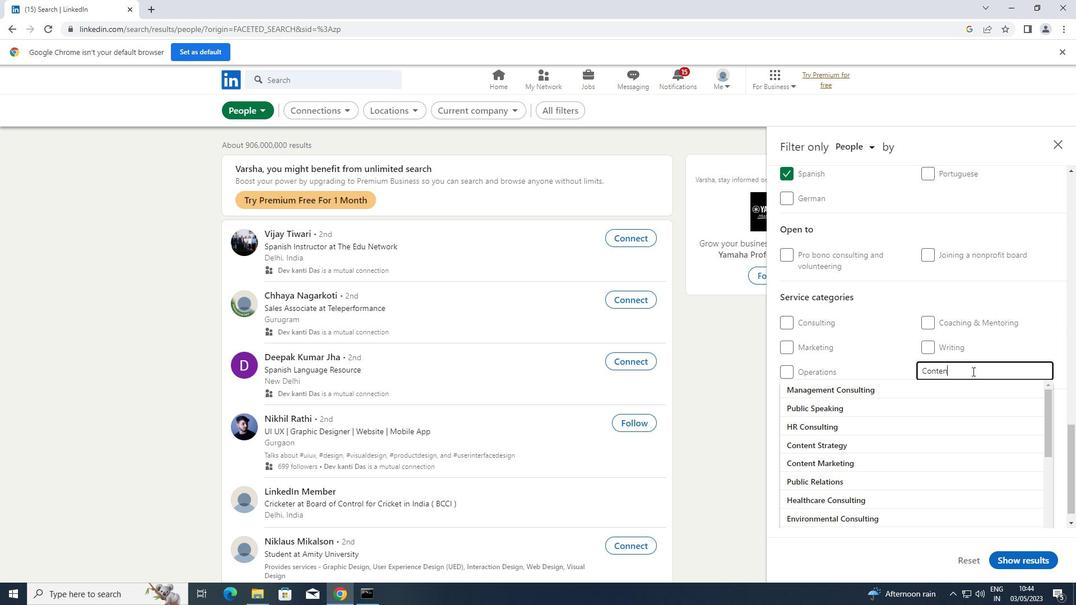 
Action: Mouse moved to (894, 382)
Screenshot: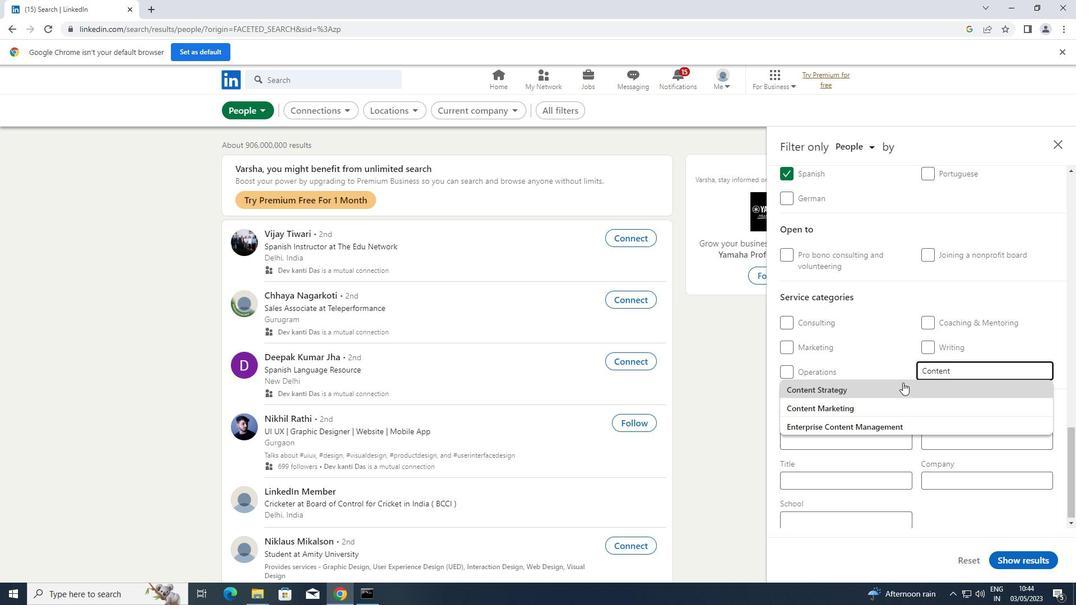 
Action: Mouse pressed left at (894, 382)
Screenshot: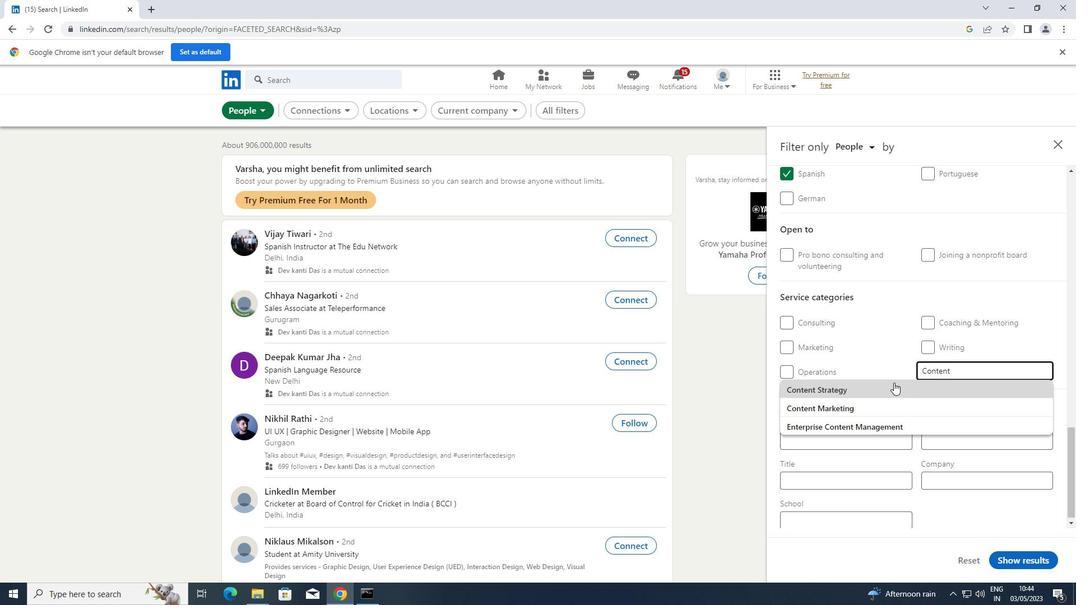 
Action: Mouse scrolled (894, 382) with delta (0, 0)
Screenshot: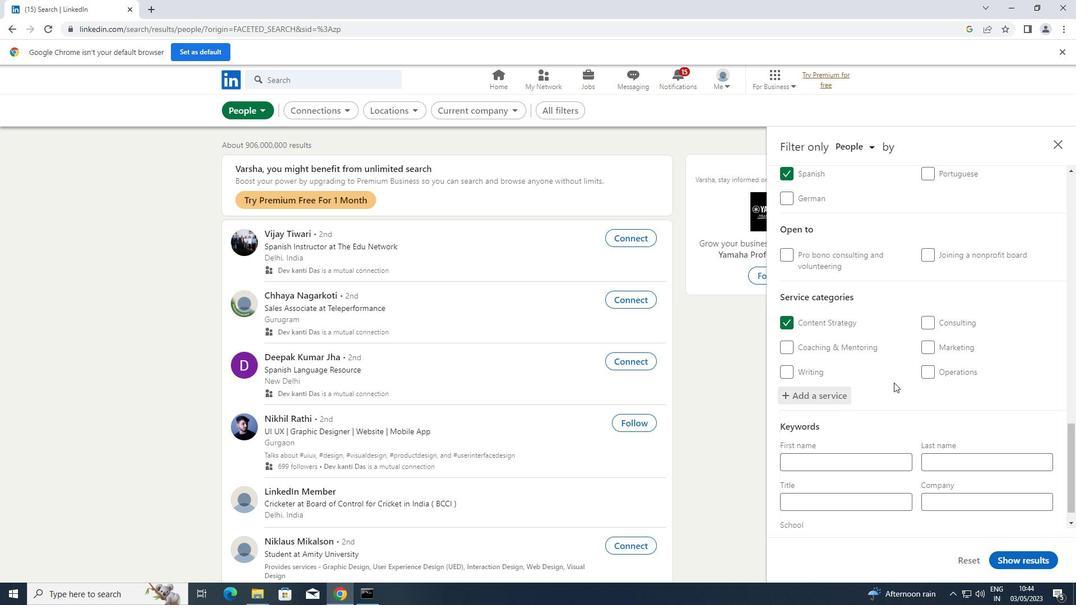 
Action: Mouse scrolled (894, 382) with delta (0, 0)
Screenshot: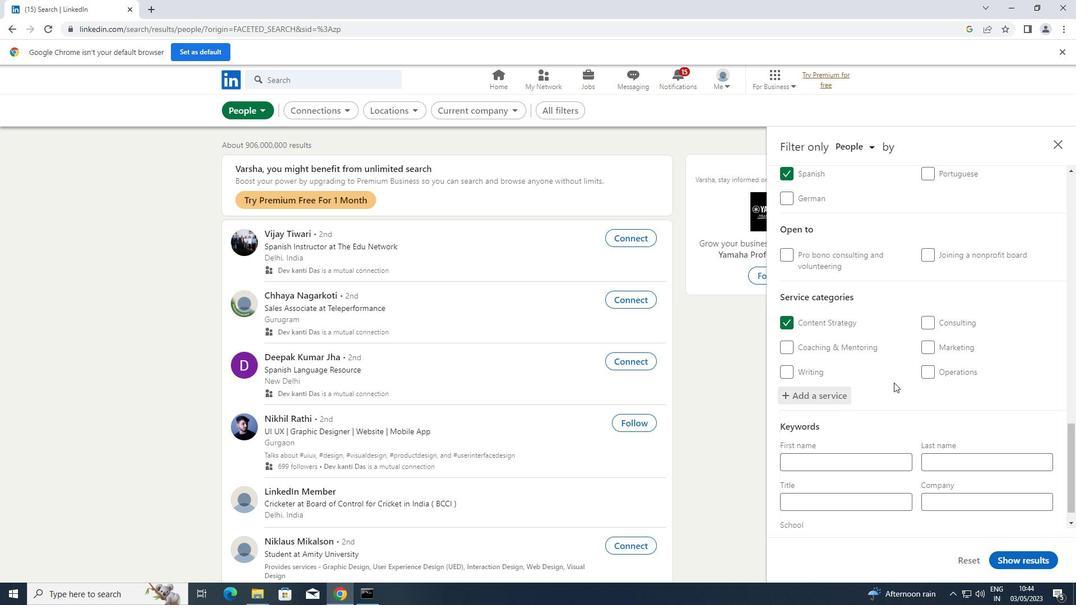 
Action: Mouse scrolled (894, 382) with delta (0, 0)
Screenshot: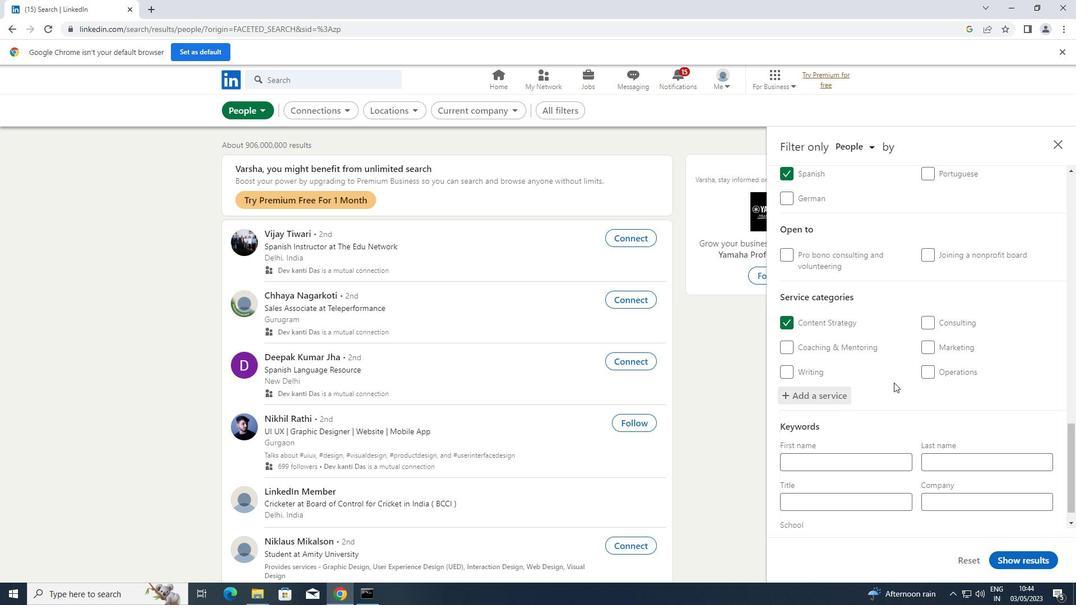 
Action: Mouse scrolled (894, 382) with delta (0, 0)
Screenshot: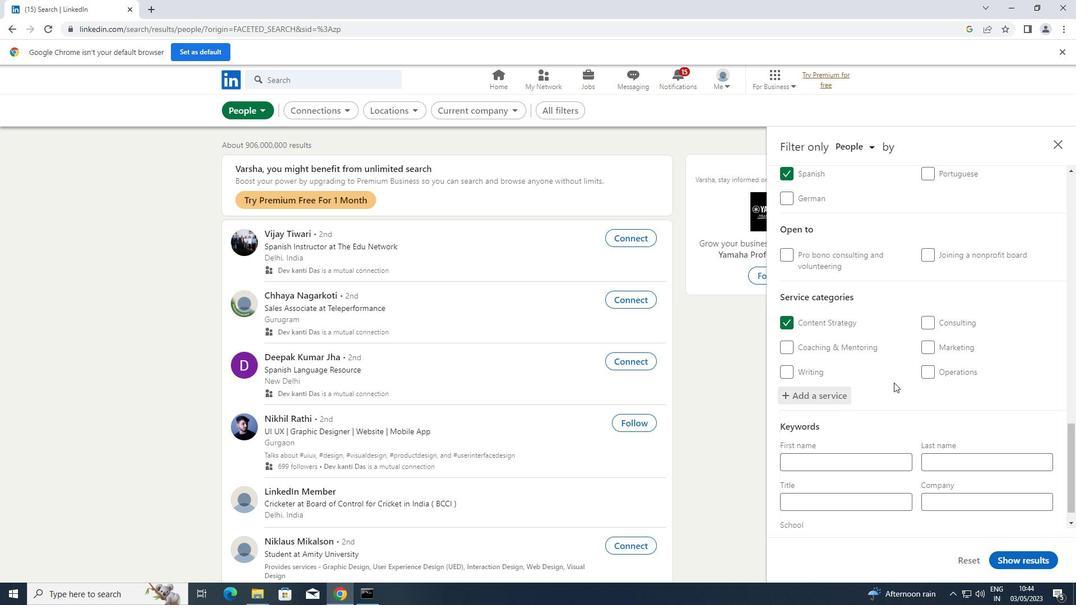 
Action: Mouse moved to (857, 473)
Screenshot: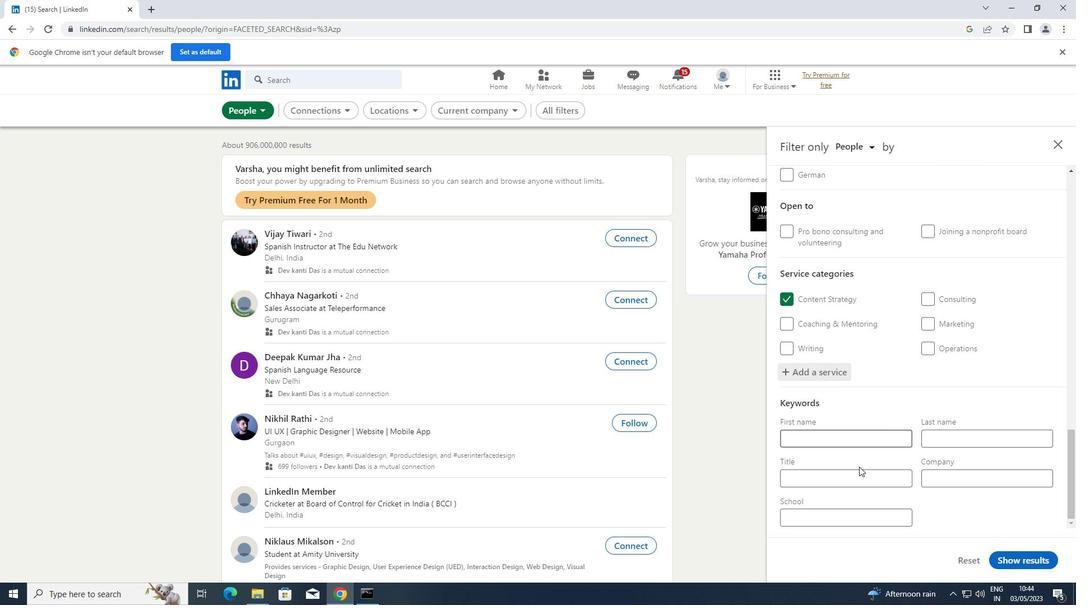 
Action: Mouse pressed left at (857, 473)
Screenshot: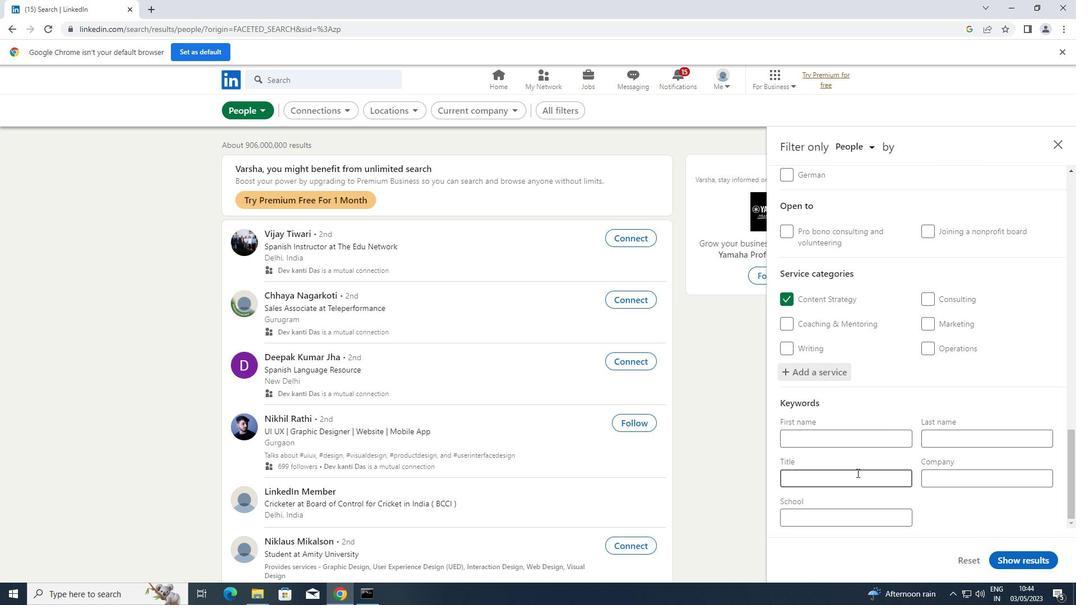 
Action: Mouse moved to (813, 160)
Screenshot: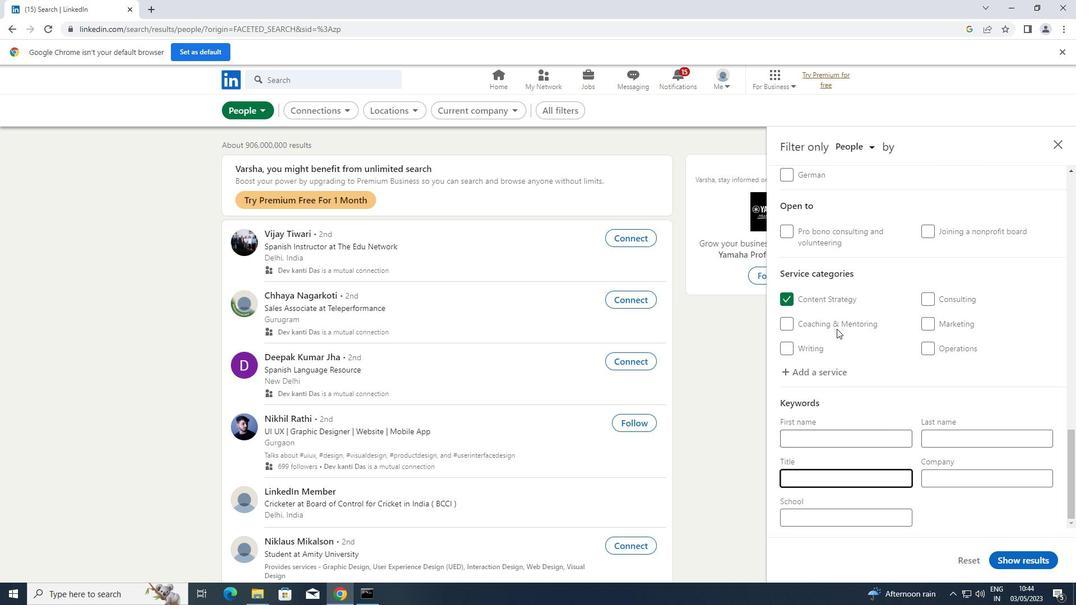 
Action: Key pressed <Key.shift>SHEET<Key.space><Key.shift>METAL<Key.space><Key.shift>WORKER
Screenshot: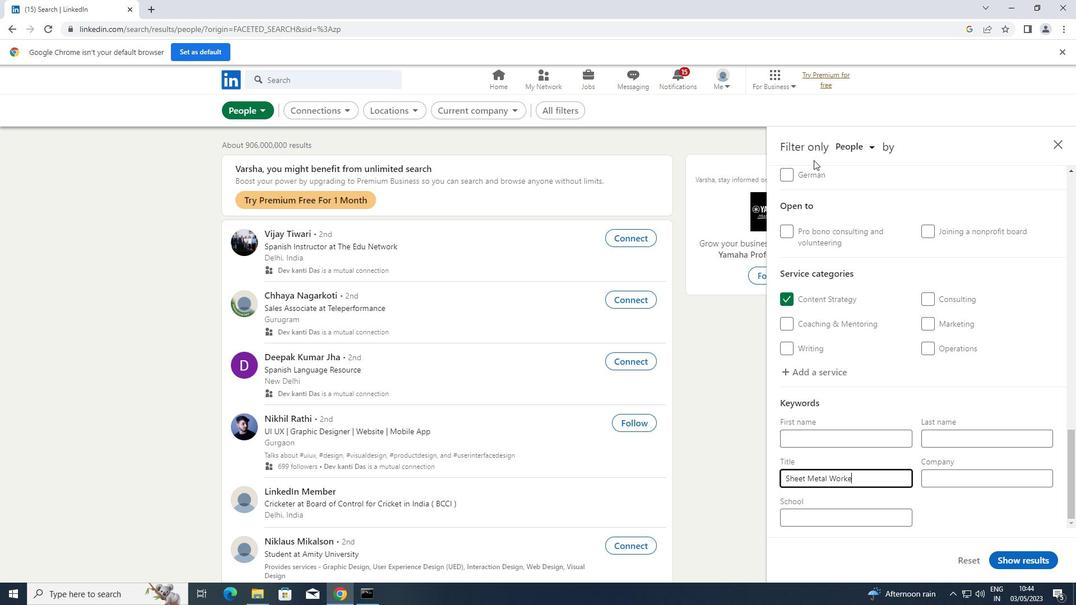
Action: Mouse moved to (1002, 561)
Screenshot: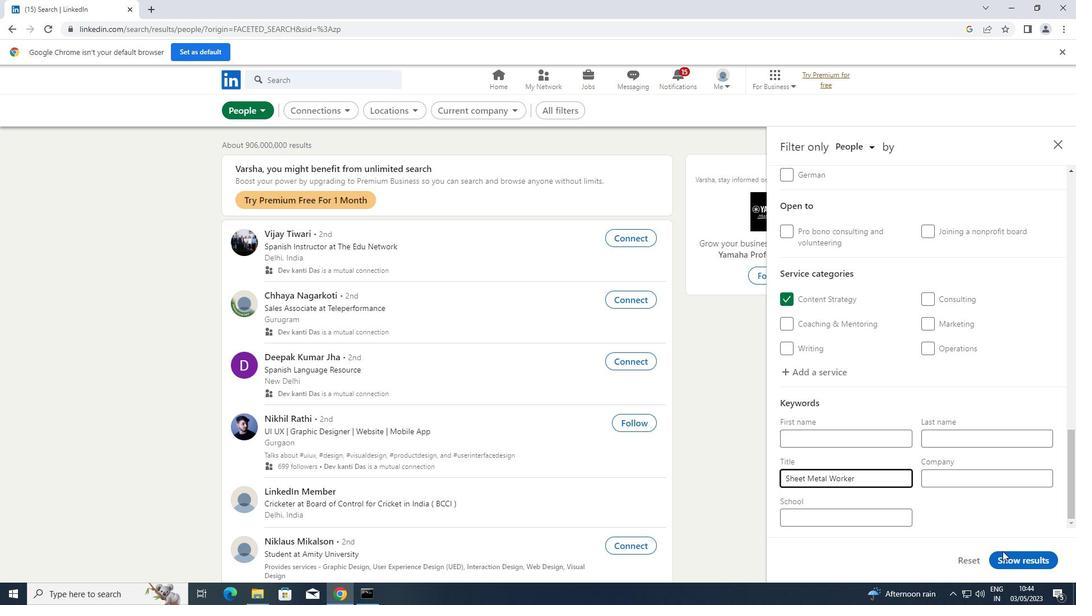 
Action: Mouse pressed left at (1002, 561)
Screenshot: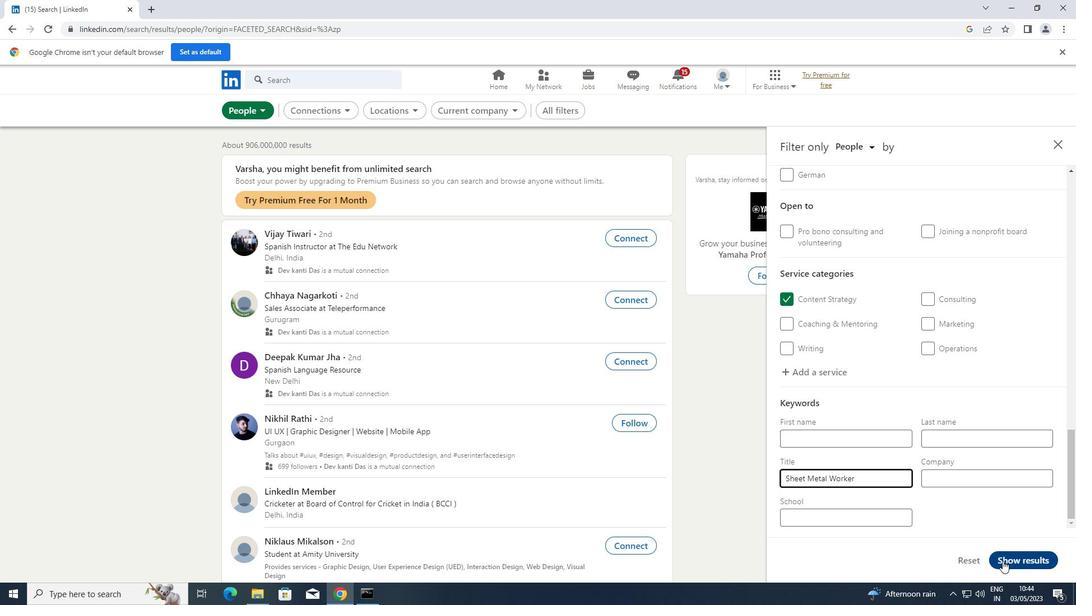 
Action: Mouse moved to (1002, 561)
Screenshot: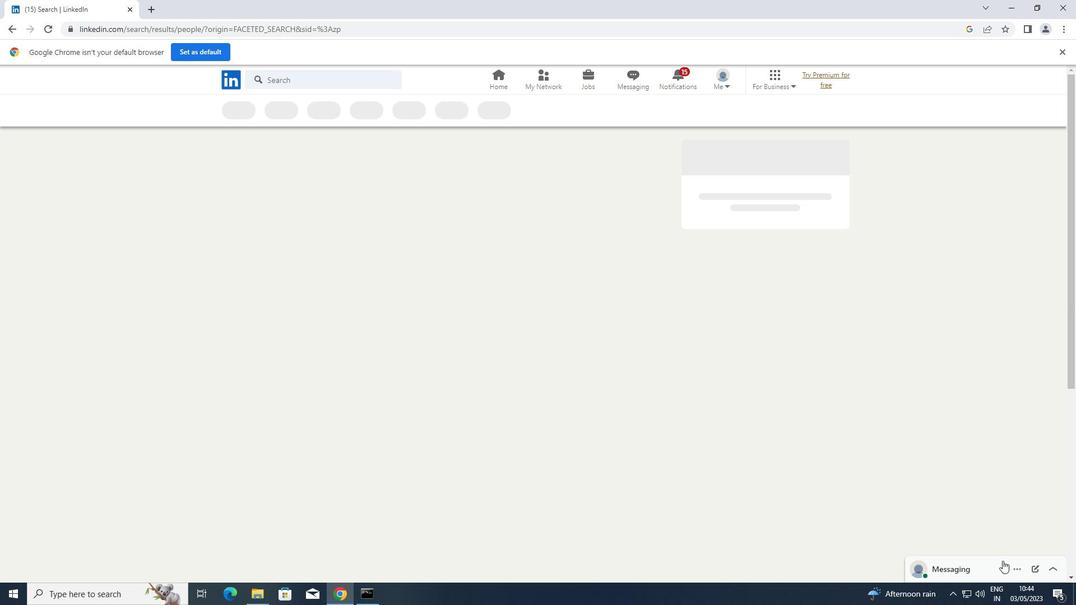
